 Task: Open Card Webinar Planning in Board Business Model Lean Startup Methodology Implementation to Workspace Contract Management and add a team member Softage.1@softage.net, a label Yellow, a checklist Project Procurement Management, an attachment from your google drive, a color Yellow and finally, add a card description 'Research new software options for the team' and a comment 'Given the potential impact of this task on our team workload, let us ensure that we have the necessary resources and support to execute it effectively.'. Add a start date 'Jan 09, 1900' with a due date 'Jan 16, 1900'
Action: Mouse moved to (130, 331)
Screenshot: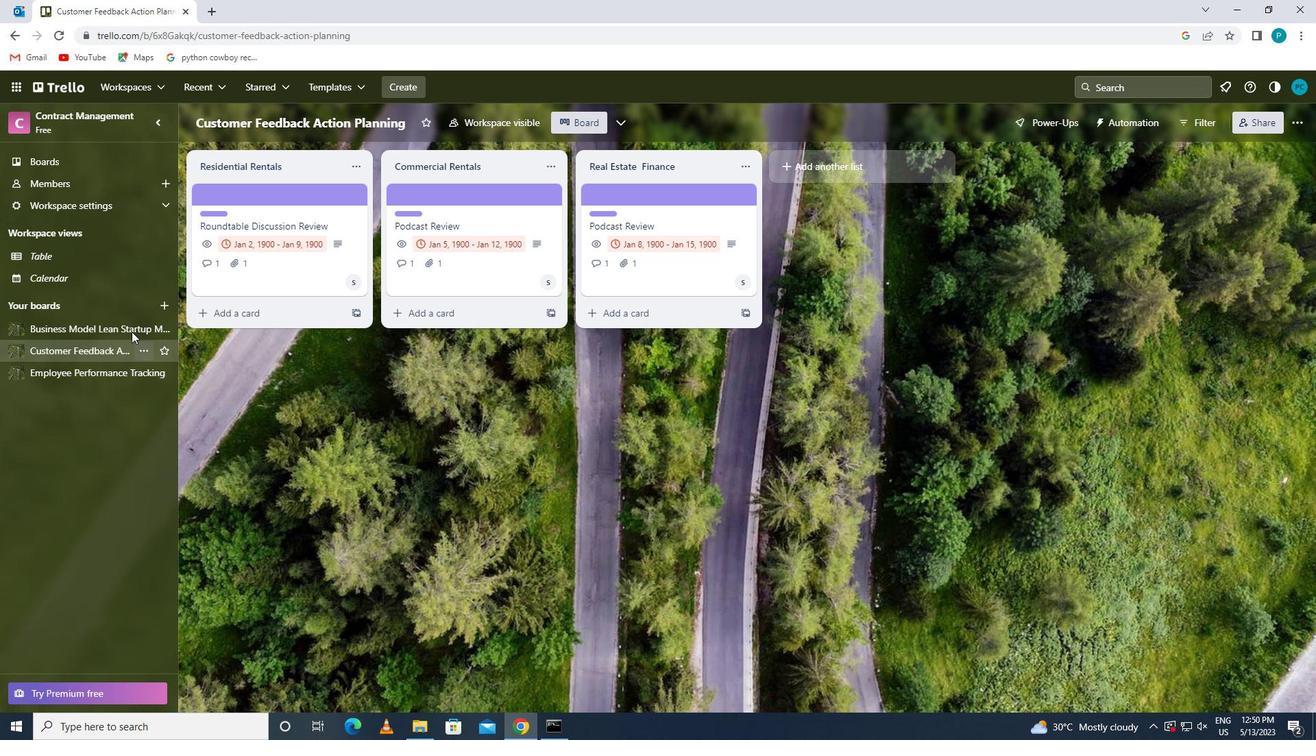 
Action: Mouse pressed left at (130, 331)
Screenshot: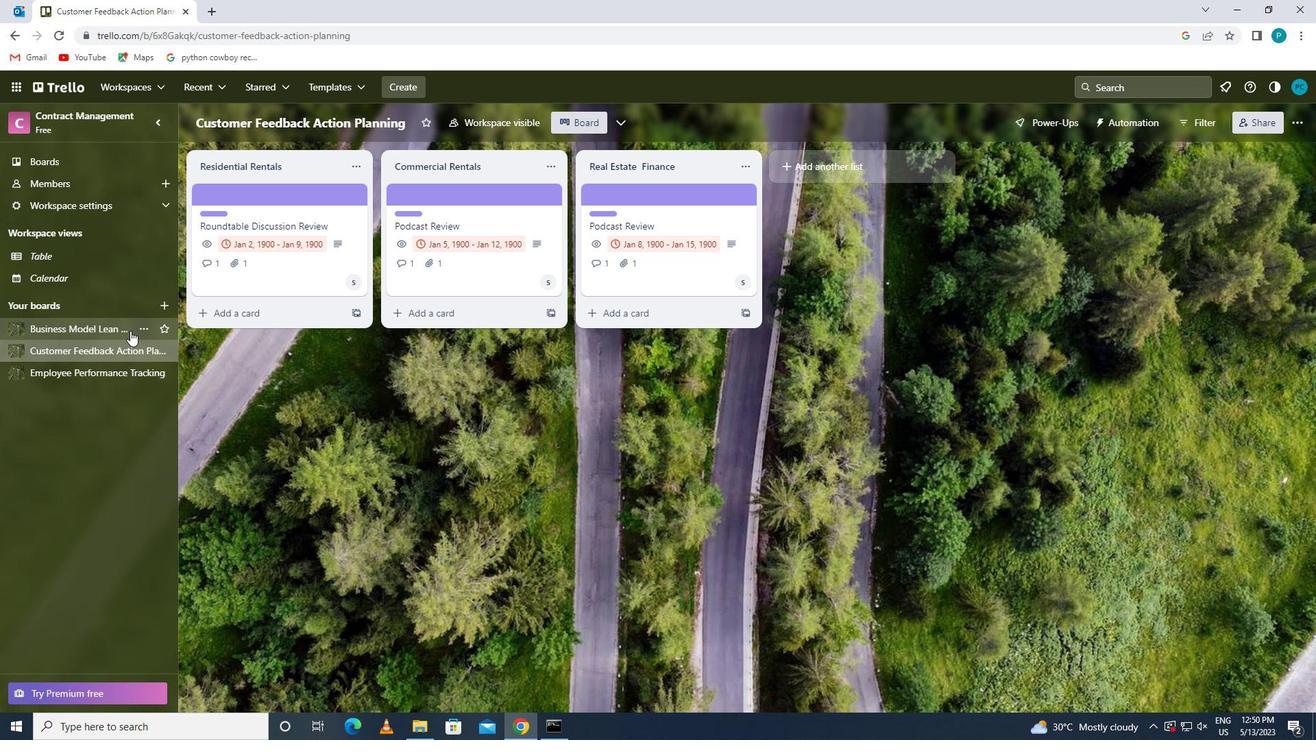 
Action: Mouse moved to (607, 202)
Screenshot: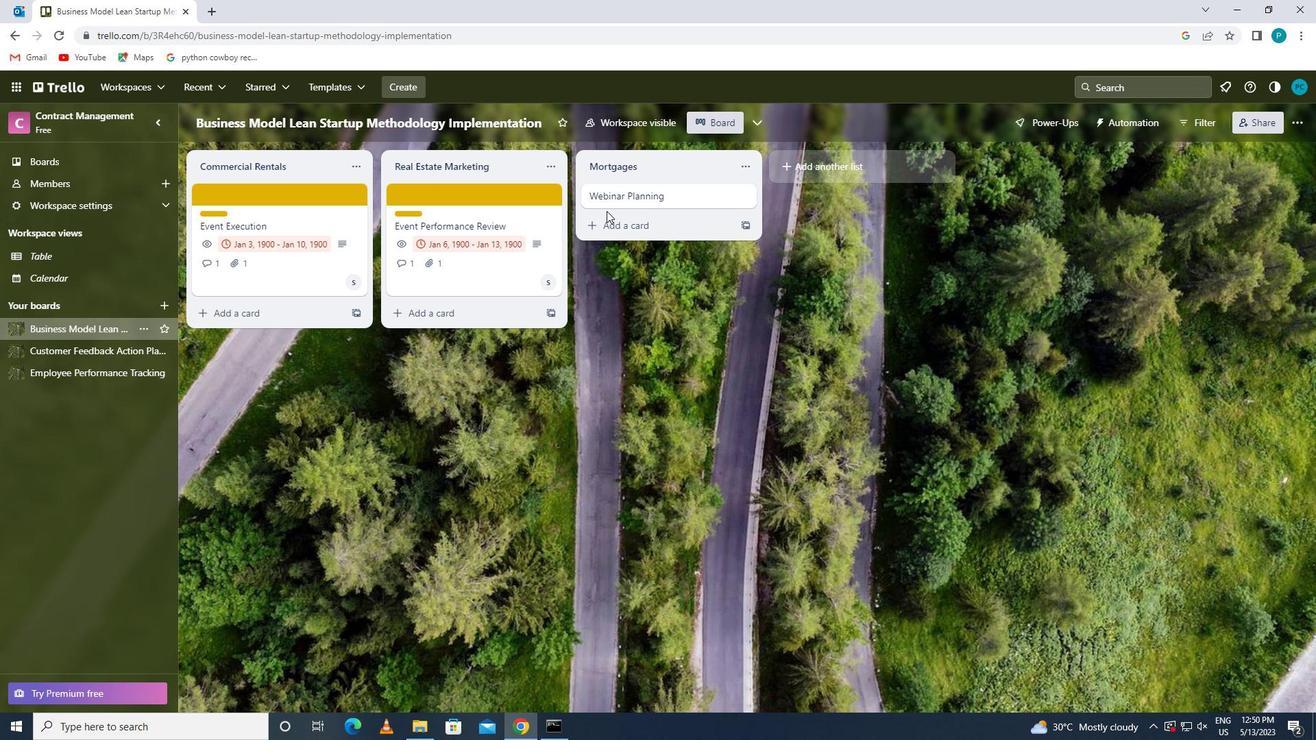 
Action: Mouse pressed left at (607, 202)
Screenshot: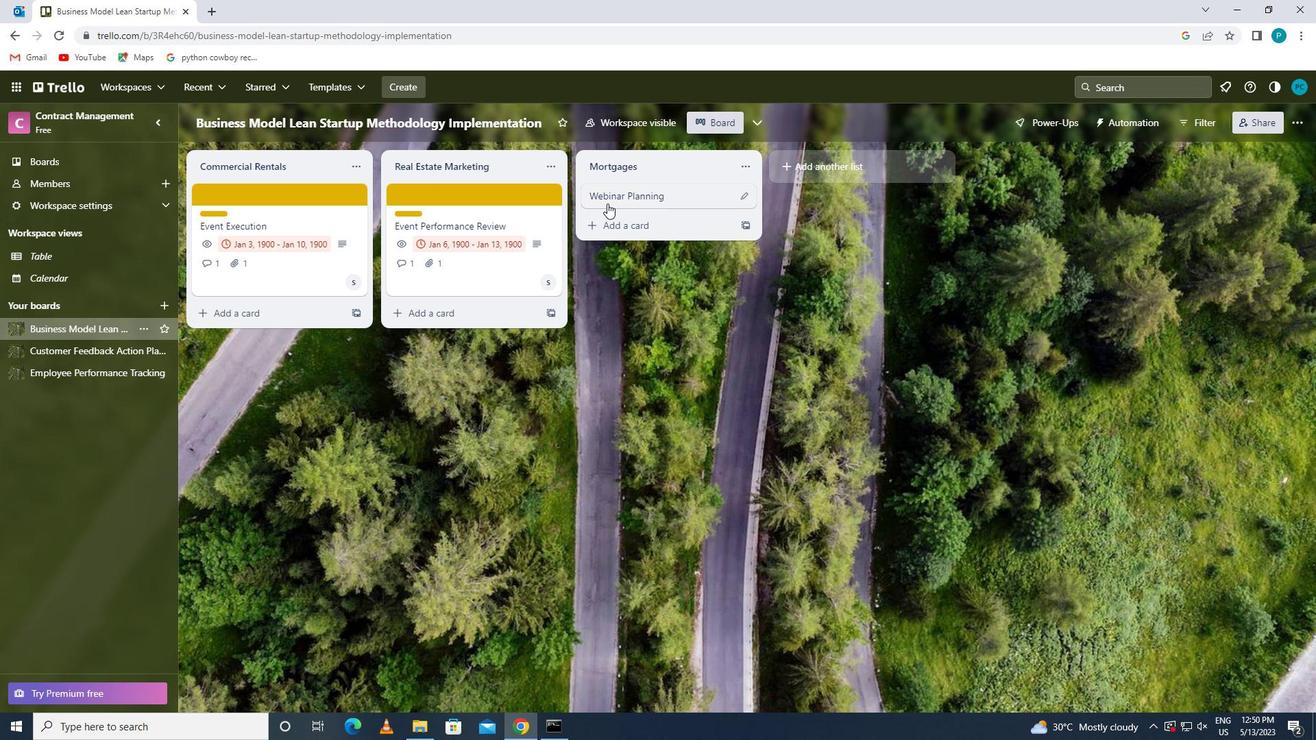 
Action: Mouse moved to (814, 234)
Screenshot: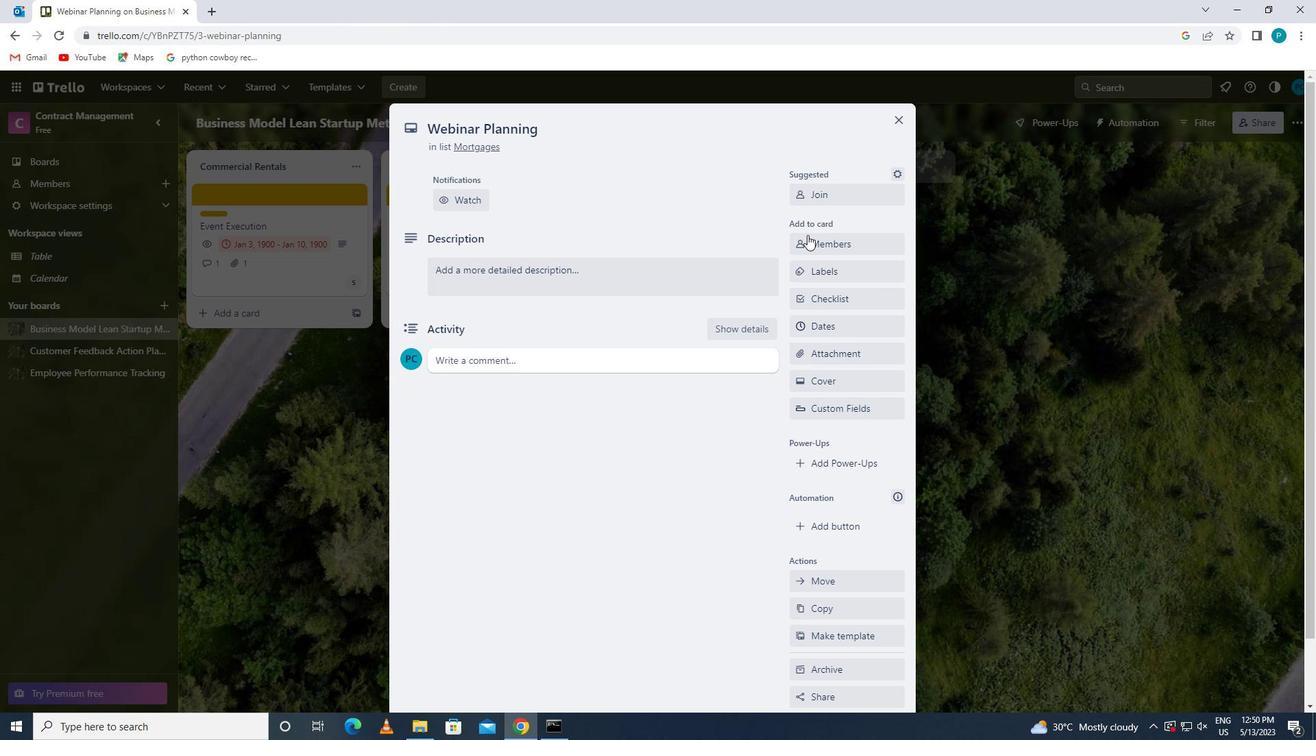 
Action: Mouse pressed left at (814, 234)
Screenshot: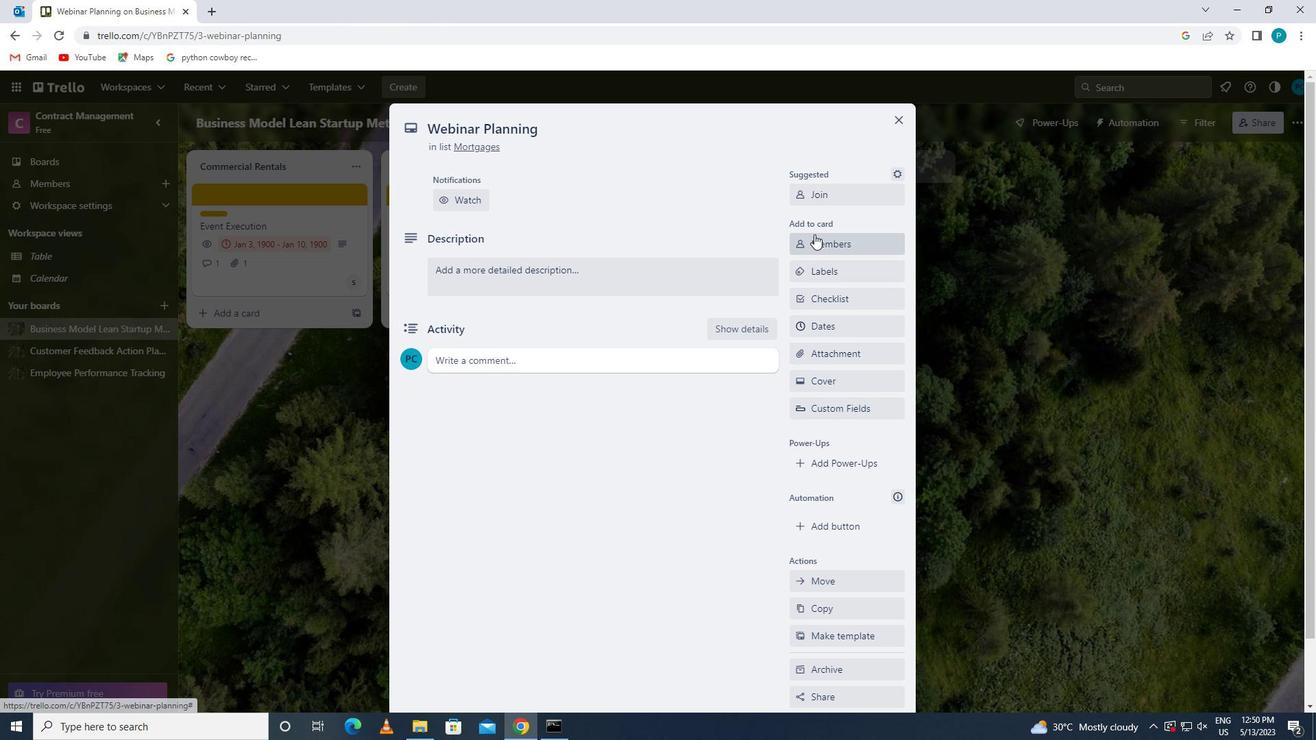 
Action: Key pressed <Key.caps_lock>s<Key.caps_lock>oftage
Screenshot: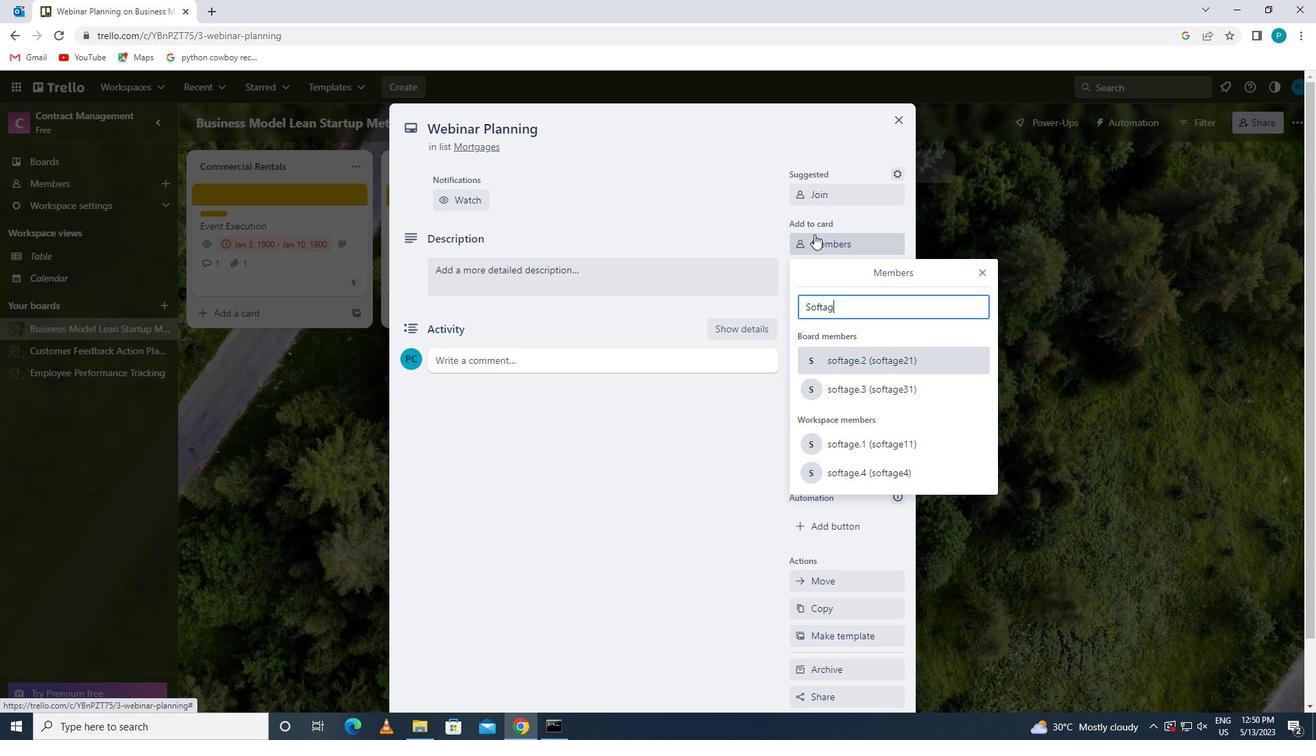 
Action: Mouse moved to (867, 436)
Screenshot: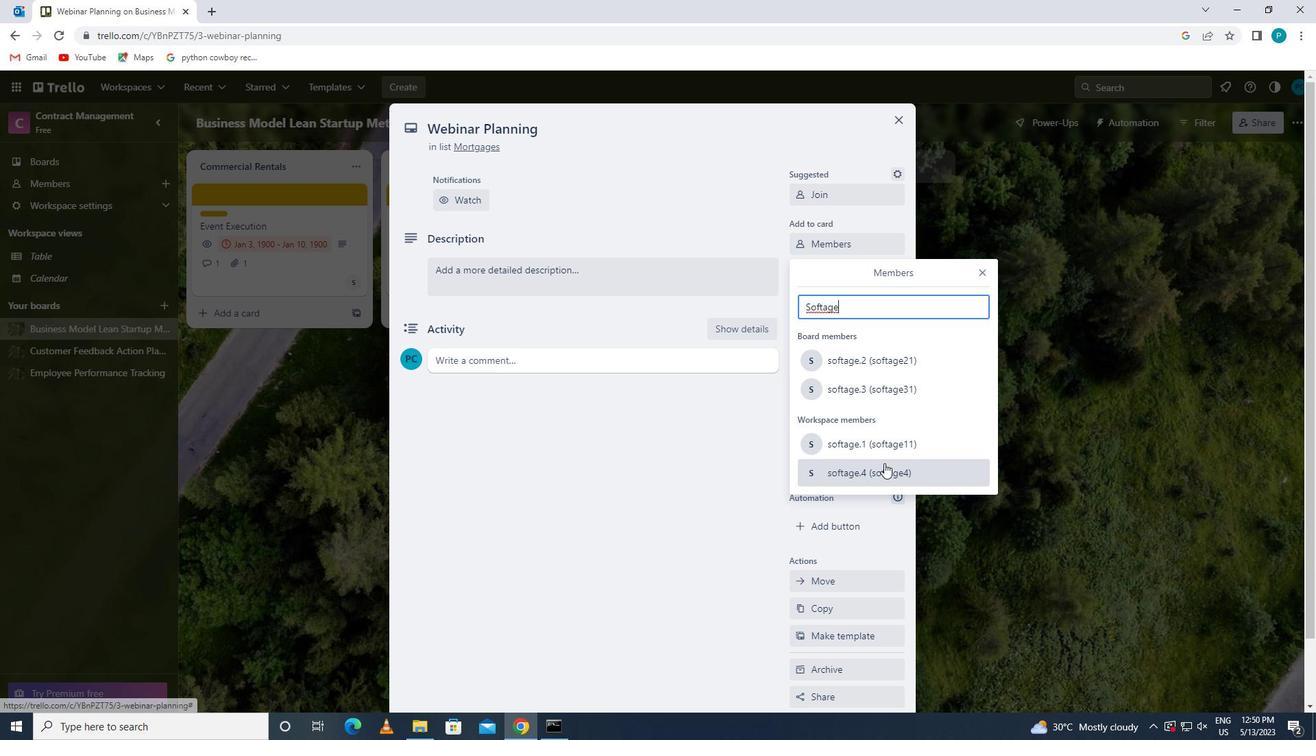 
Action: Mouse pressed left at (867, 436)
Screenshot: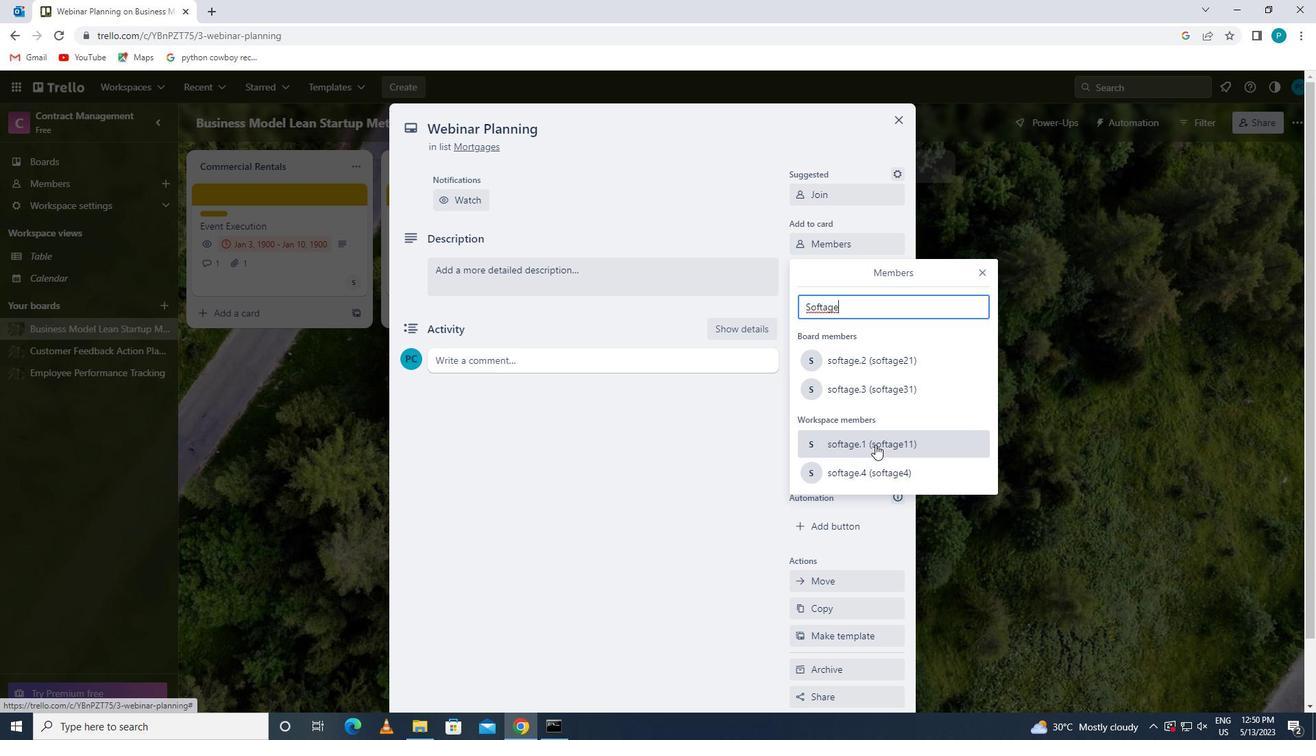 
Action: Mouse moved to (983, 270)
Screenshot: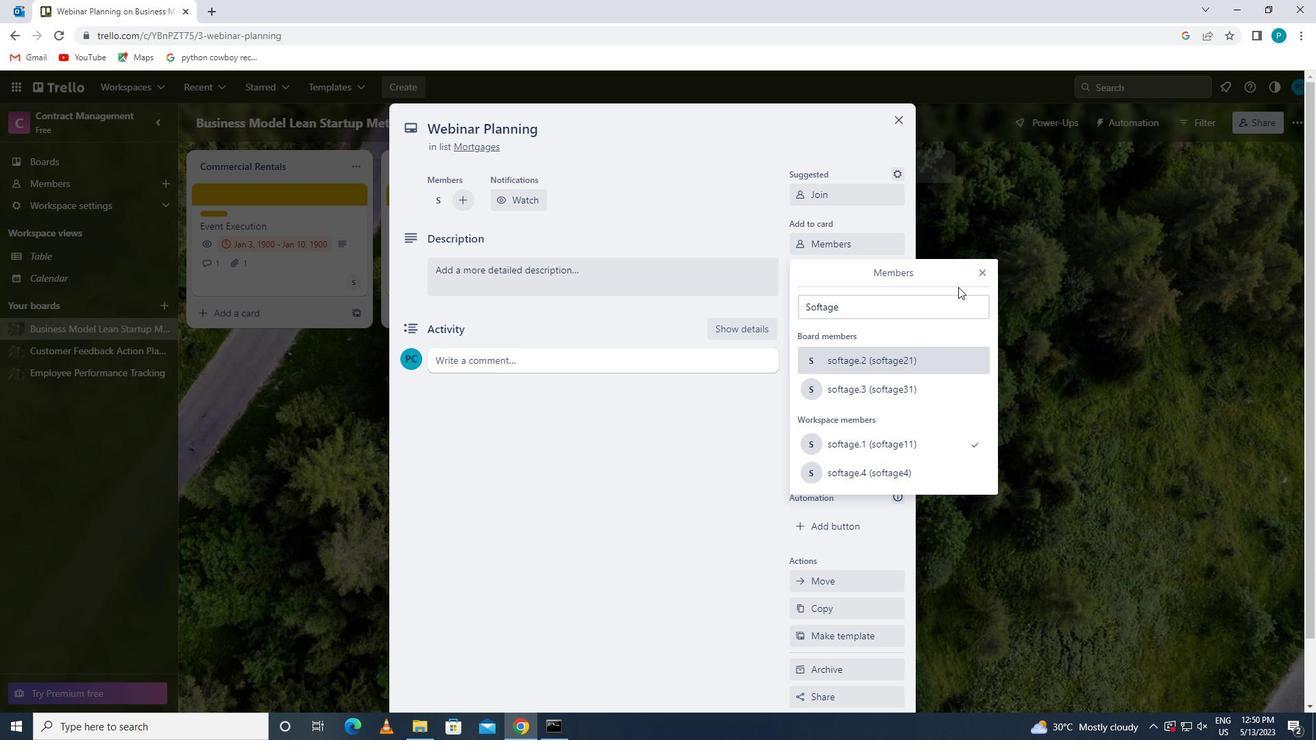 
Action: Mouse pressed left at (983, 270)
Screenshot: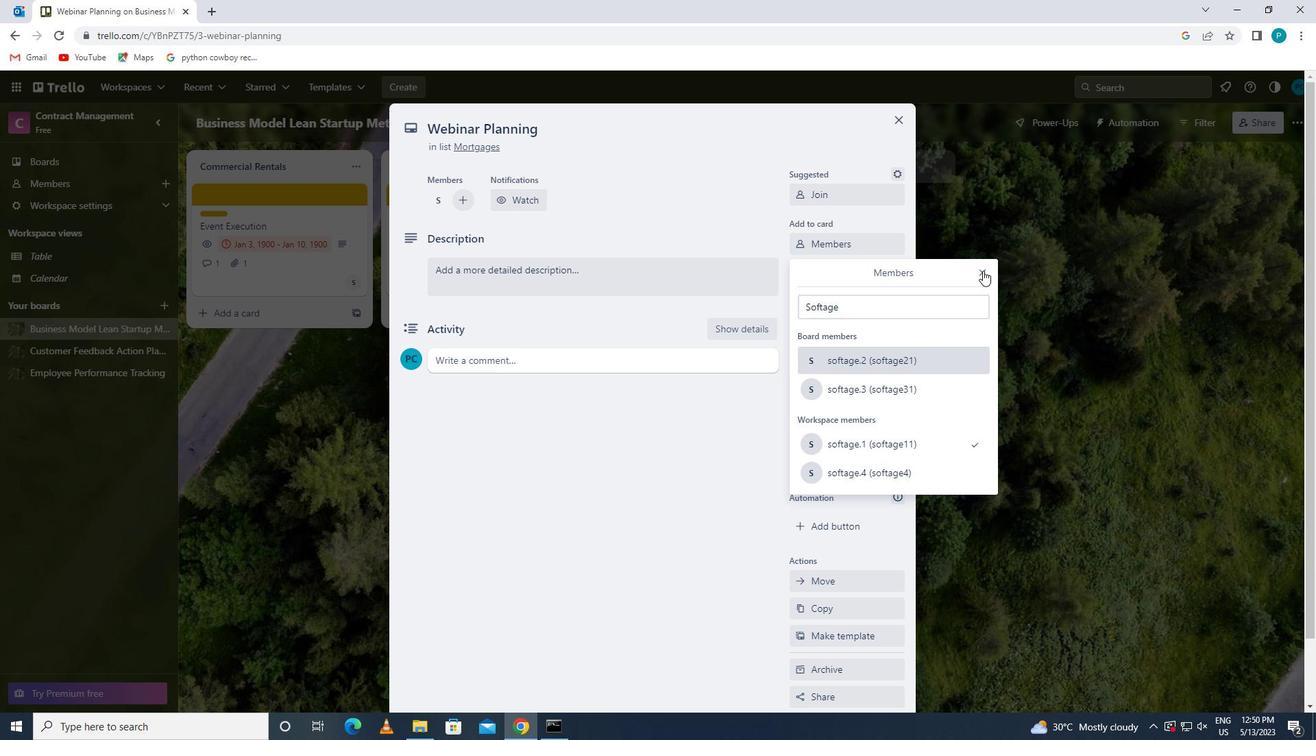 
Action: Mouse moved to (807, 273)
Screenshot: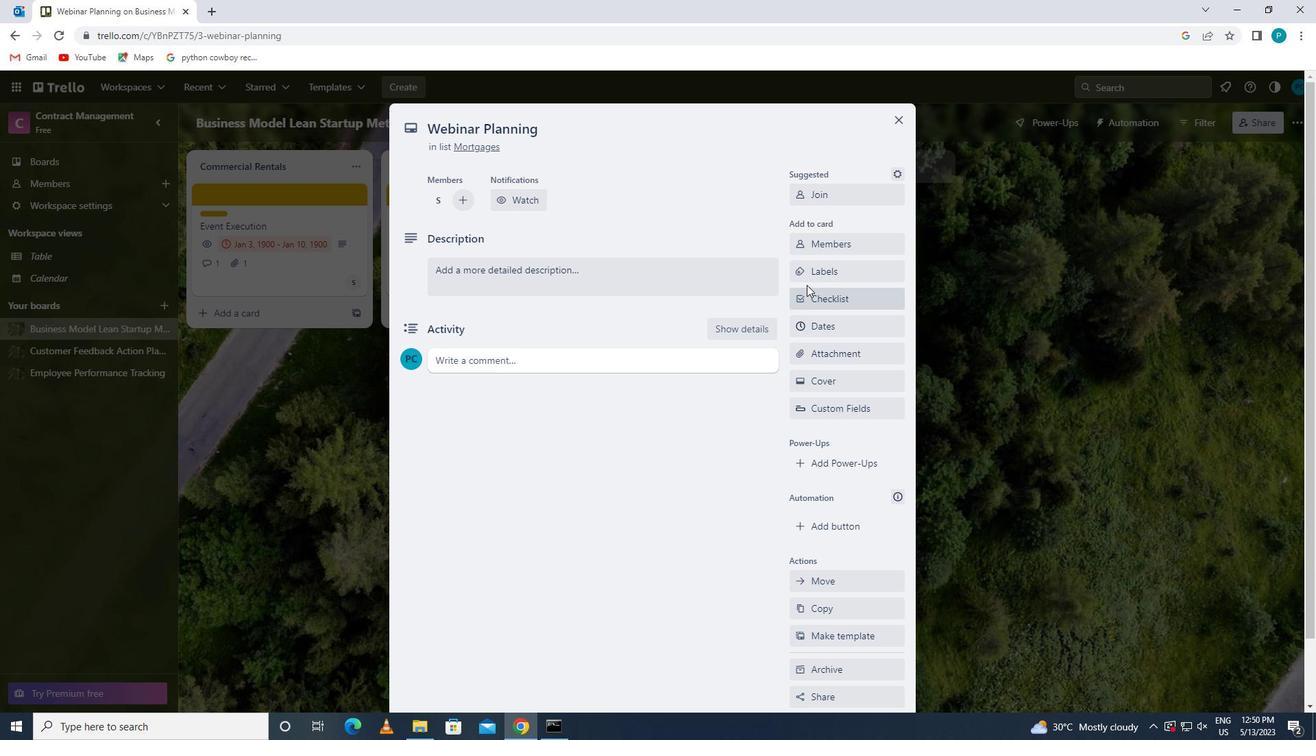 
Action: Mouse pressed left at (807, 273)
Screenshot: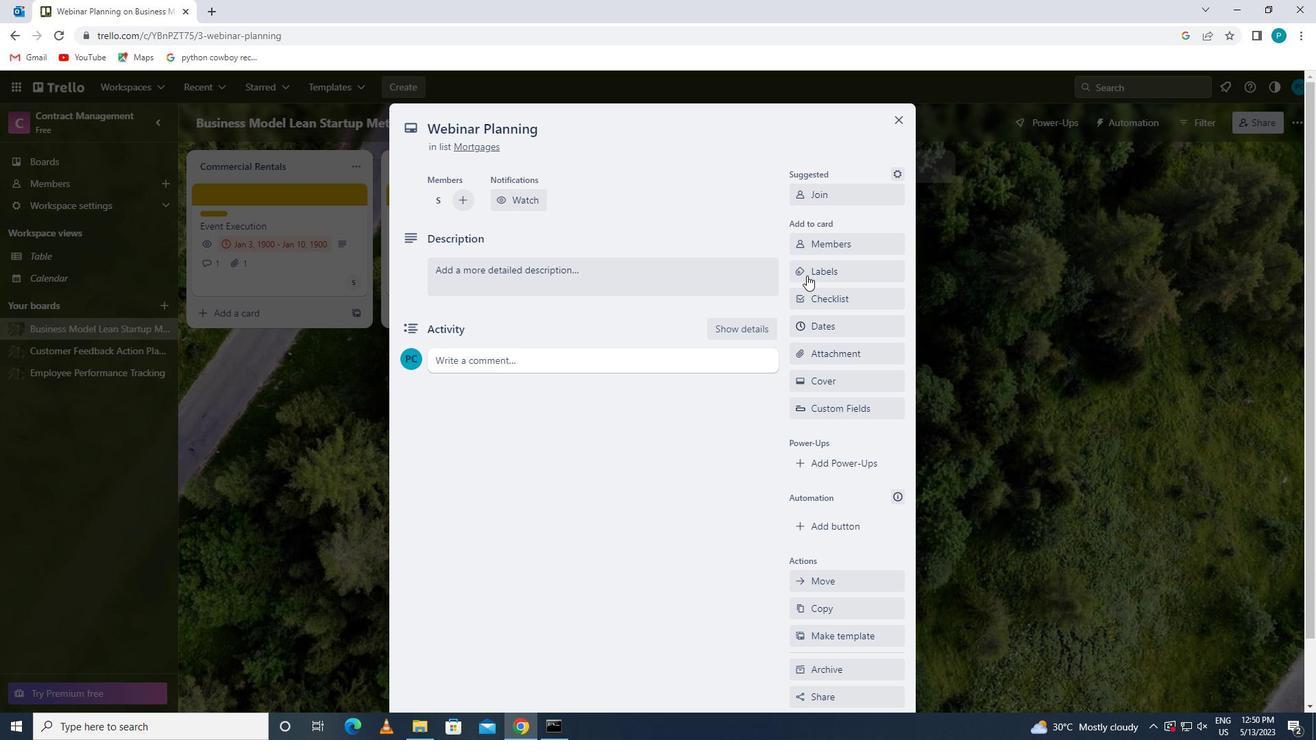 
Action: Mouse moved to (849, 537)
Screenshot: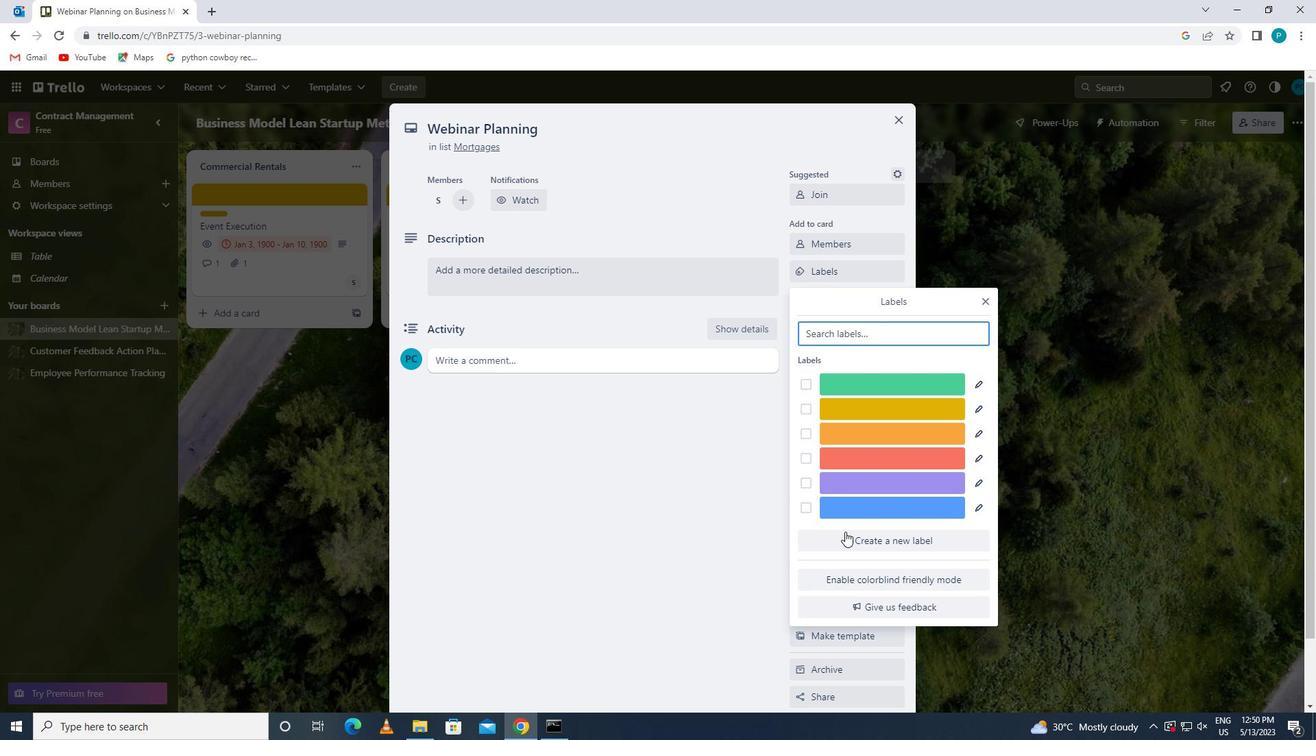 
Action: Mouse pressed left at (849, 537)
Screenshot: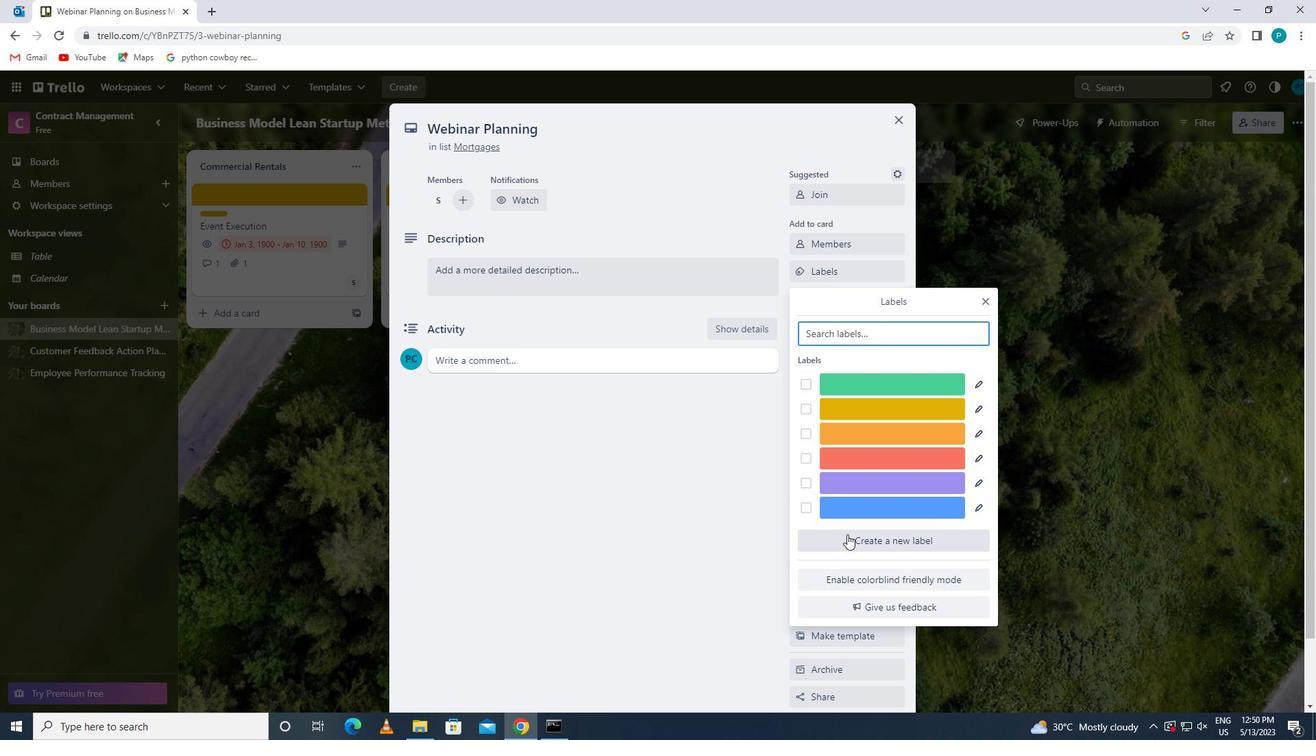 
Action: Mouse moved to (850, 500)
Screenshot: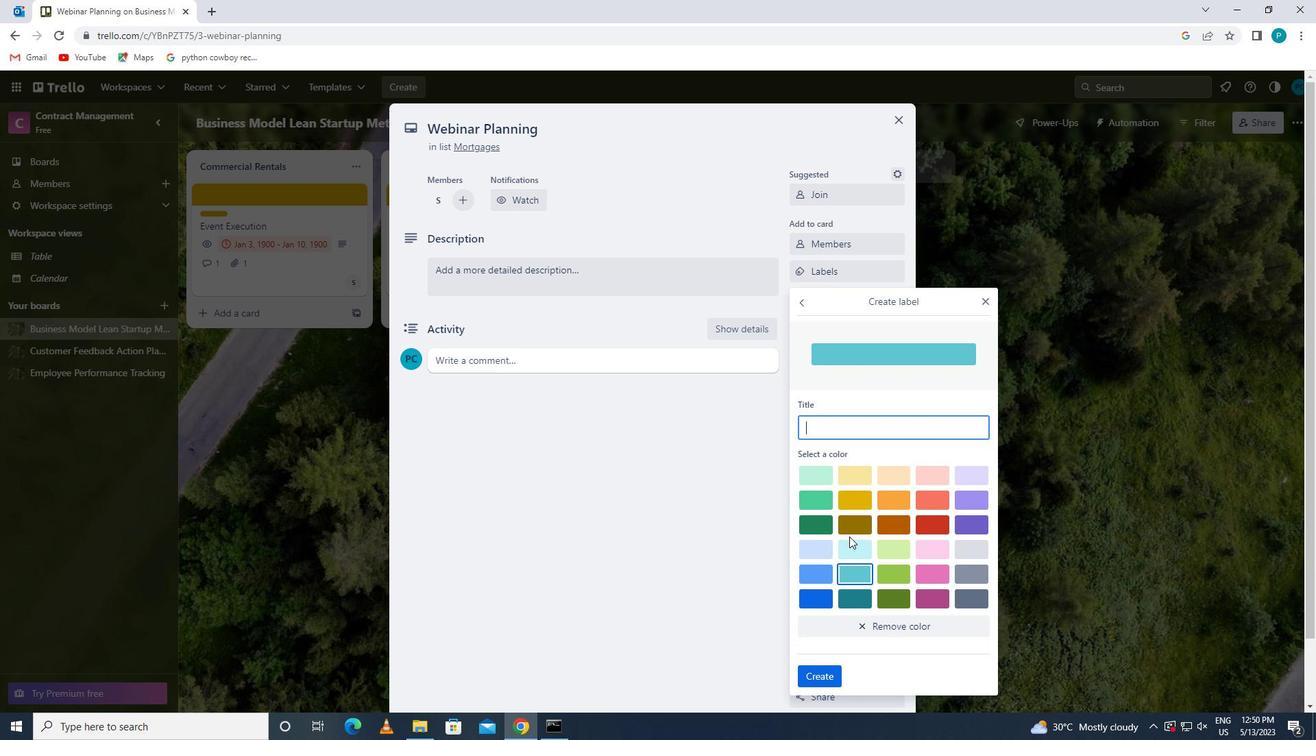 
Action: Mouse pressed left at (850, 500)
Screenshot: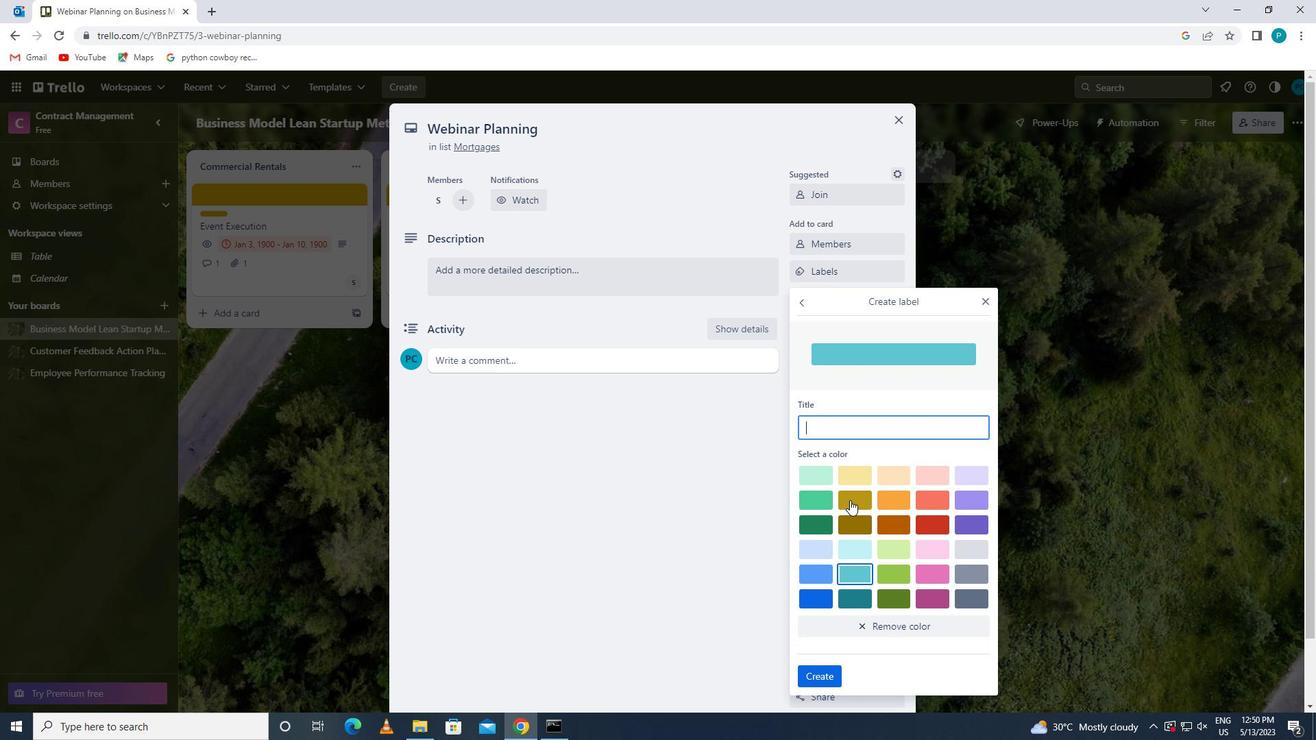 
Action: Mouse moved to (824, 681)
Screenshot: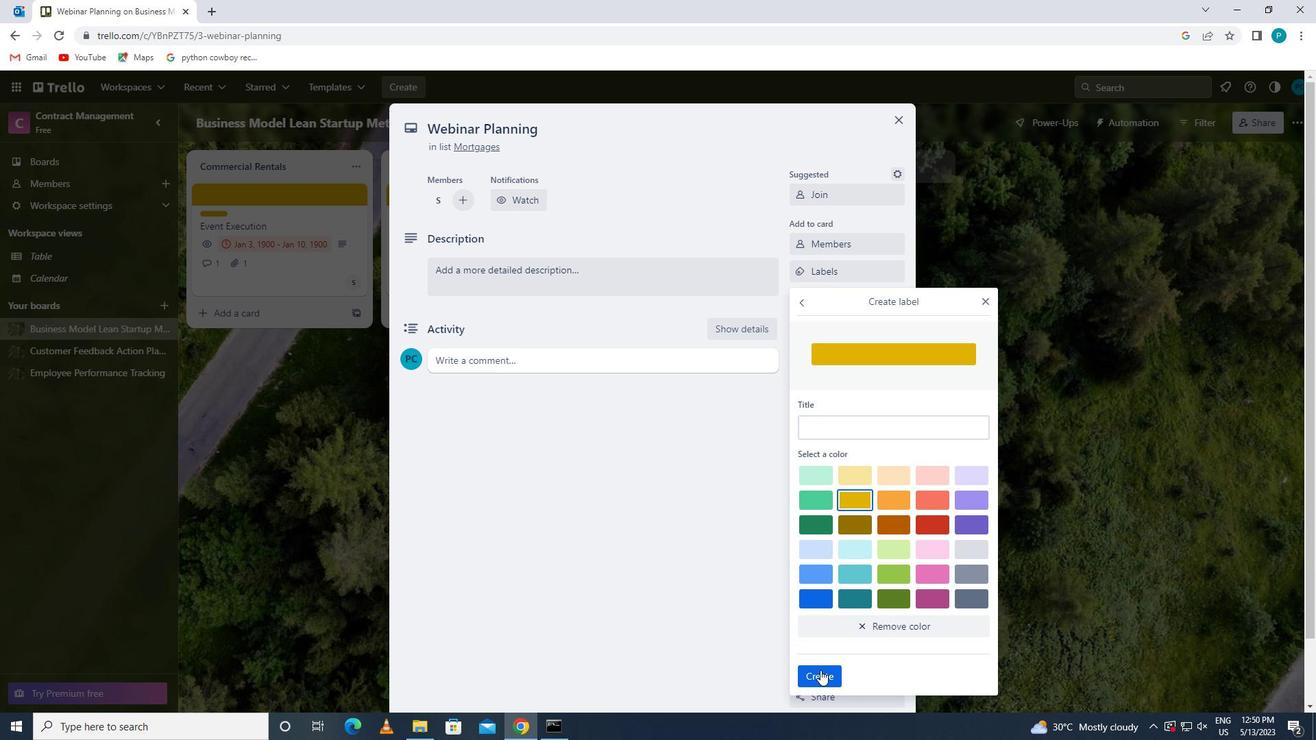 
Action: Mouse pressed left at (824, 681)
Screenshot: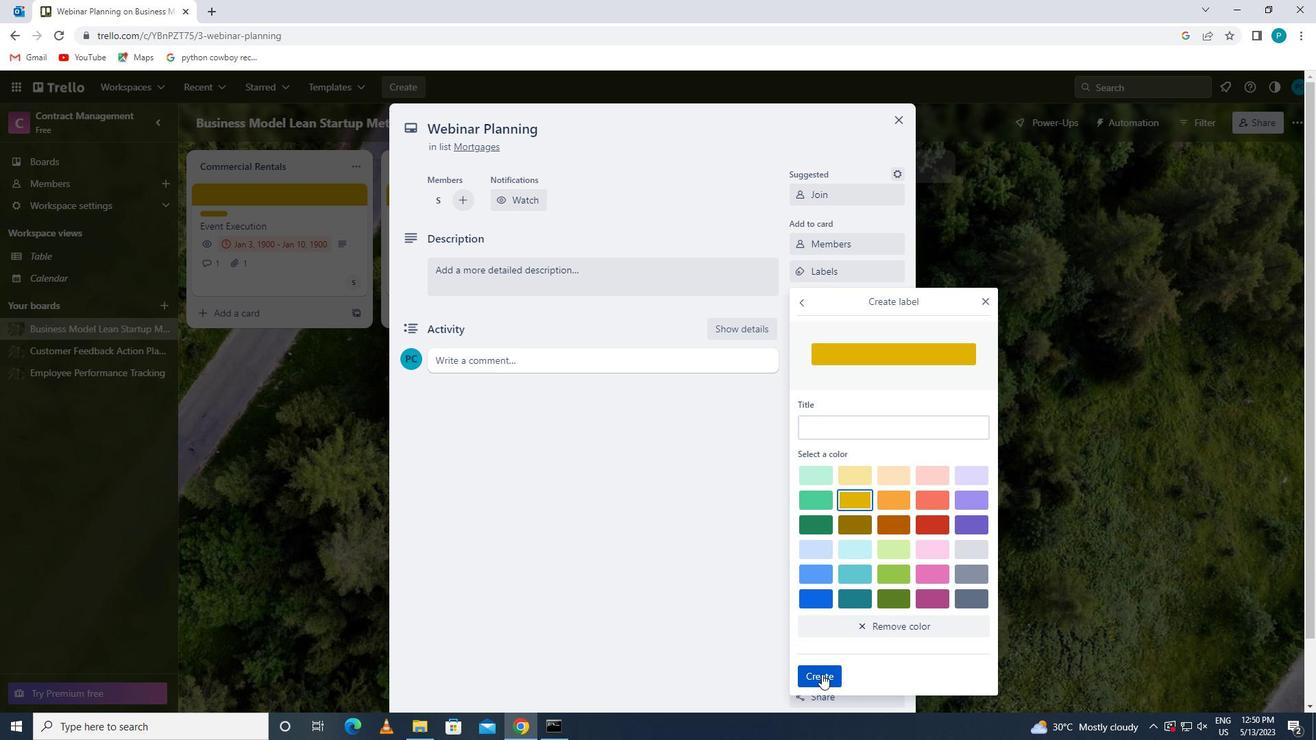 
Action: Mouse moved to (985, 303)
Screenshot: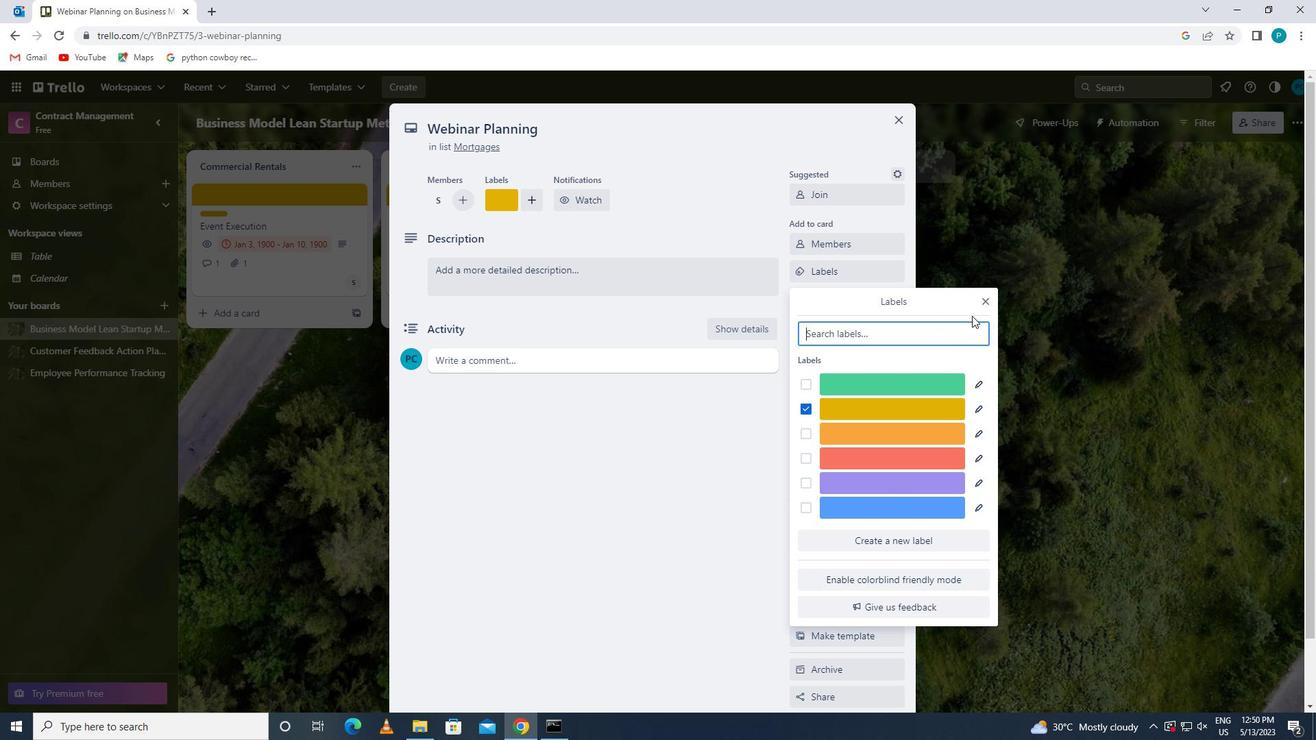 
Action: Mouse pressed left at (985, 303)
Screenshot: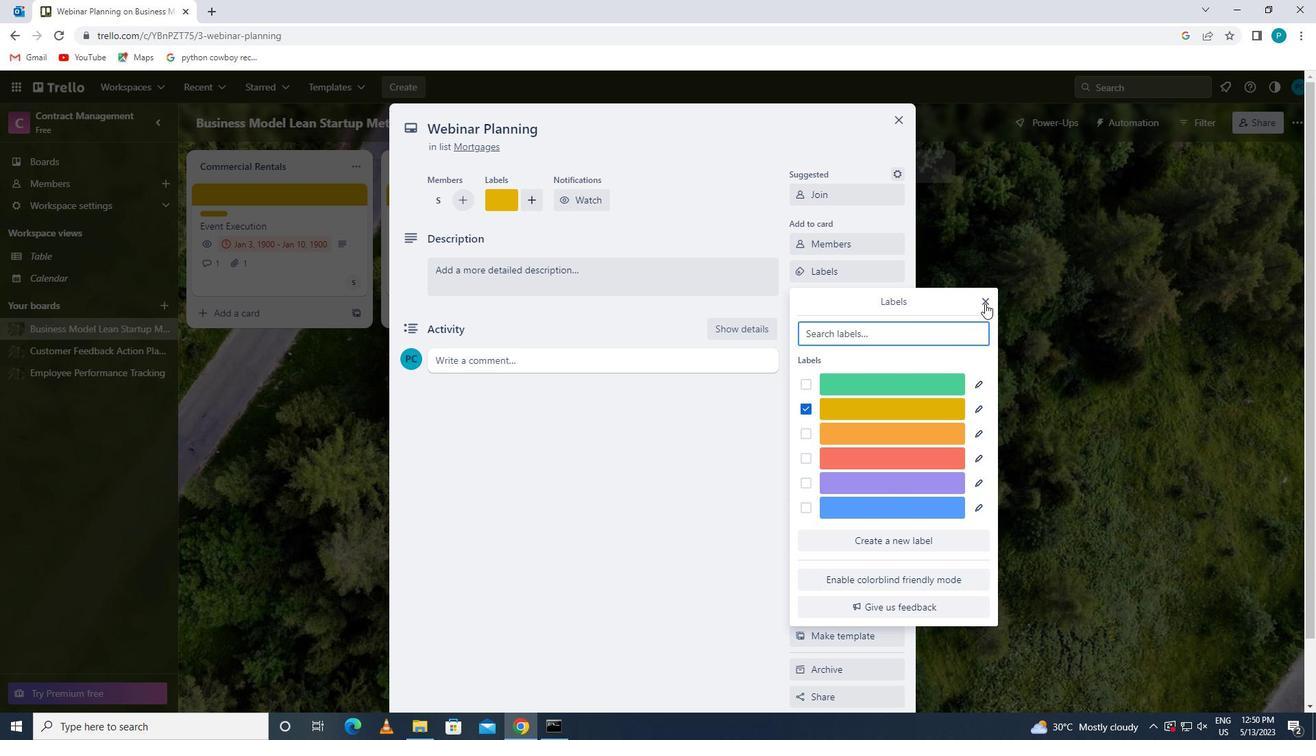 
Action: Mouse moved to (890, 294)
Screenshot: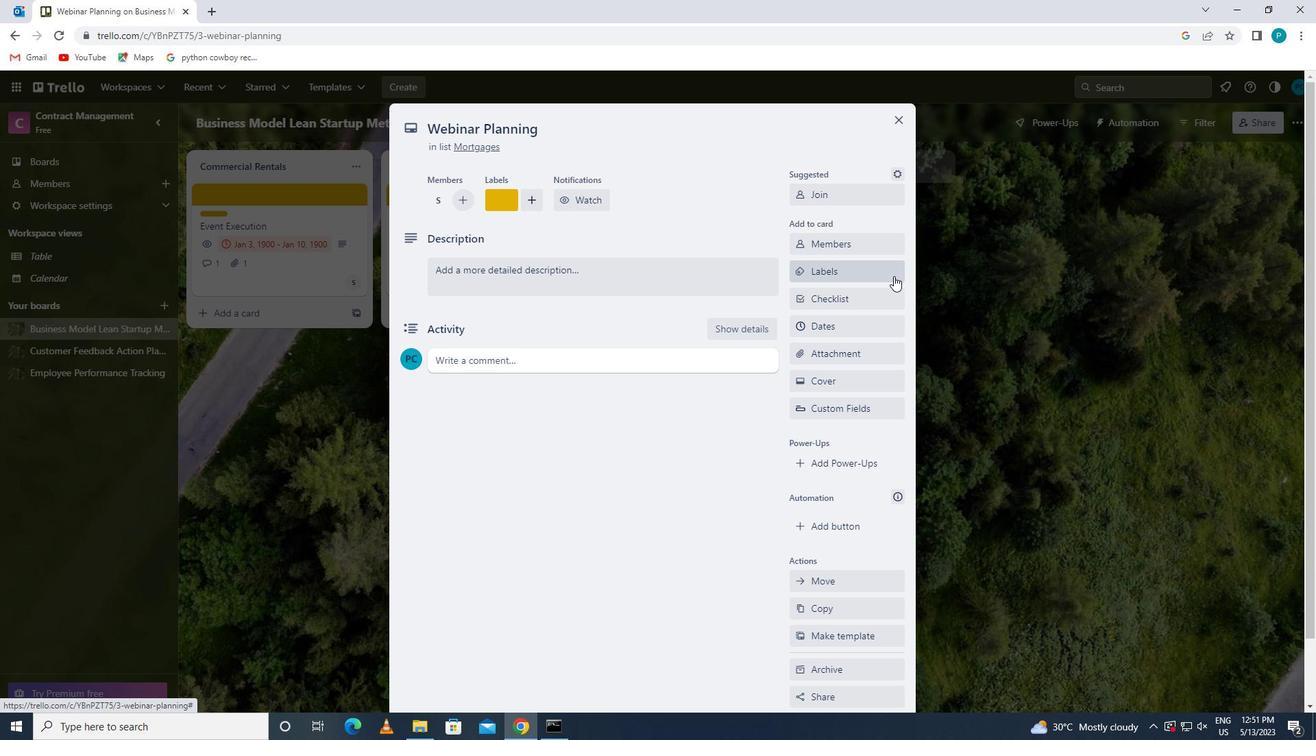 
Action: Mouse pressed left at (890, 294)
Screenshot: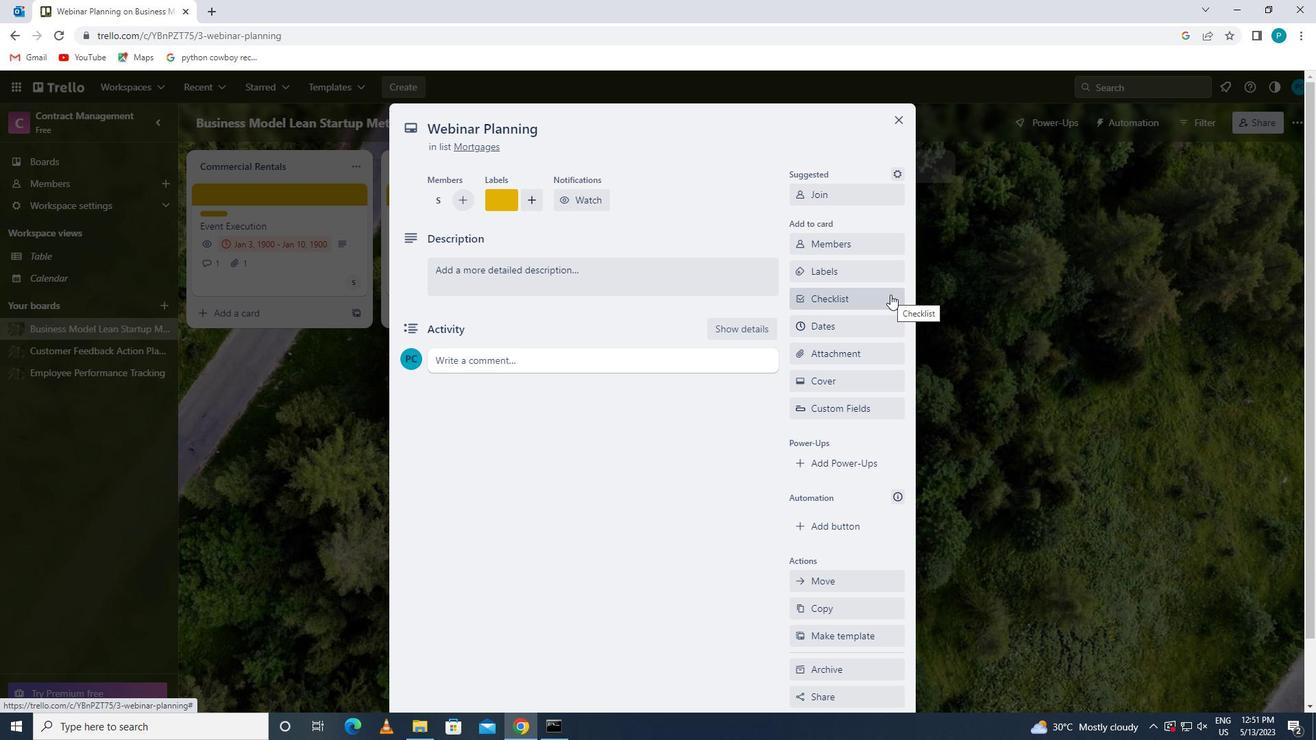 
Action: Mouse moved to (881, 385)
Screenshot: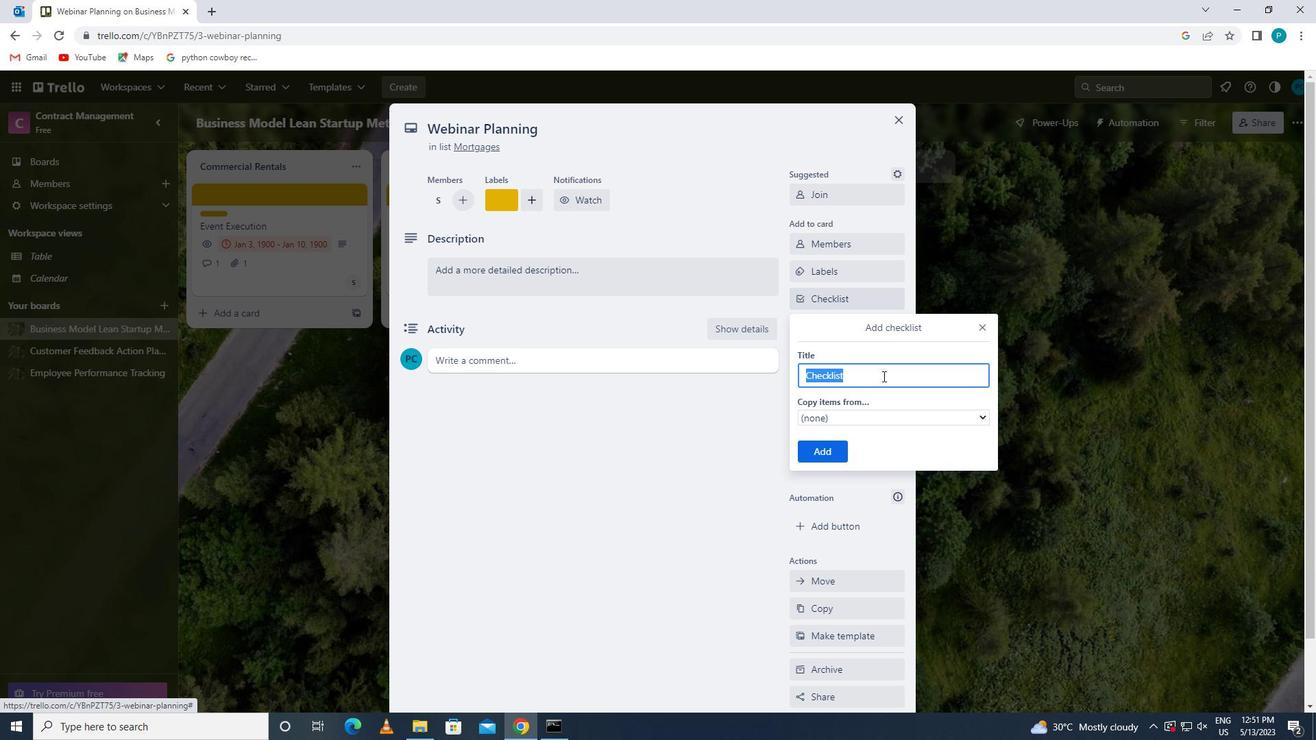 
Action: Key pressed pr
Screenshot: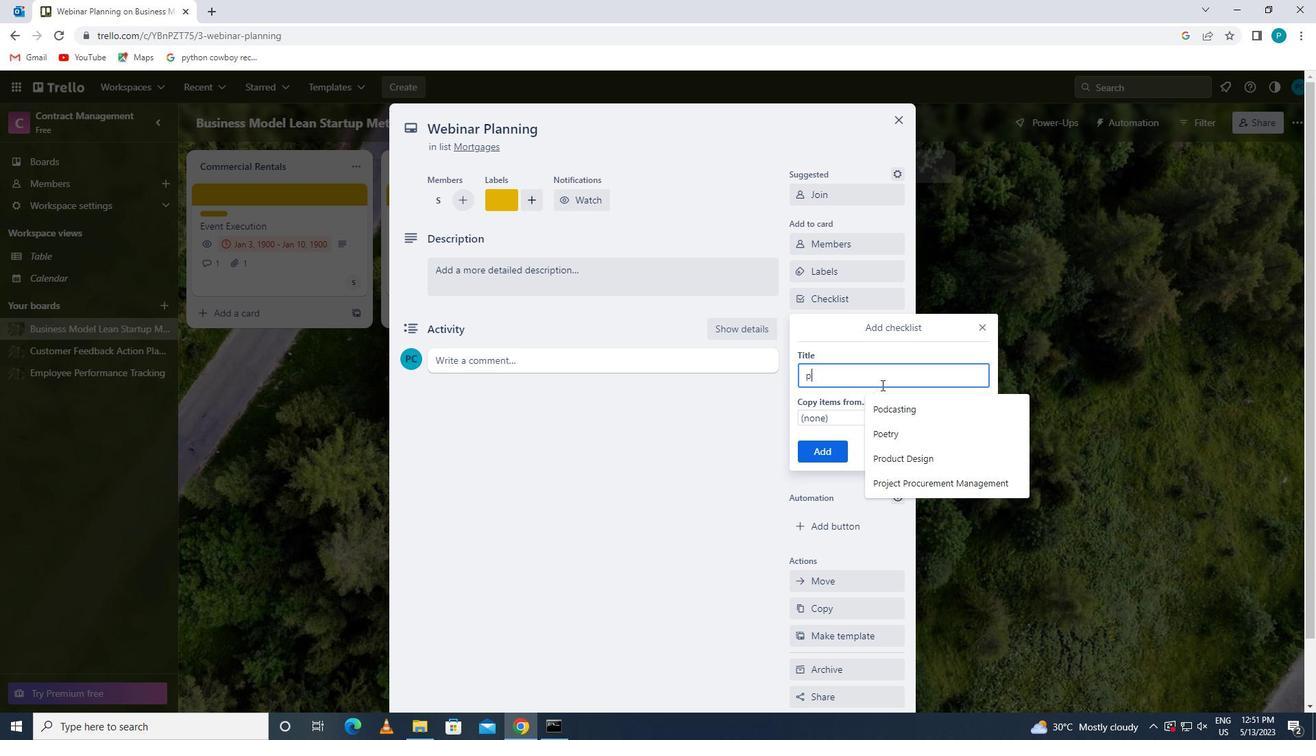 
Action: Mouse moved to (897, 427)
Screenshot: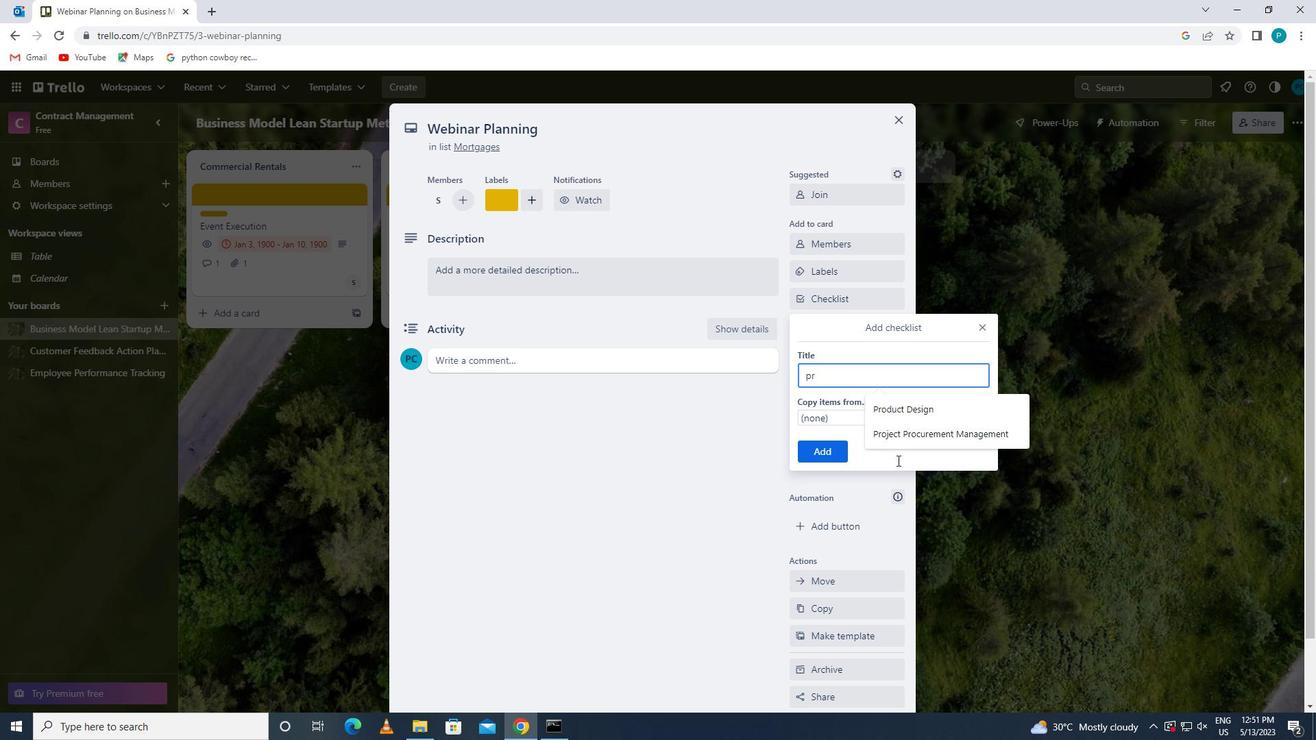 
Action: Mouse pressed left at (897, 427)
Screenshot: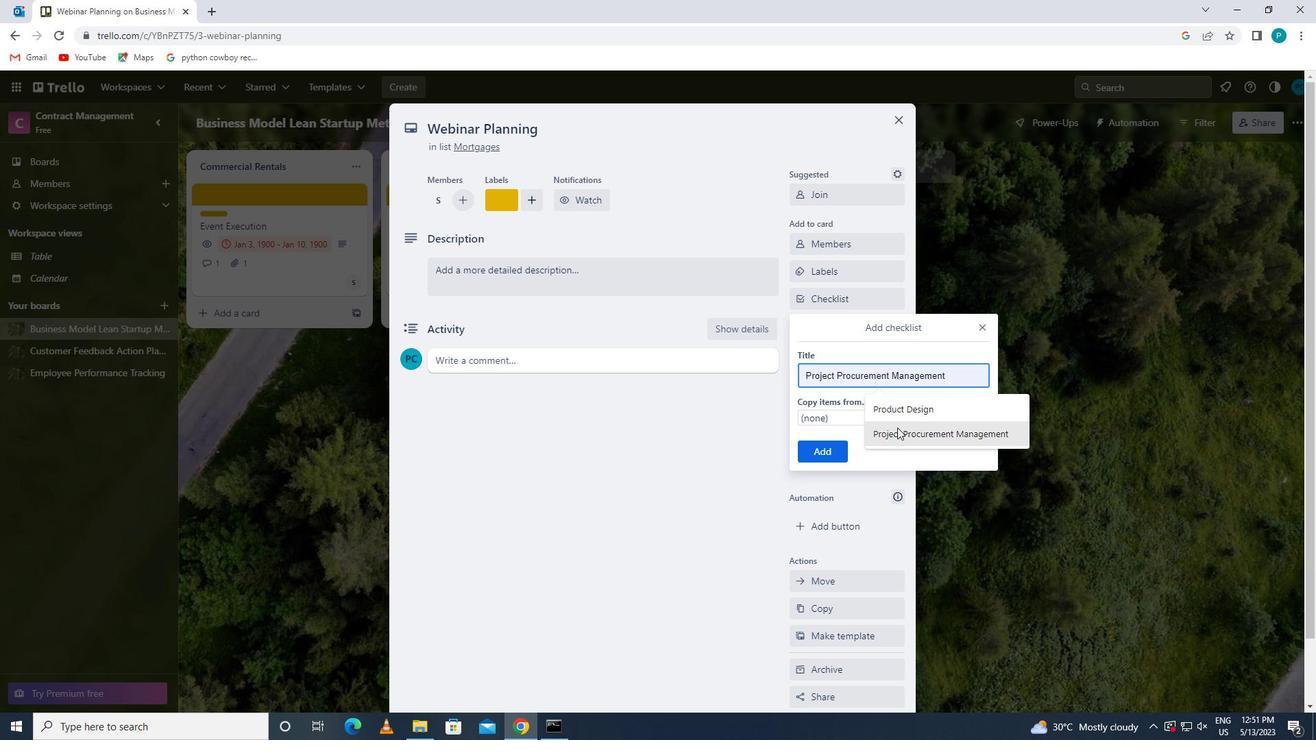 
Action: Mouse moved to (837, 451)
Screenshot: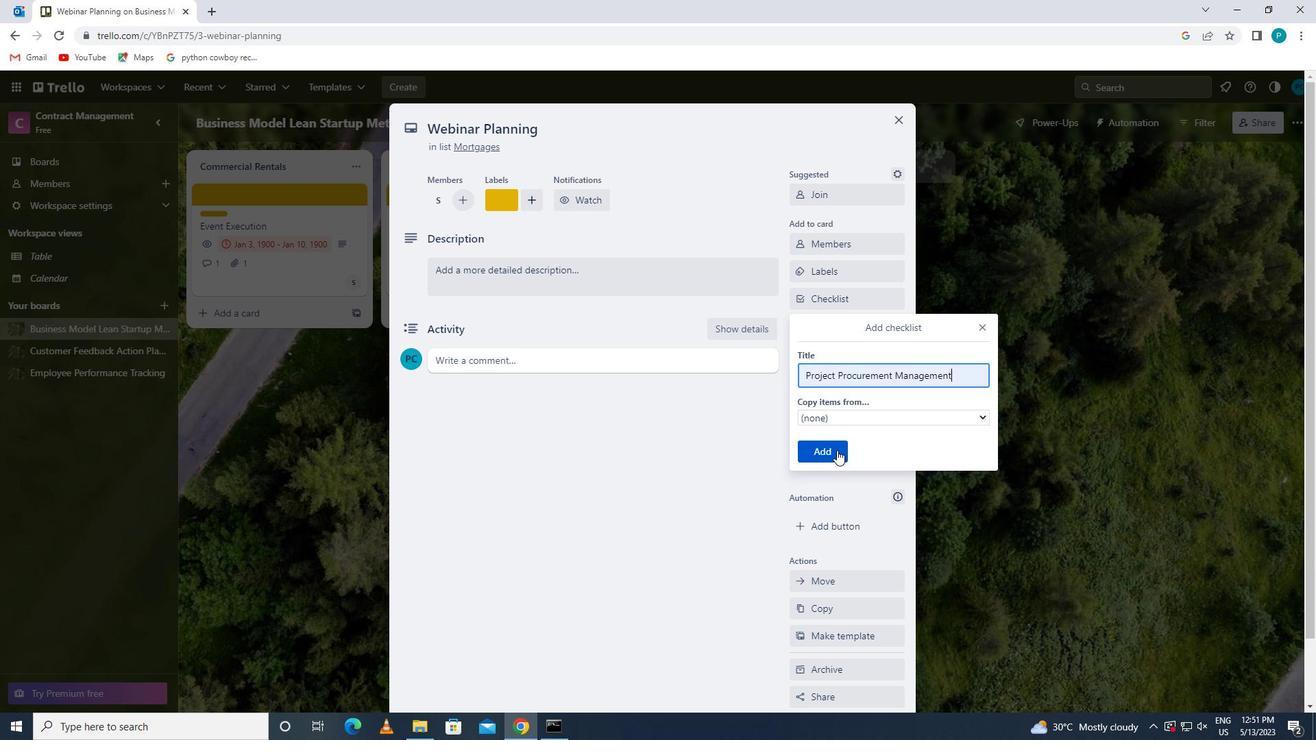 
Action: Mouse pressed left at (837, 451)
Screenshot: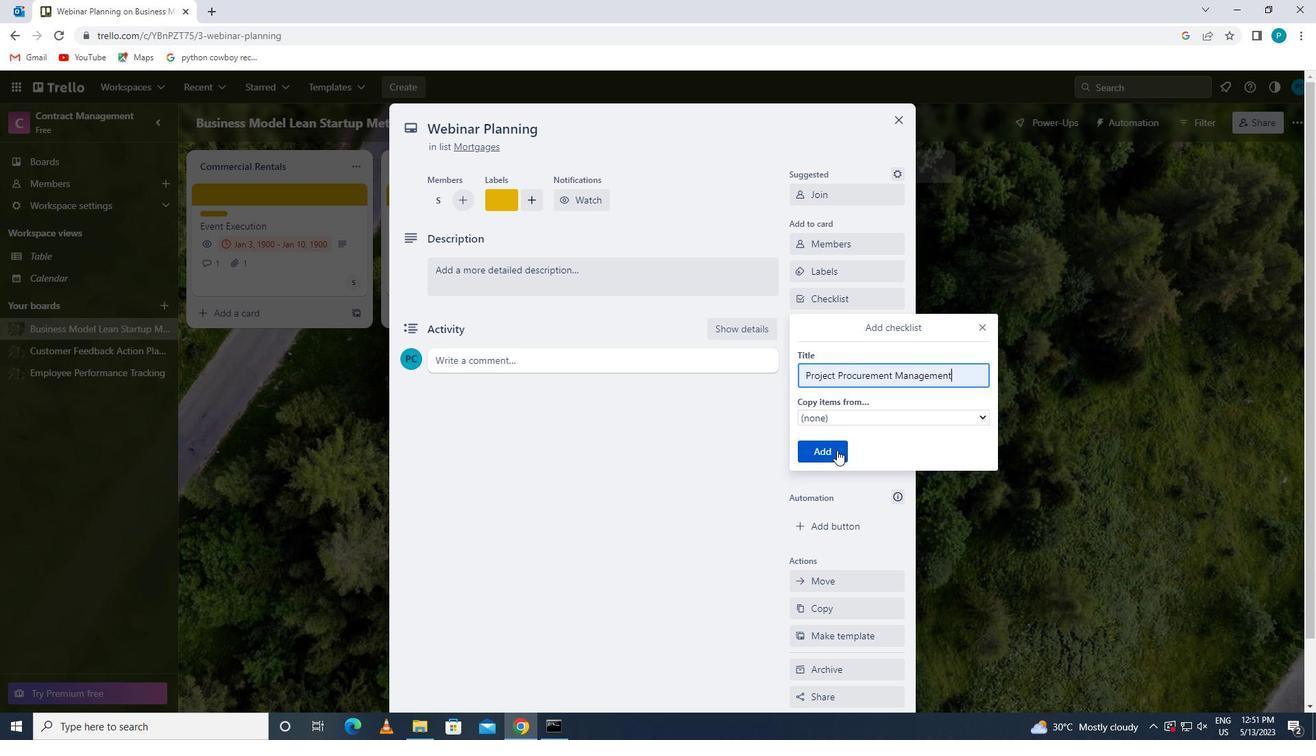 
Action: Mouse moved to (853, 353)
Screenshot: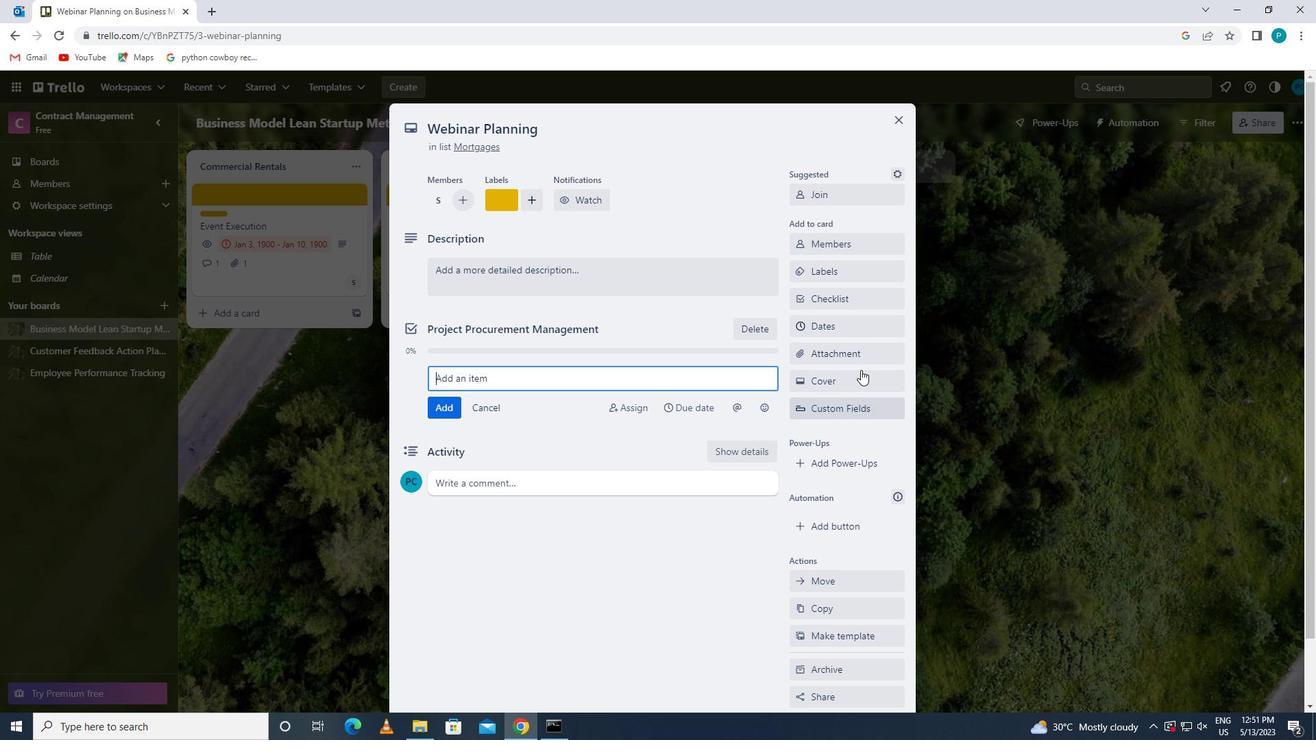 
Action: Mouse pressed left at (853, 353)
Screenshot: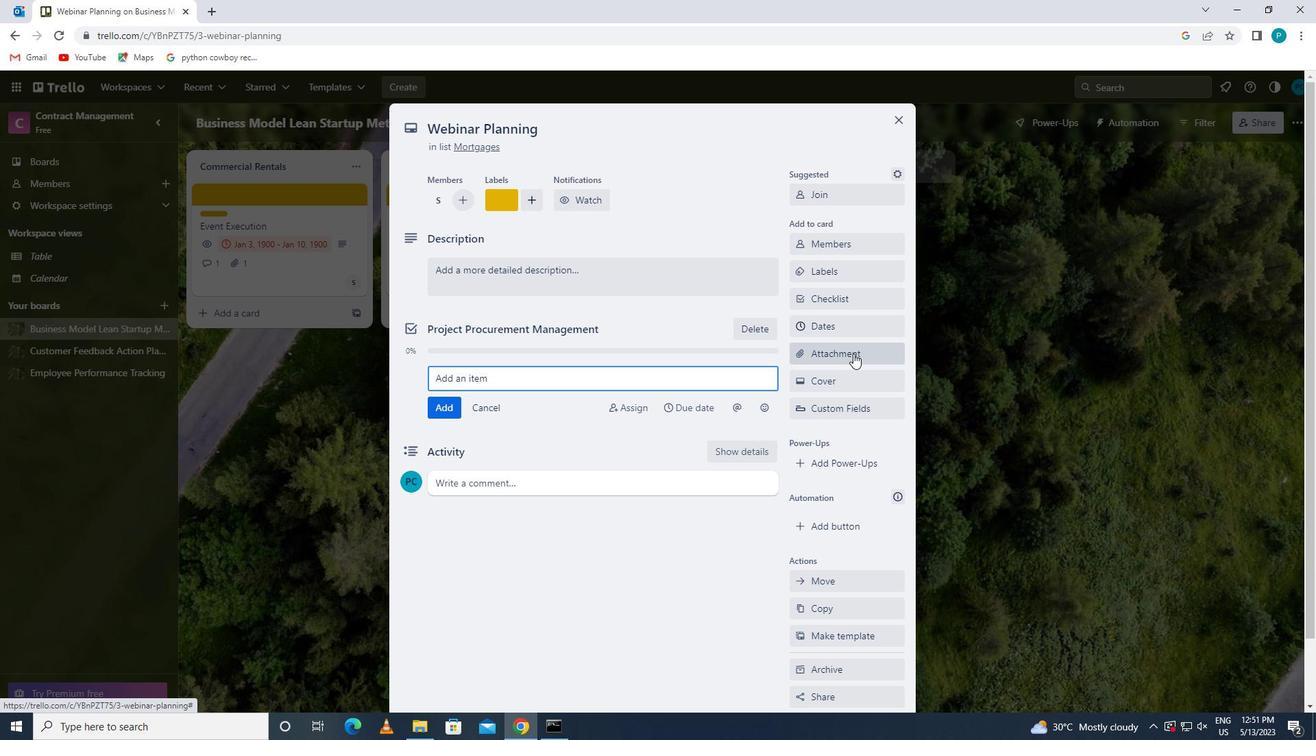 
Action: Mouse moved to (840, 467)
Screenshot: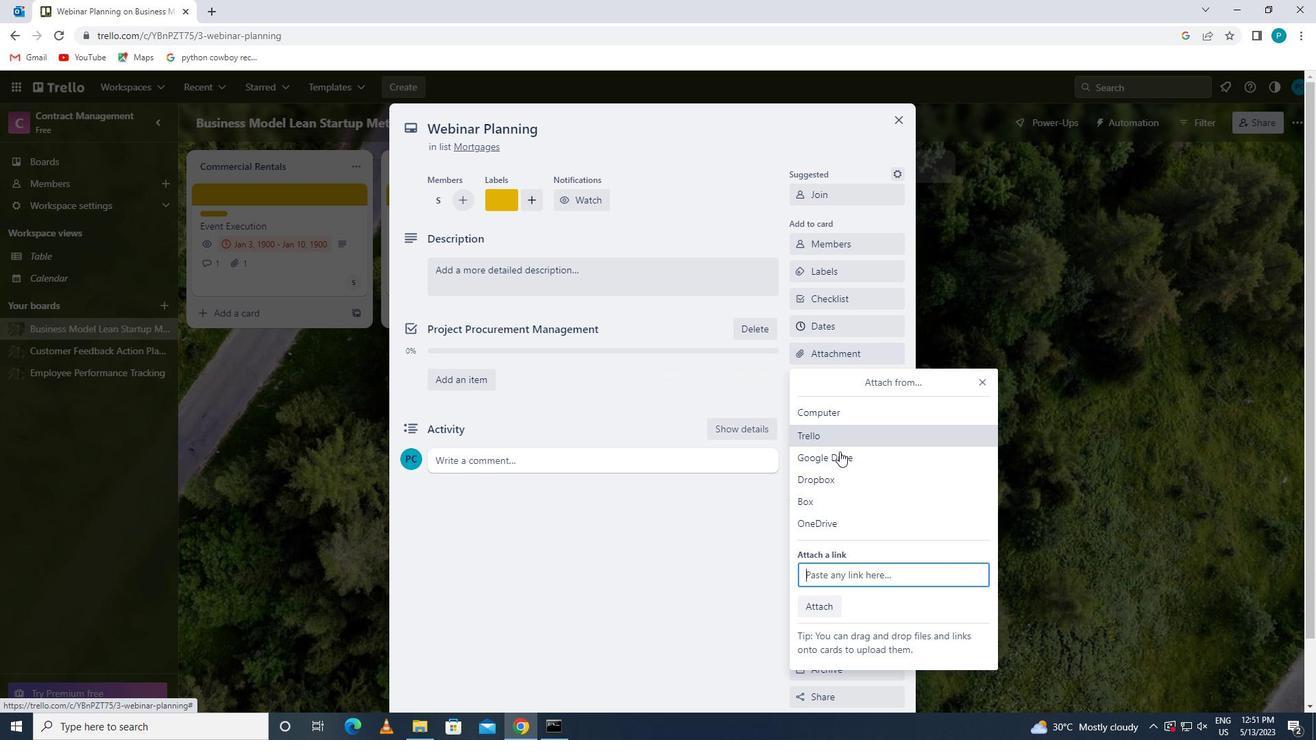 
Action: Mouse pressed left at (840, 467)
Screenshot: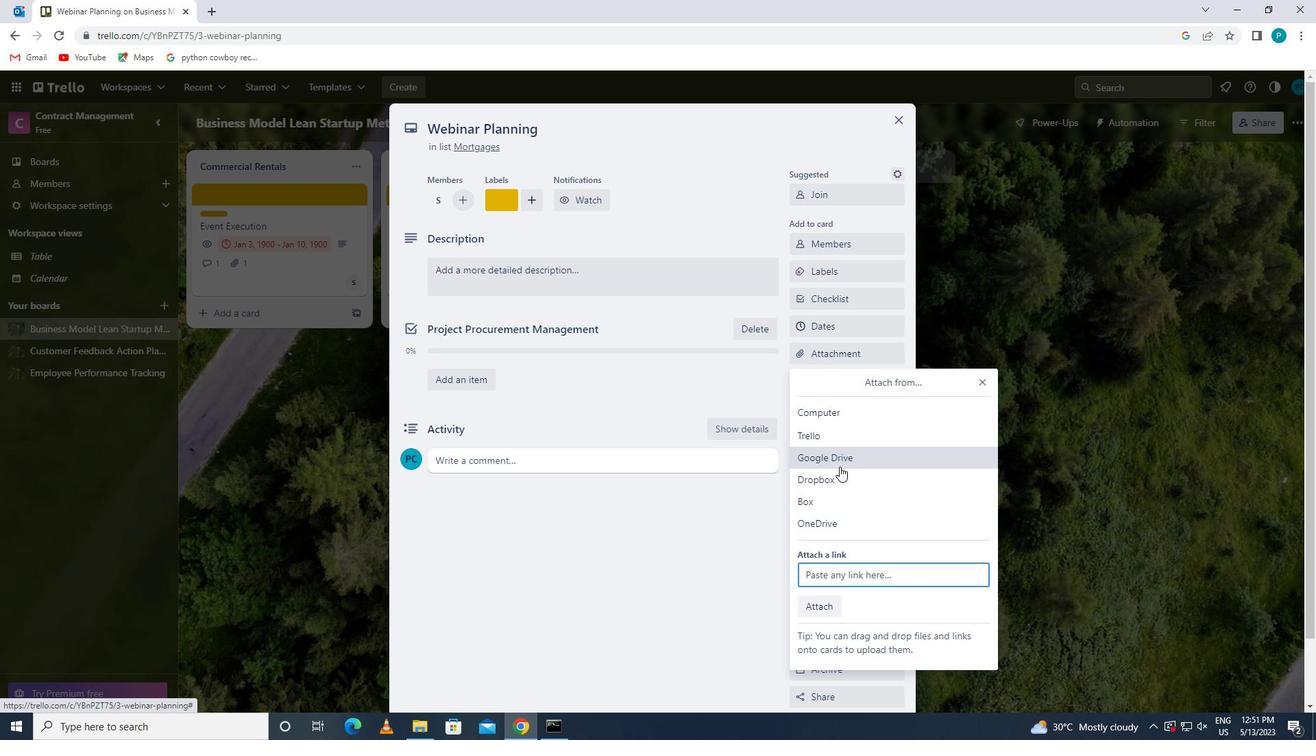 
Action: Mouse moved to (397, 383)
Screenshot: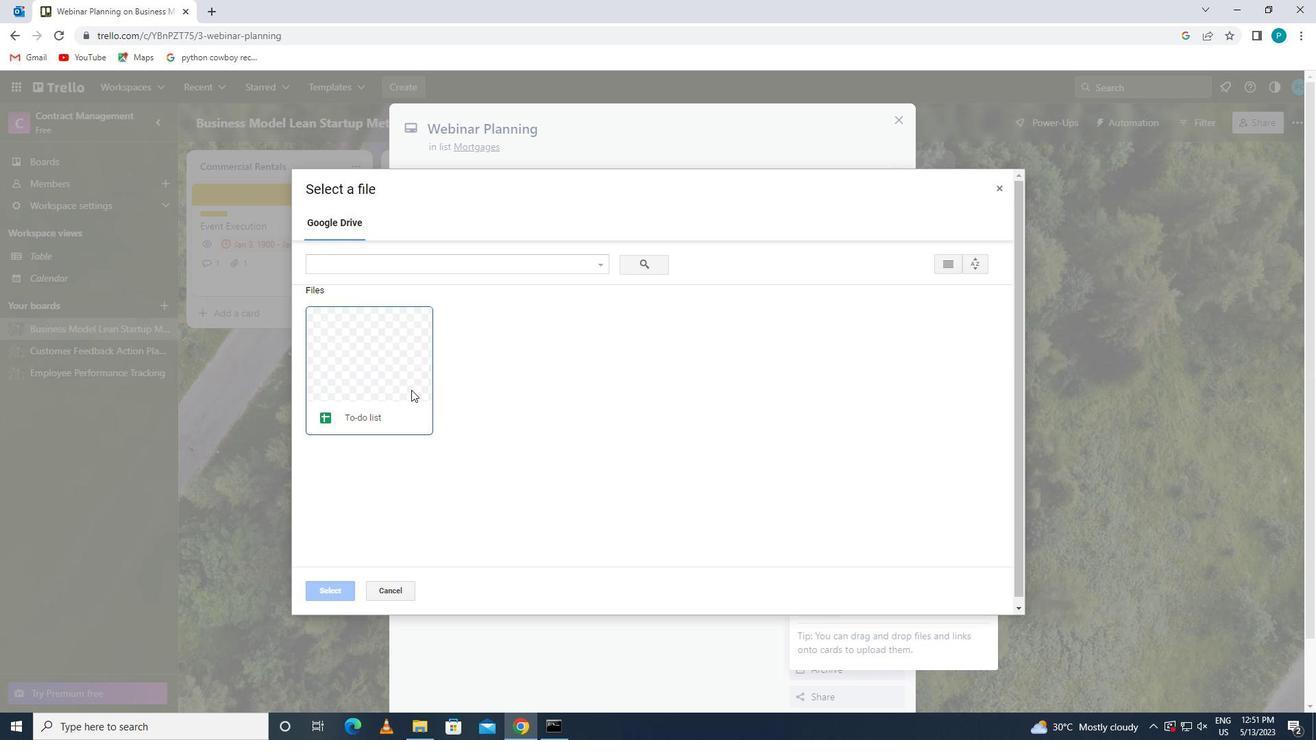 
Action: Mouse pressed left at (397, 383)
Screenshot: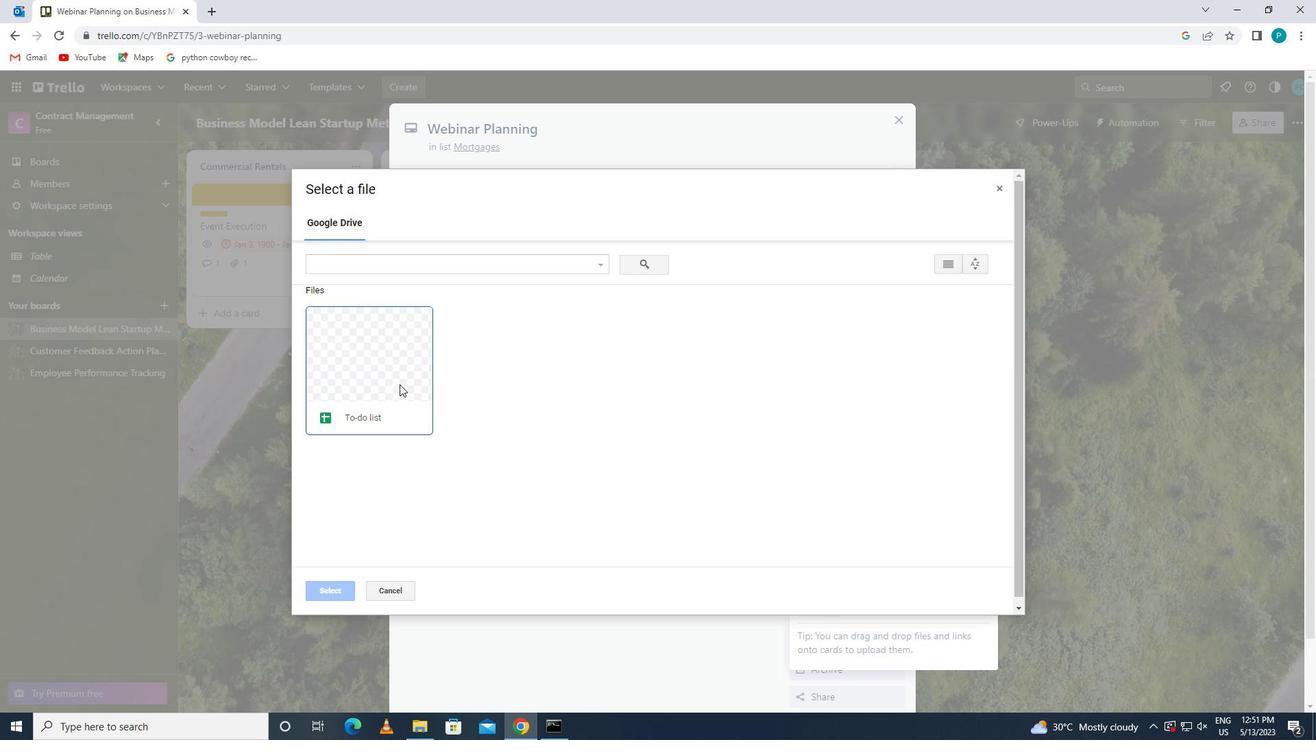 
Action: Mouse moved to (340, 590)
Screenshot: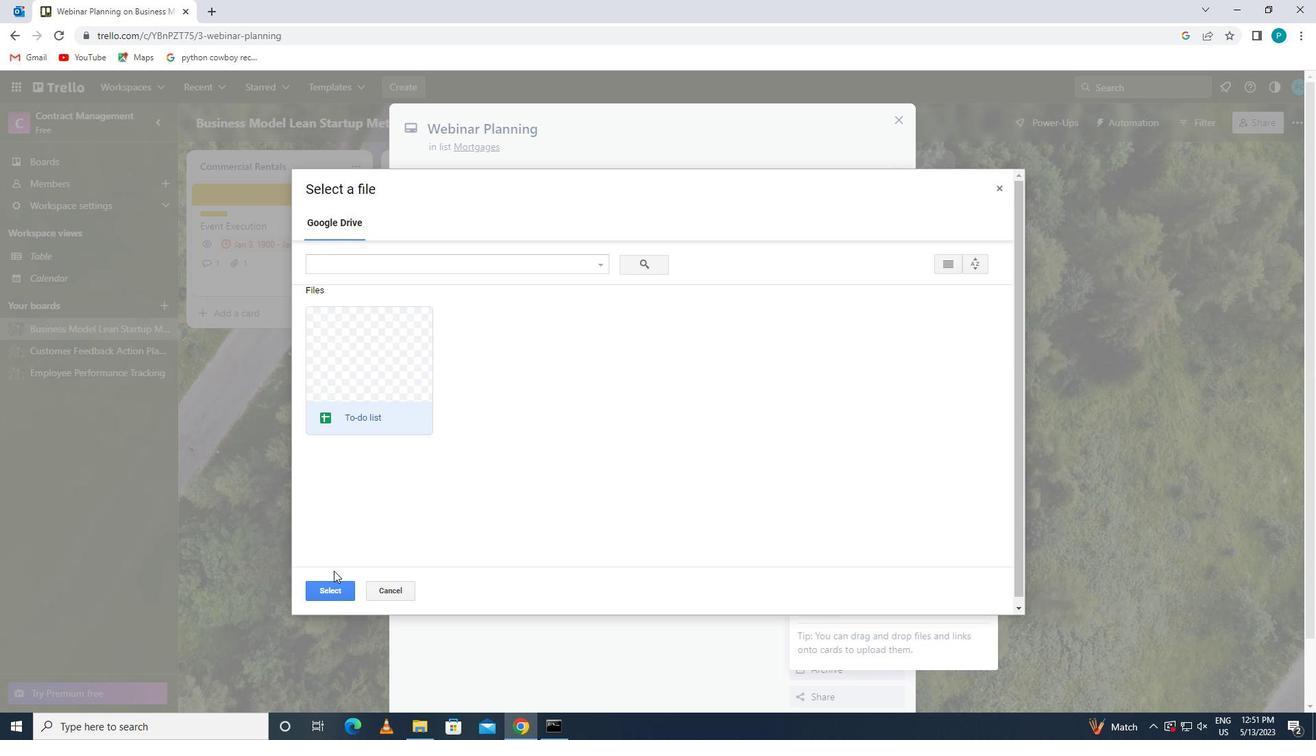 
Action: Mouse pressed left at (340, 590)
Screenshot: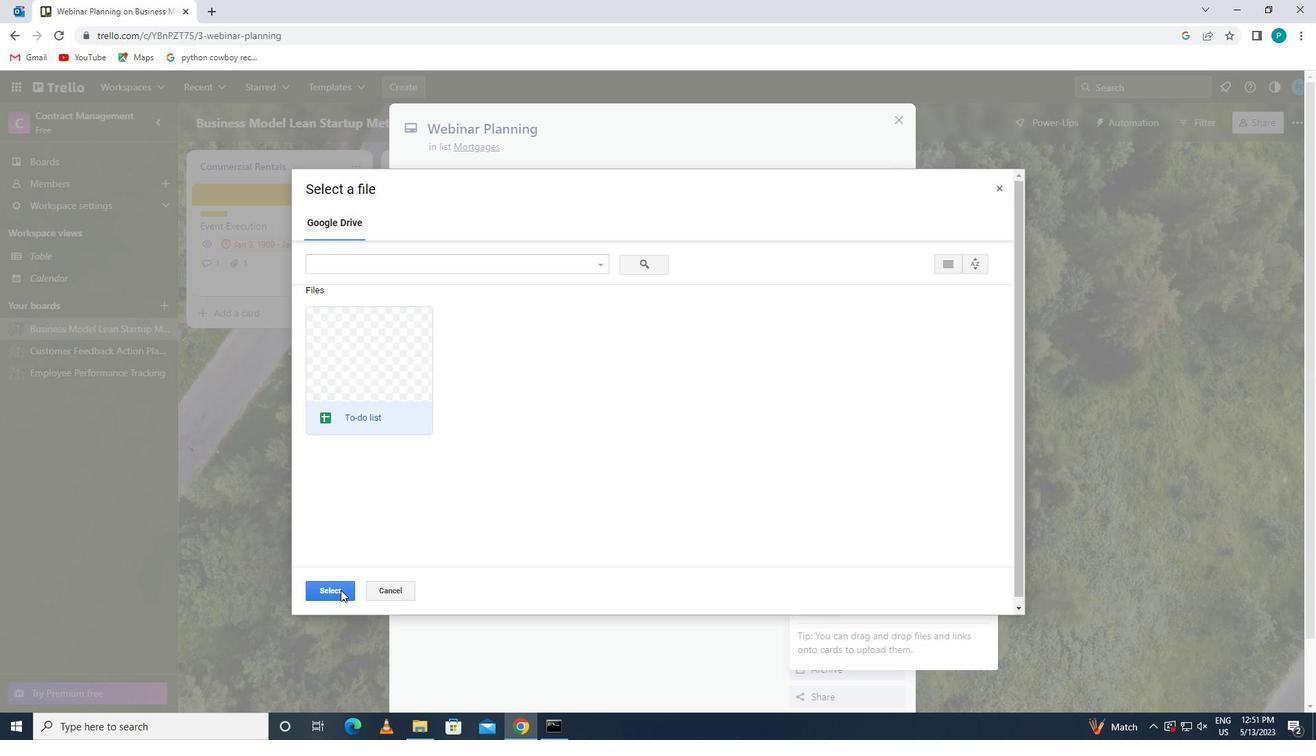 
Action: Mouse moved to (849, 384)
Screenshot: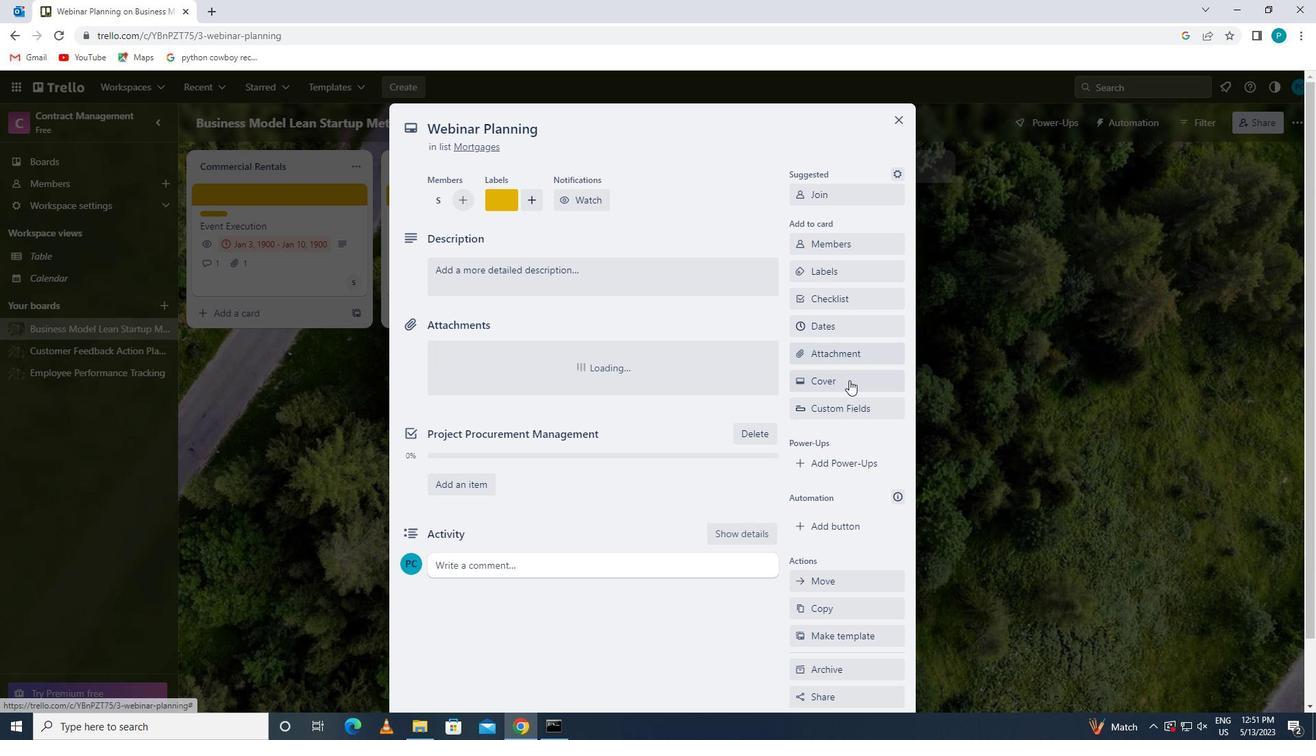 
Action: Mouse pressed left at (849, 384)
Screenshot: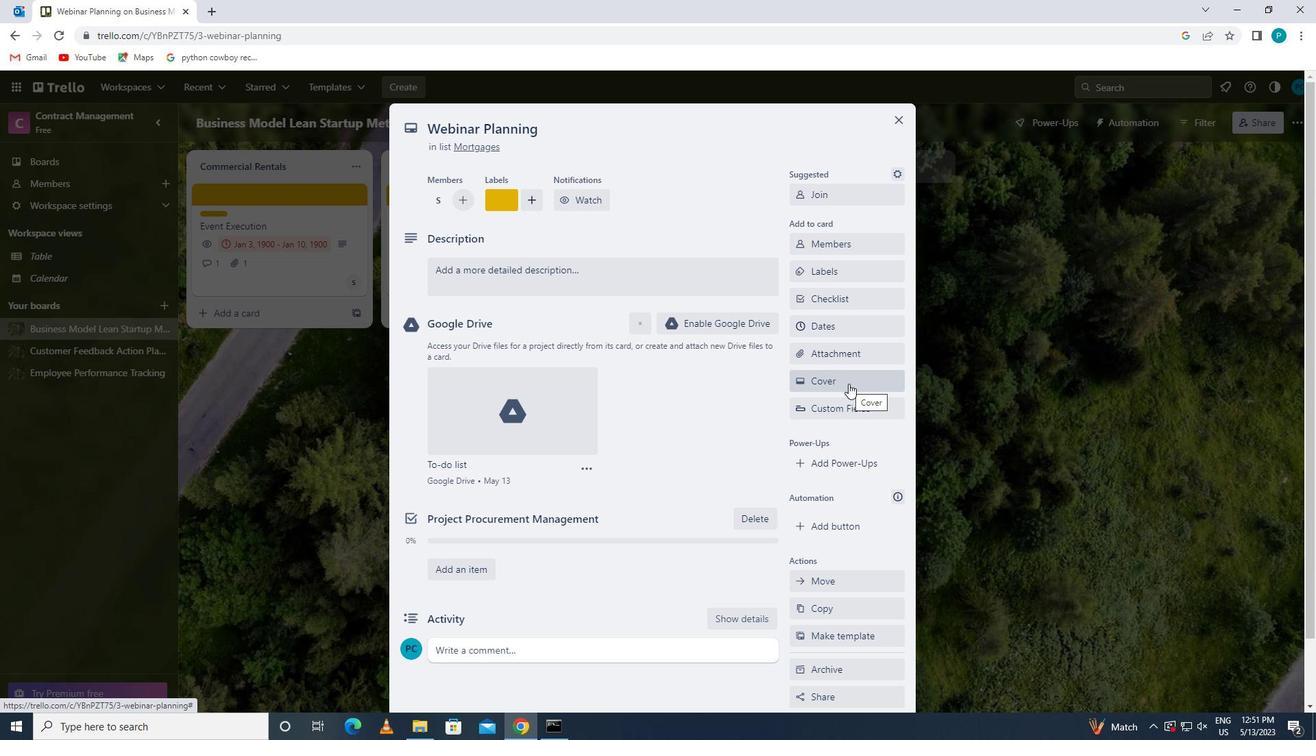 
Action: Mouse moved to (852, 443)
Screenshot: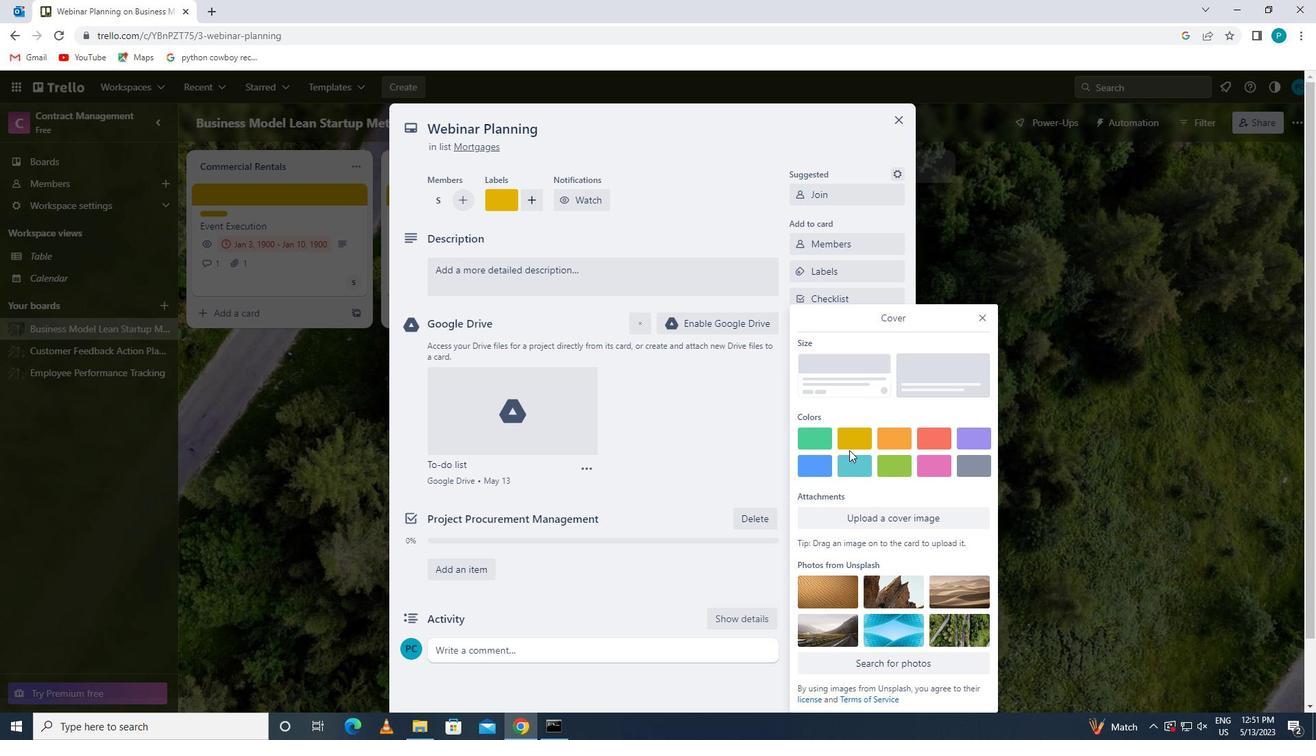 
Action: Mouse pressed left at (852, 443)
Screenshot: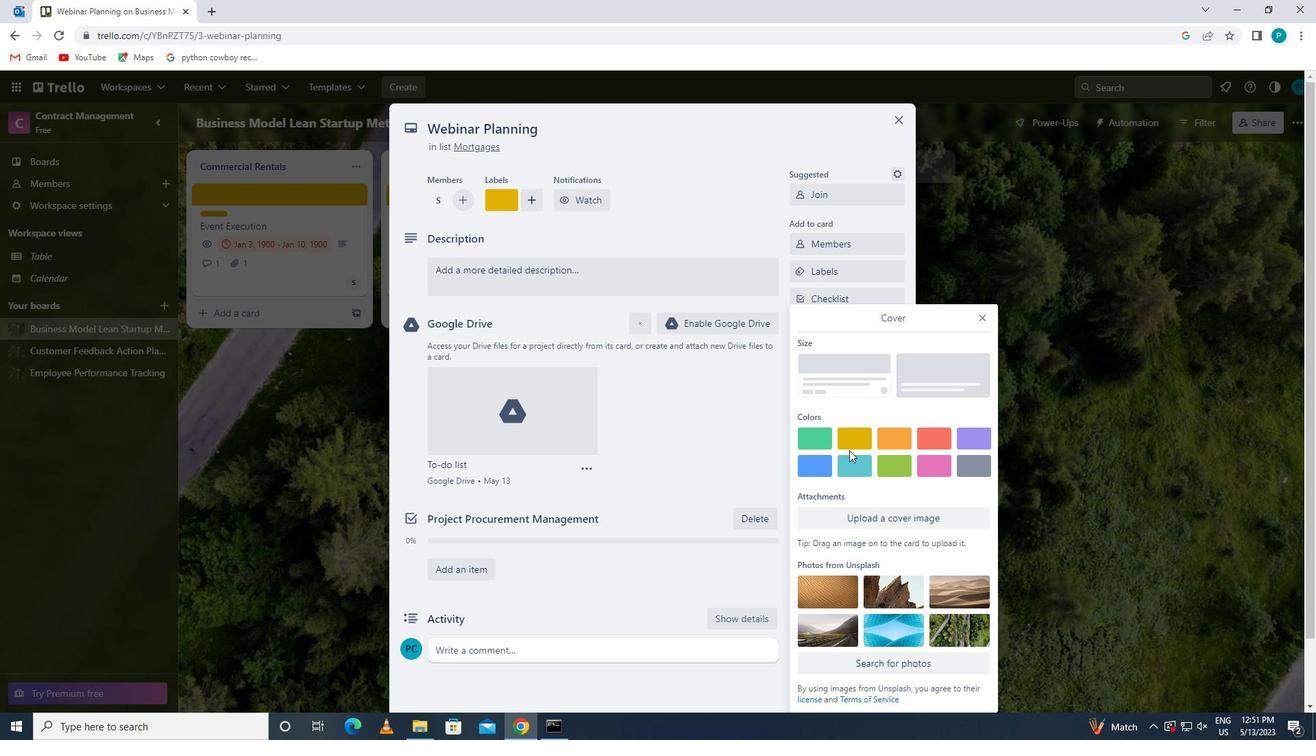 
Action: Mouse moved to (982, 288)
Screenshot: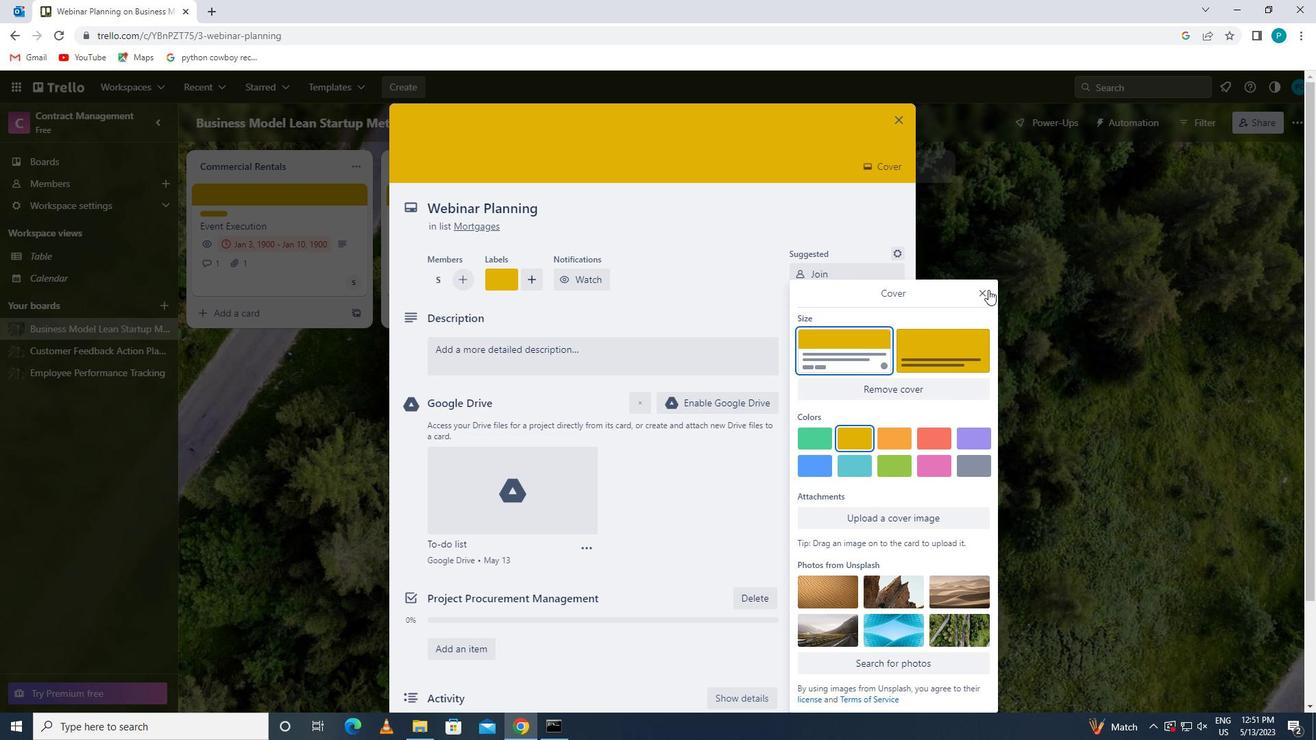 
Action: Mouse pressed left at (982, 288)
Screenshot: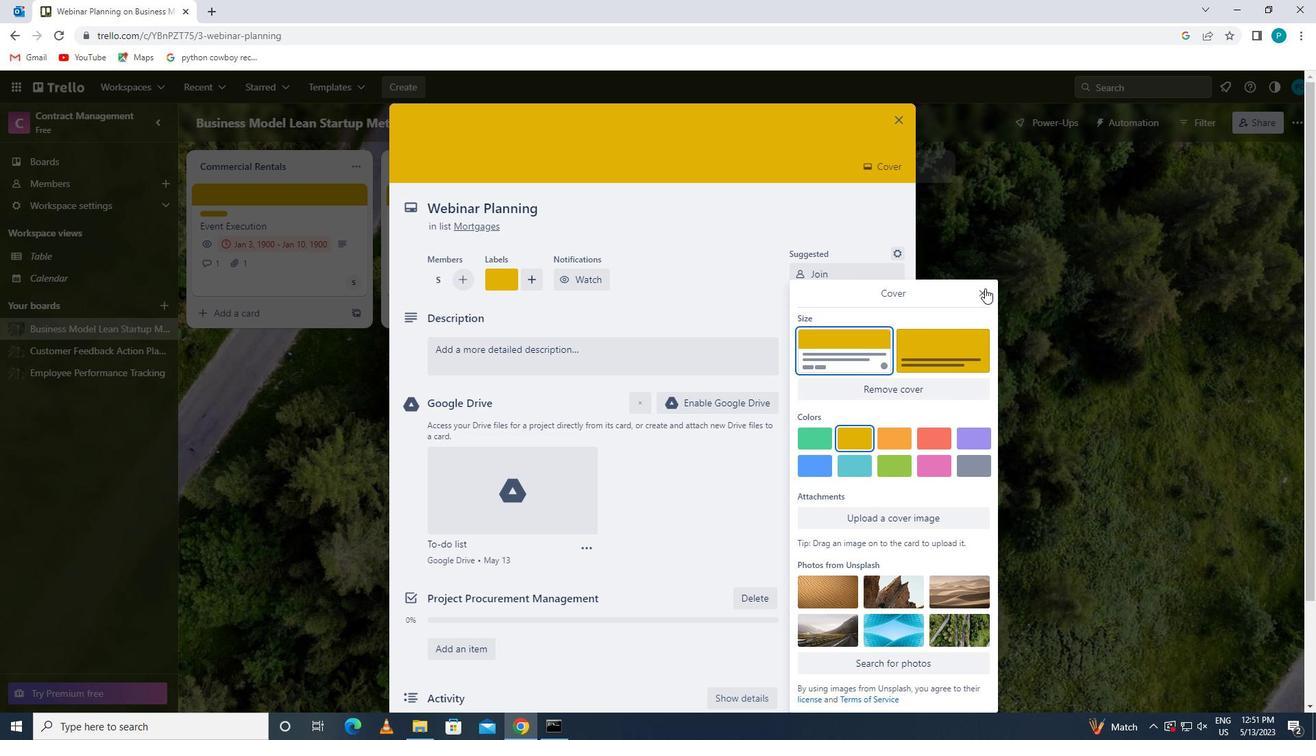 
Action: Mouse moved to (635, 353)
Screenshot: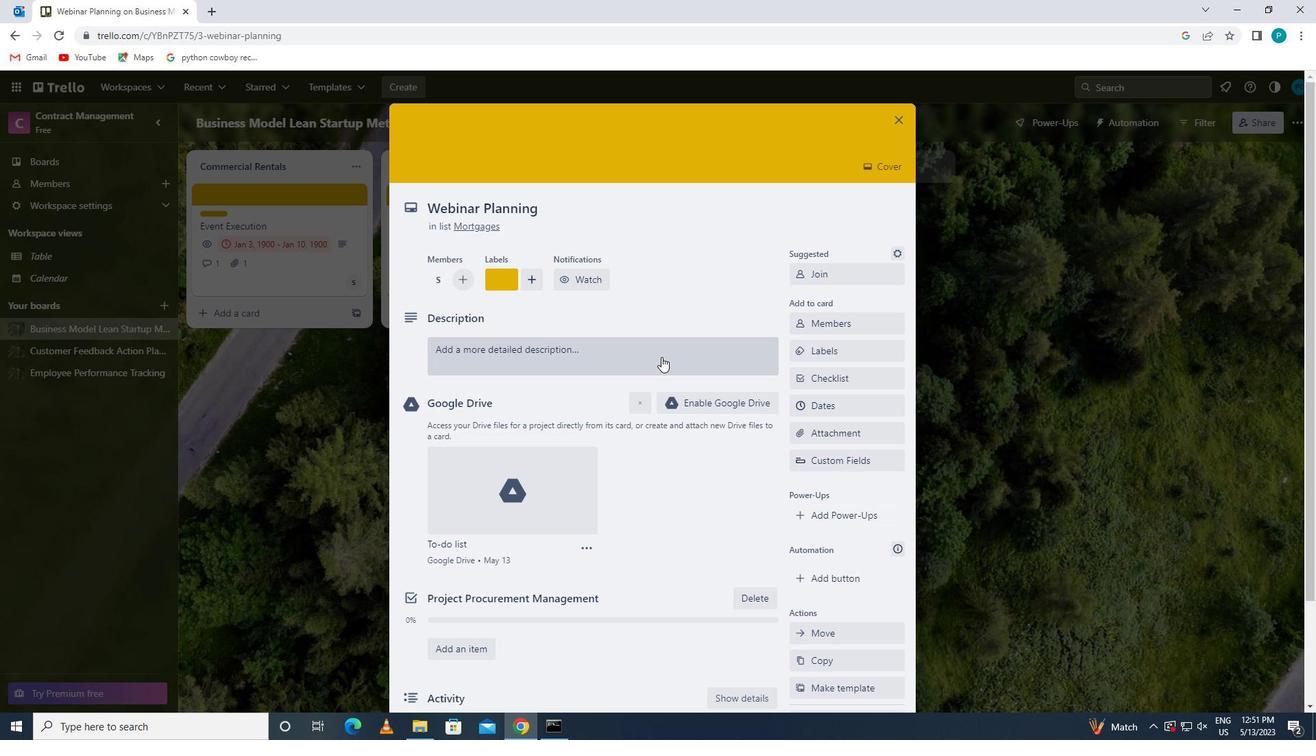 
Action: Mouse pressed left at (635, 353)
Screenshot: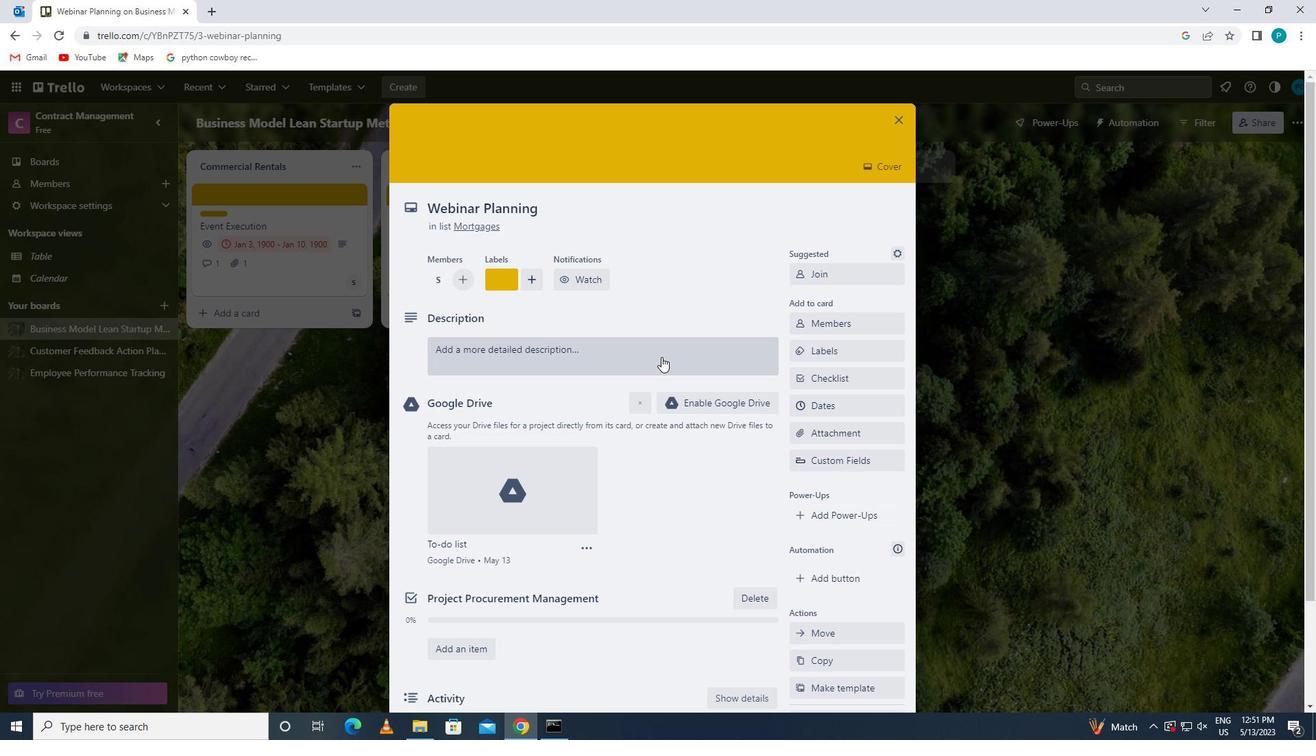 
Action: Key pressed <Key.caps_lock>r<Key.caps_lock>esearch<Key.space>new<Key.space>sp<Key.backspace>oftware<Key.space>options<Key.space>for<Key.space>the<Key.space>team<Key.space>
Screenshot: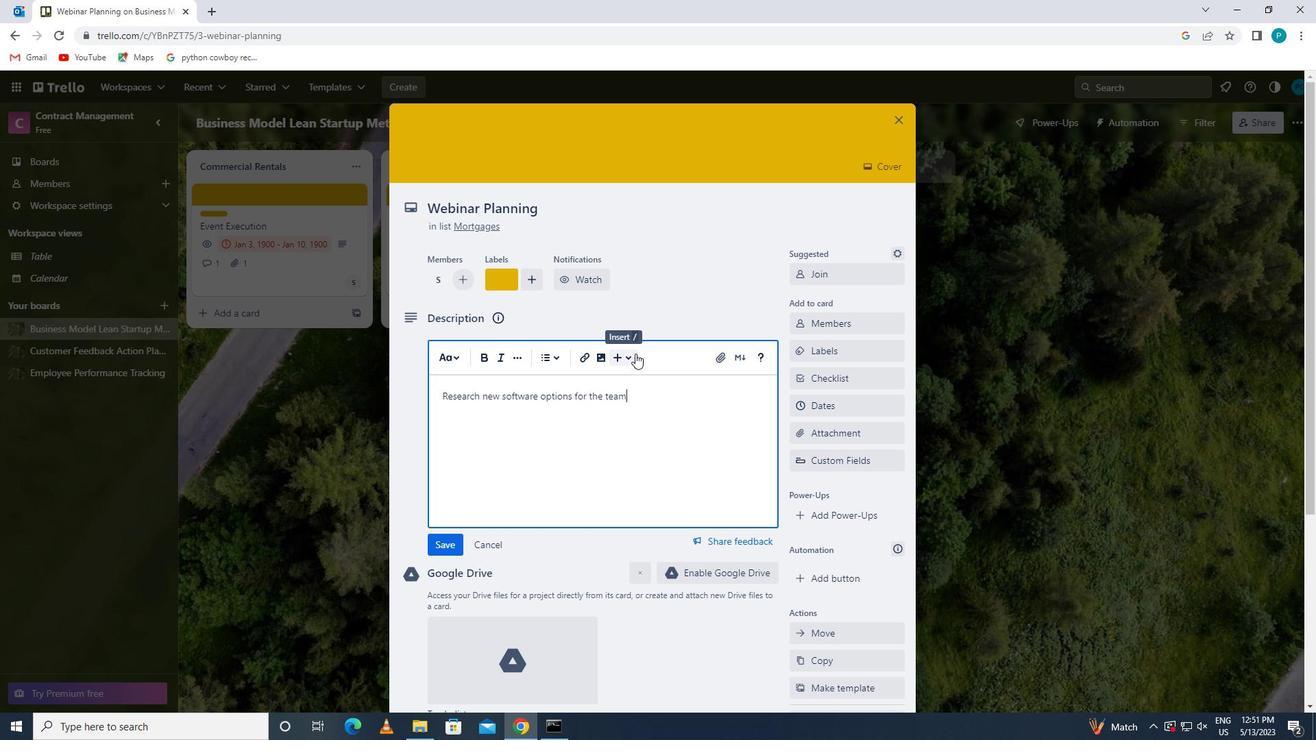 
Action: Mouse moved to (456, 538)
Screenshot: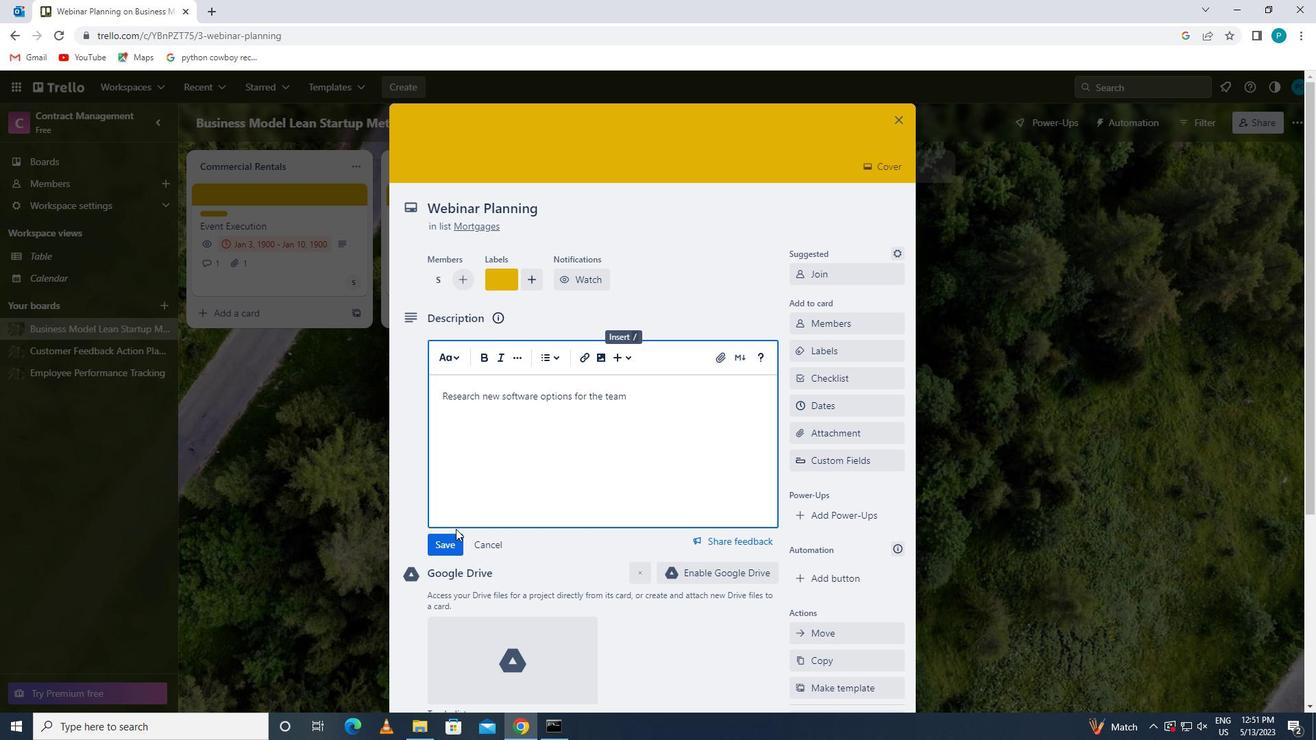 
Action: Mouse pressed left at (456, 538)
Screenshot: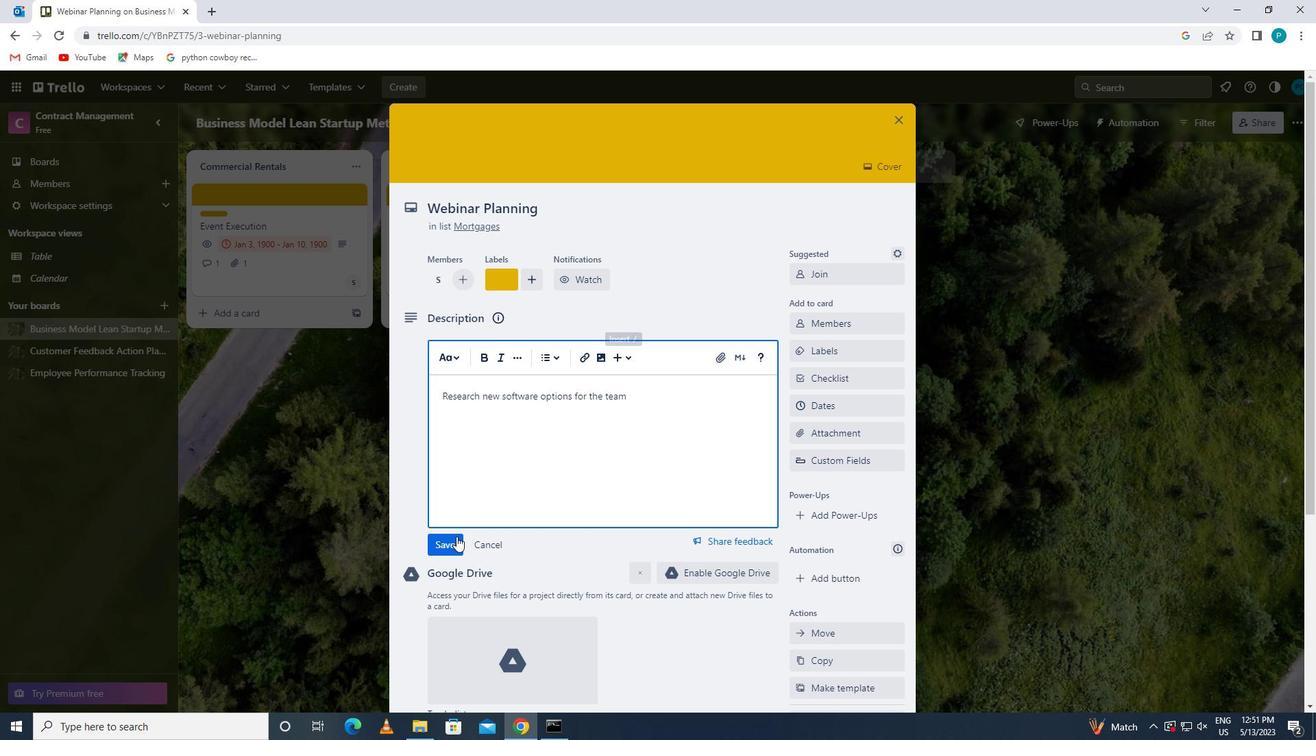 
Action: Mouse scrolled (456, 537) with delta (0, 0)
Screenshot: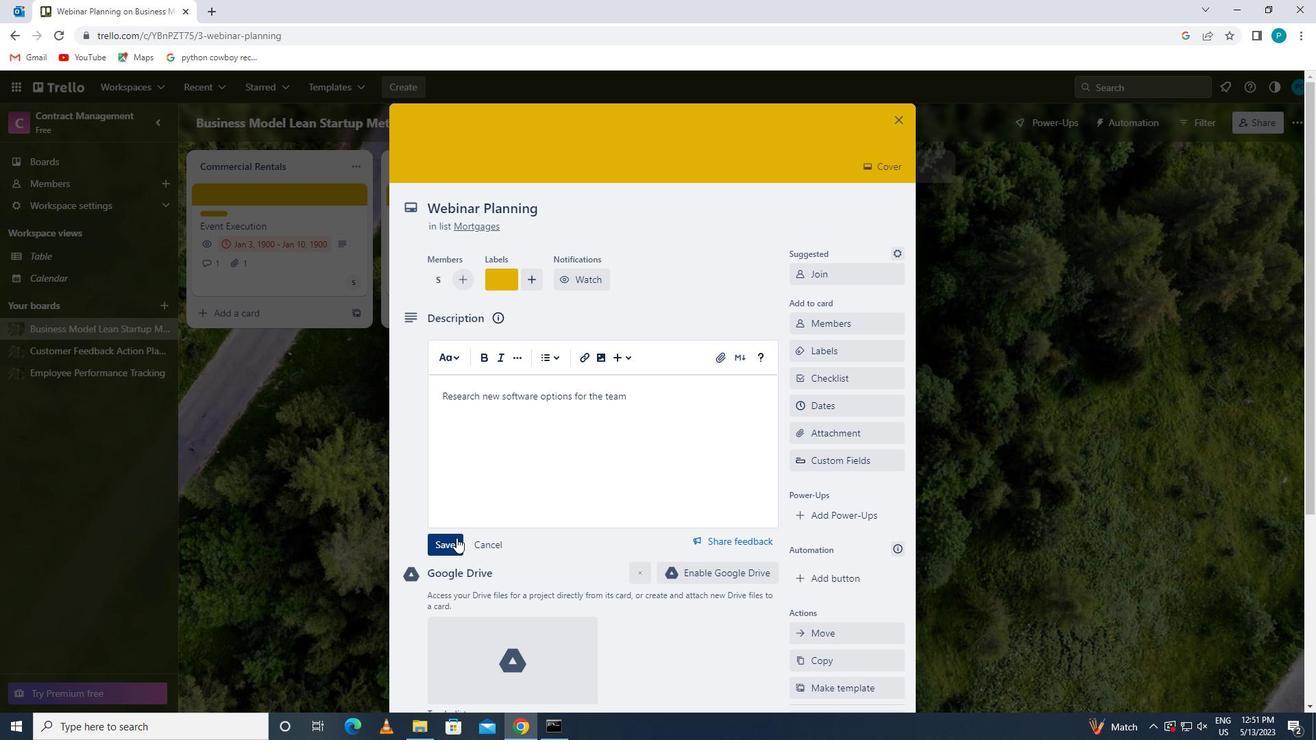 
Action: Mouse moved to (456, 539)
Screenshot: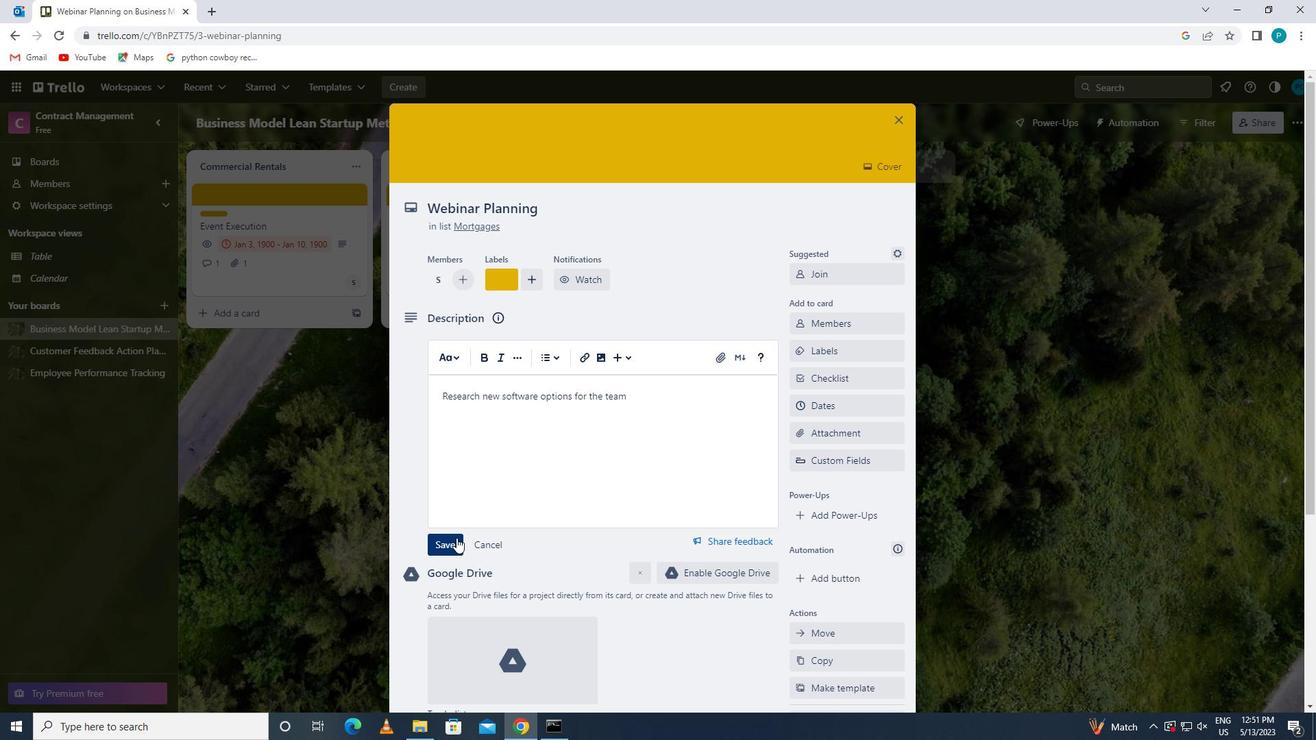 
Action: Mouse scrolled (456, 538) with delta (0, 0)
Screenshot: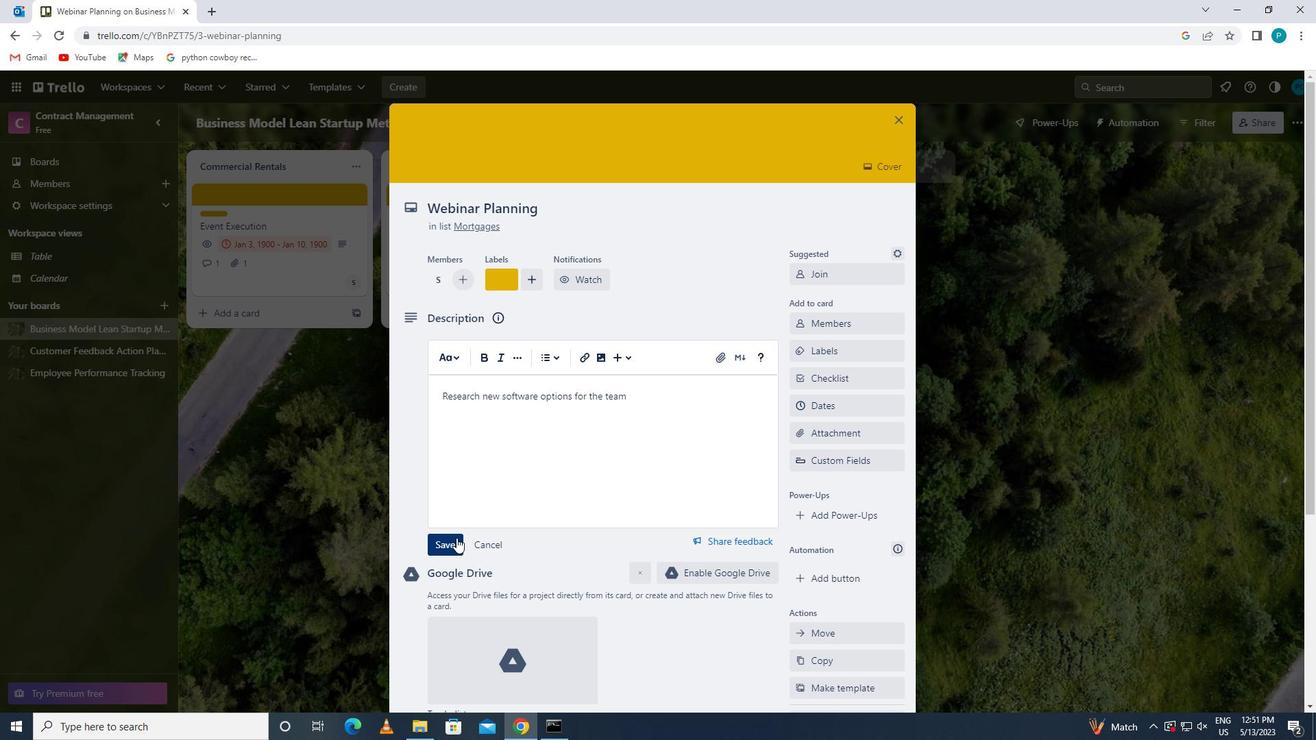 
Action: Mouse scrolled (456, 538) with delta (0, 0)
Screenshot: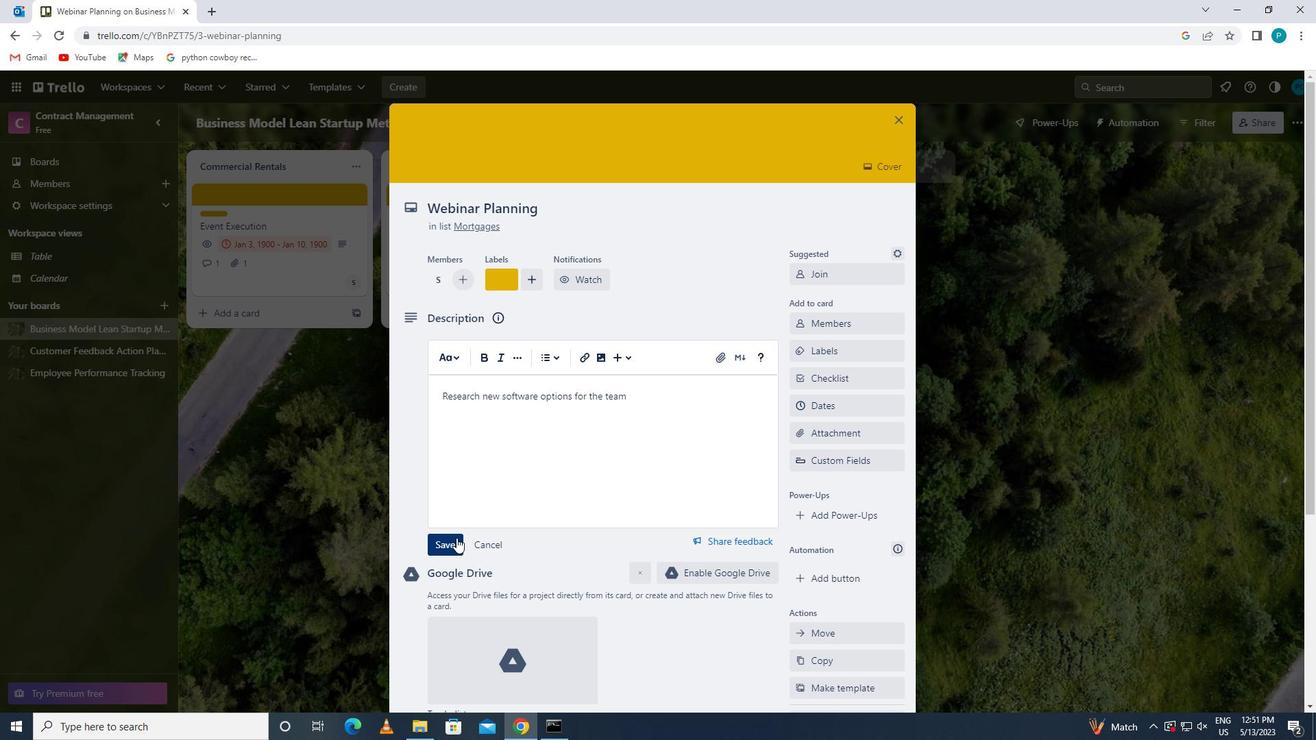 
Action: Mouse moved to (456, 539)
Screenshot: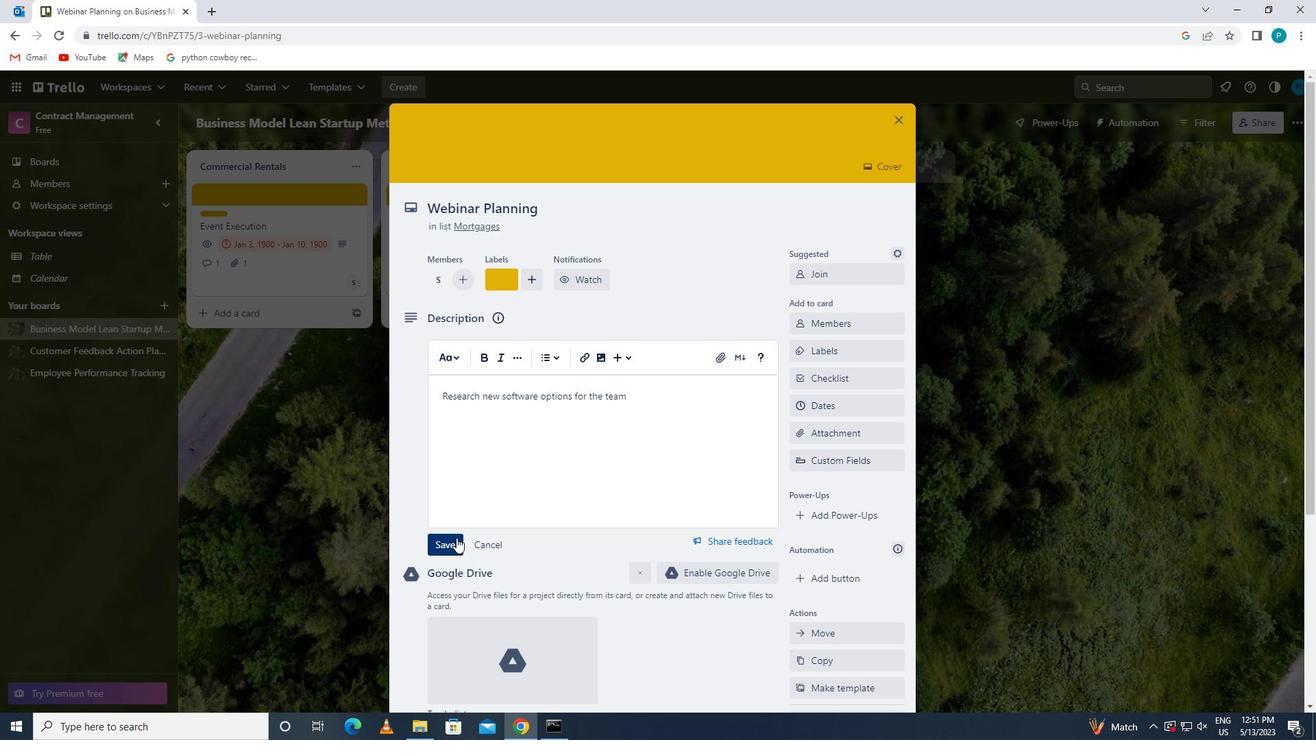 
Action: Mouse scrolled (456, 538) with delta (0, 0)
Screenshot: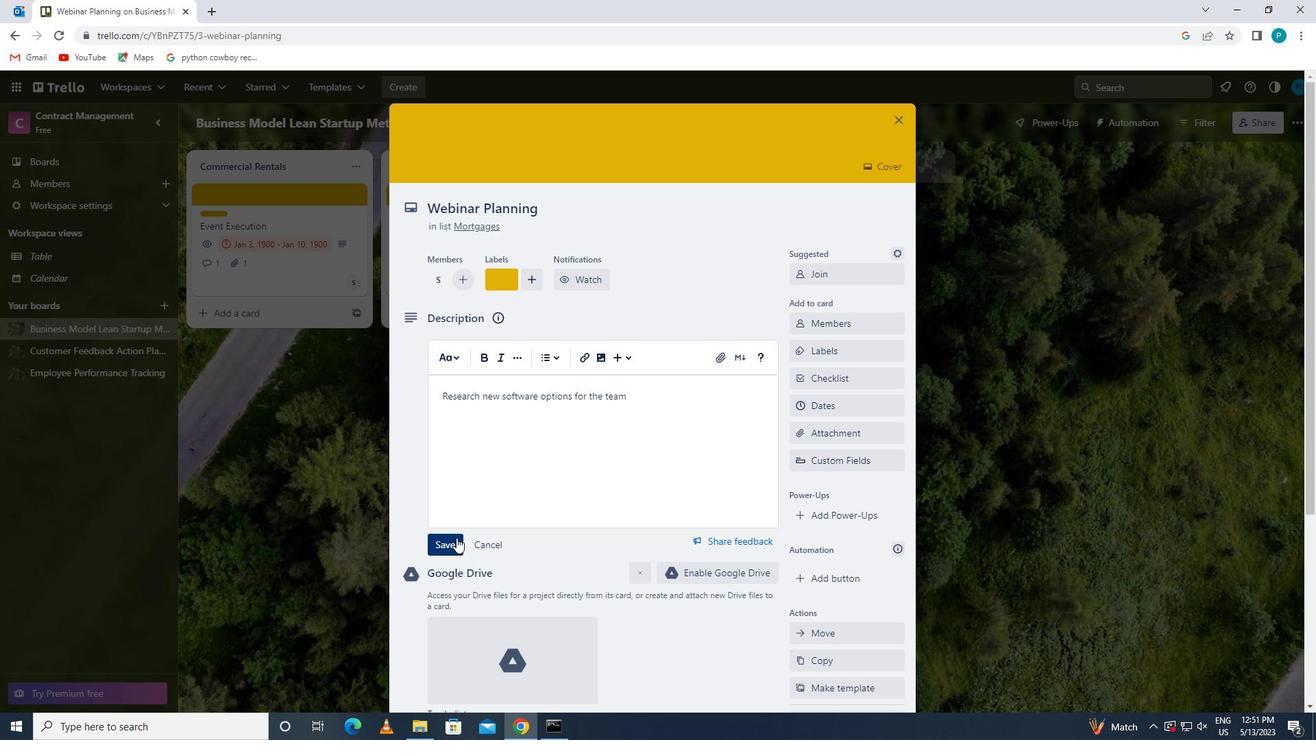 
Action: Mouse moved to (467, 589)
Screenshot: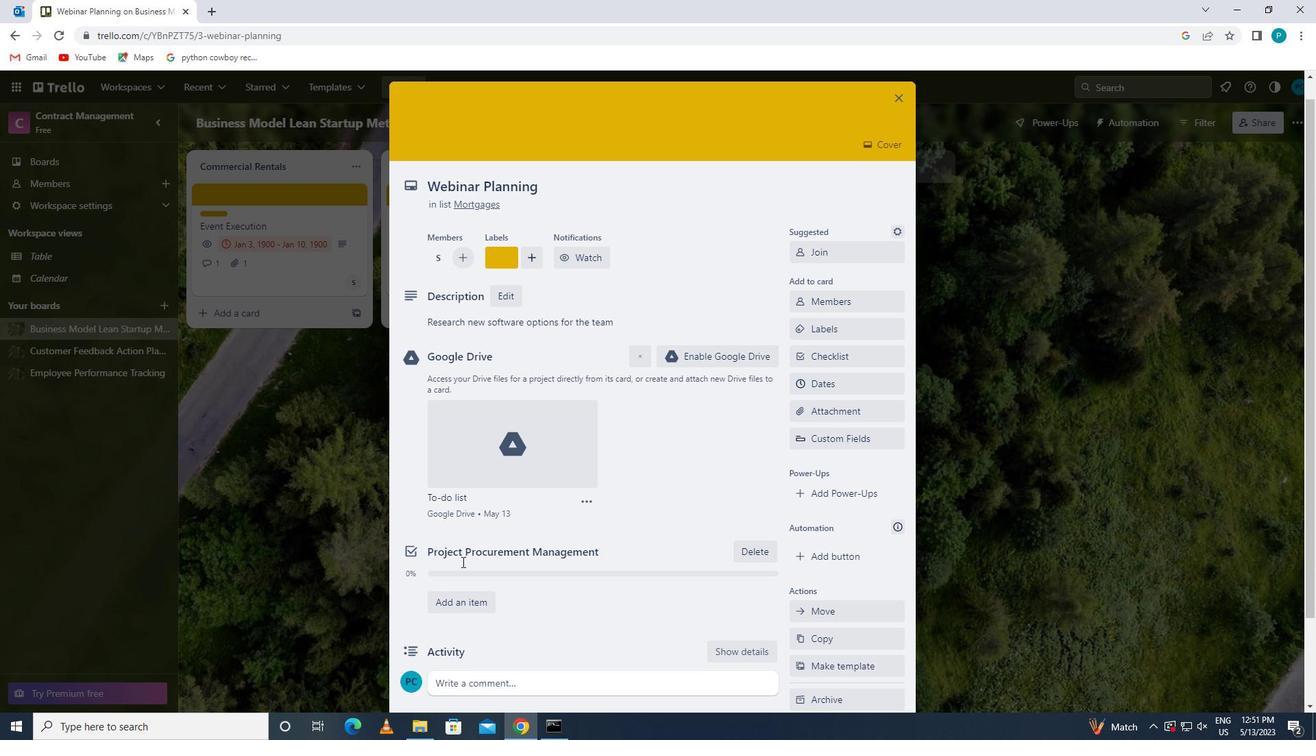 
Action: Mouse pressed left at (467, 589)
Screenshot: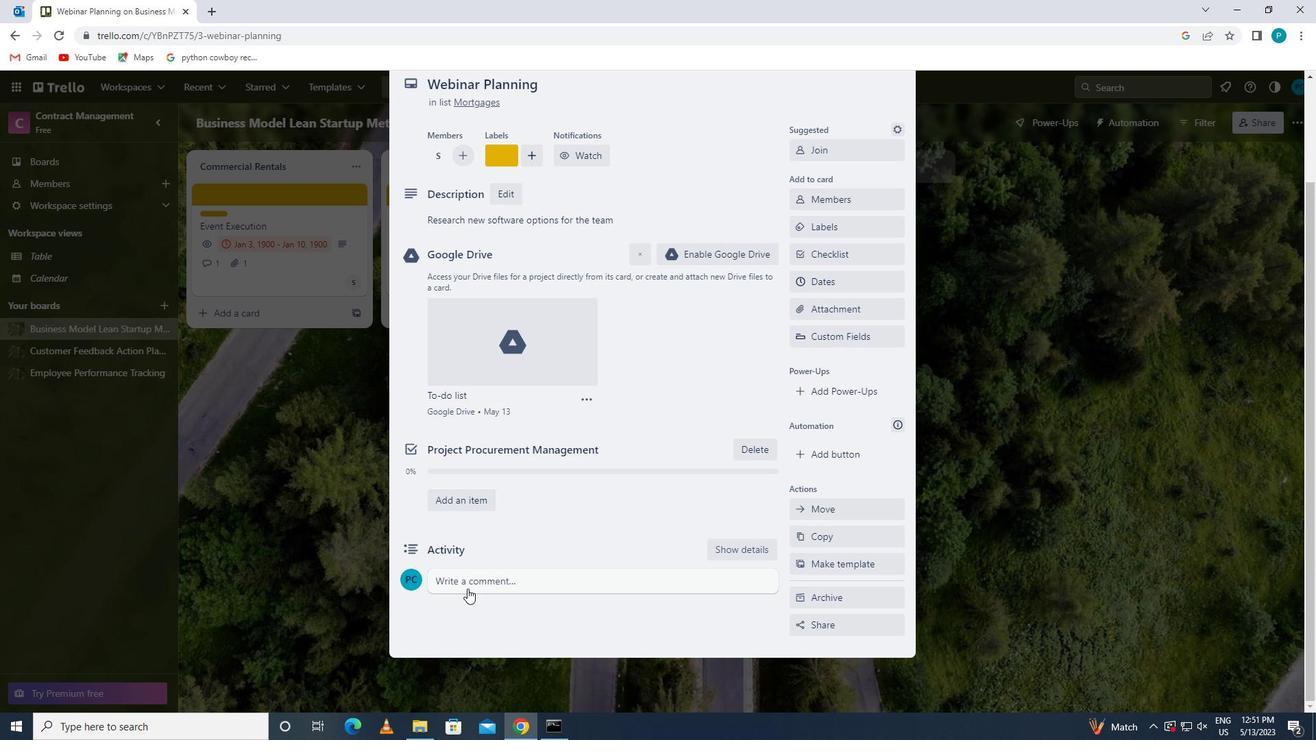 
Action: Key pressed <Key.caps_lock>g<Key.caps_lock>iven<Key.space>the<Key.space>potential<Key.space>impact<Key.space>of<Key.space>this<Key.space>task<Key.space>on<Key.space>our<Key.space>team<Key.space>workload<Key.space>,<Key.space>let<Key.space>us<Key.space>ensure<Key.space>that<Key.space>we<Key.space>have<Key.space>the<Key.space>nes<Key.backspace>cessary<Key.space>resources<Key.space>and<Key.space>support<Key.space>to<Key.space>execute<Key.space>it<Key.space>effectively
Screenshot: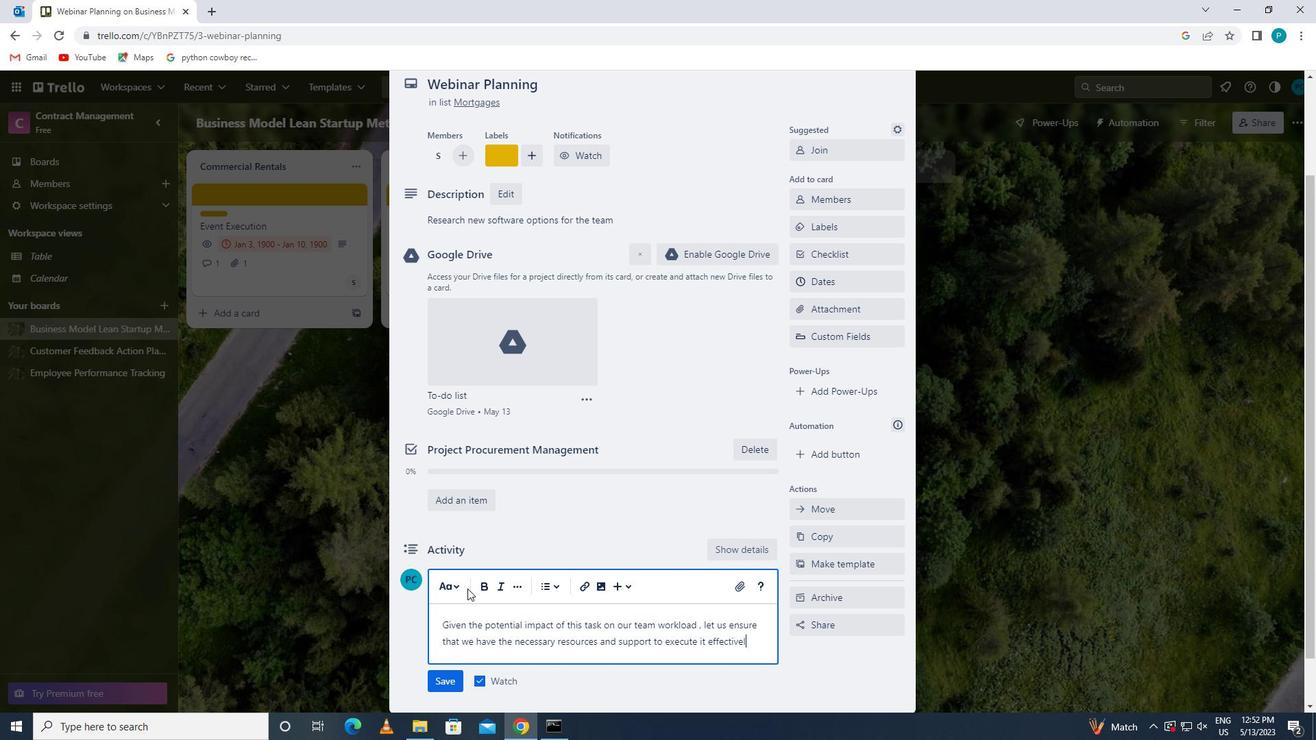
Action: Mouse moved to (457, 685)
Screenshot: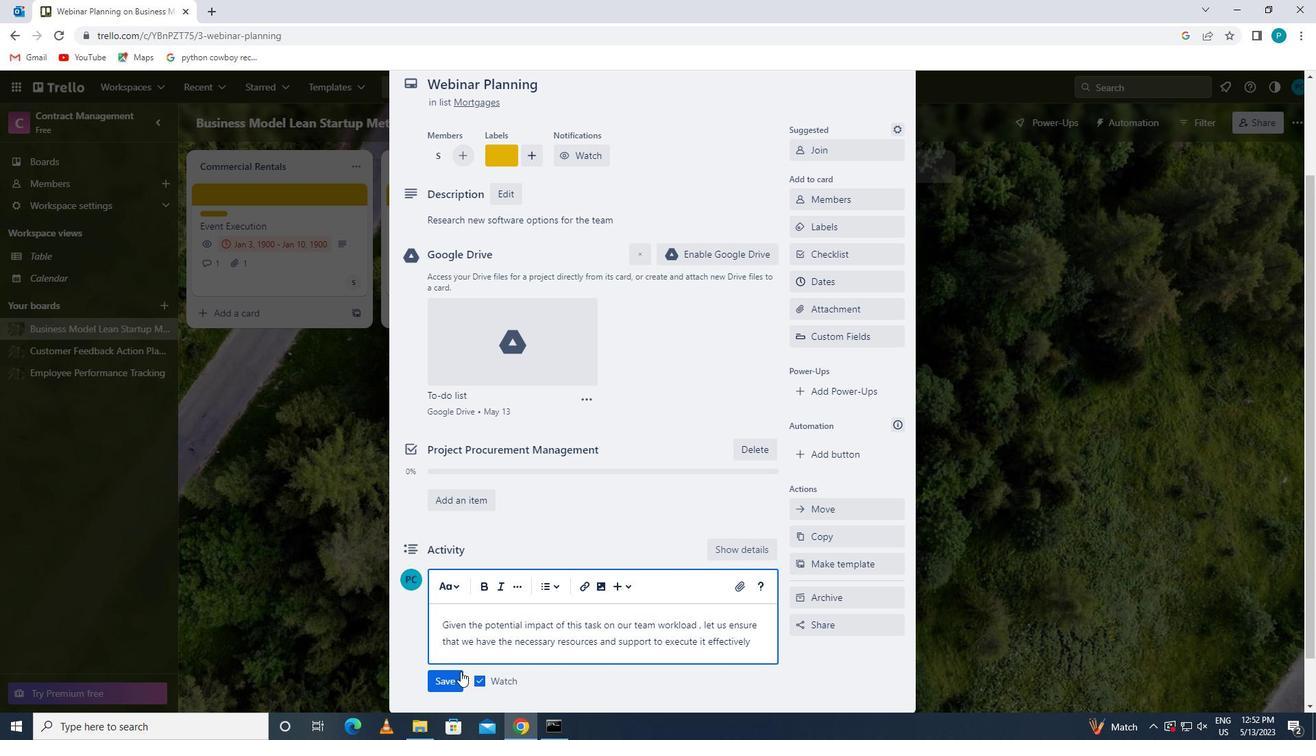 
Action: Mouse pressed left at (457, 685)
Screenshot: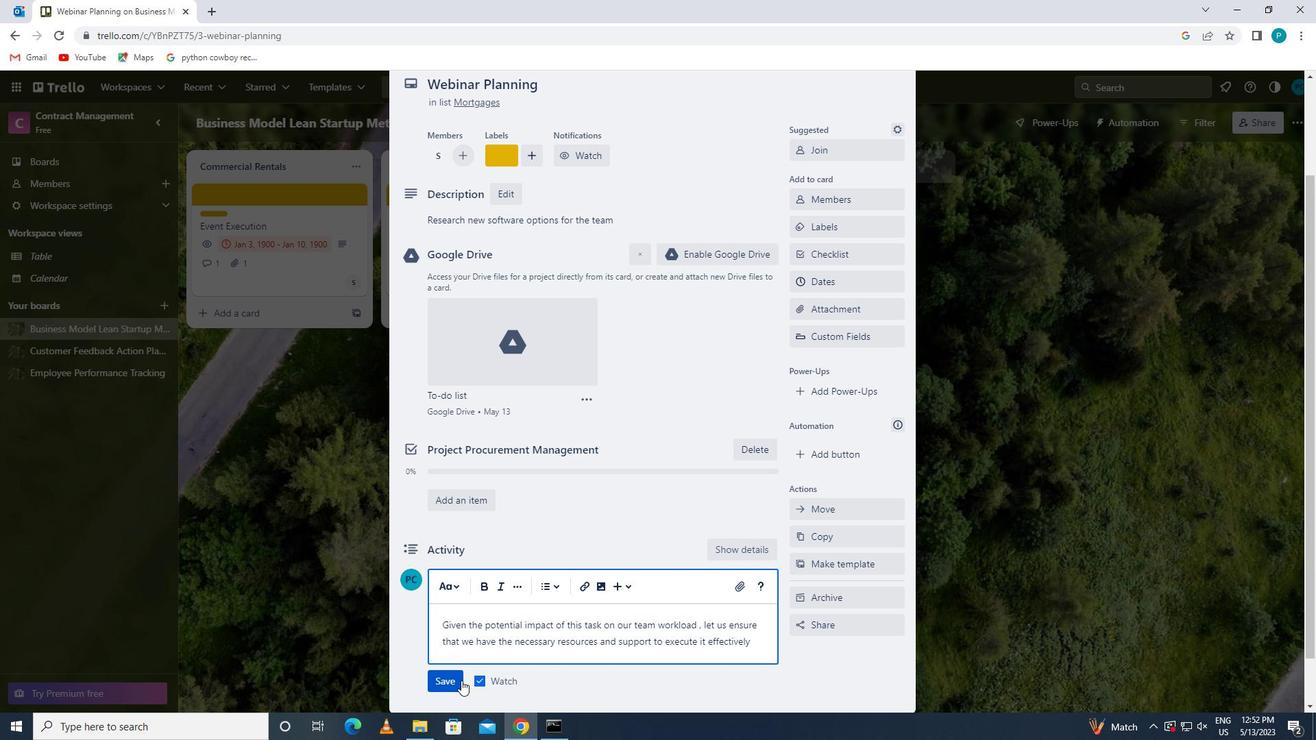 
Action: Mouse moved to (828, 284)
Screenshot: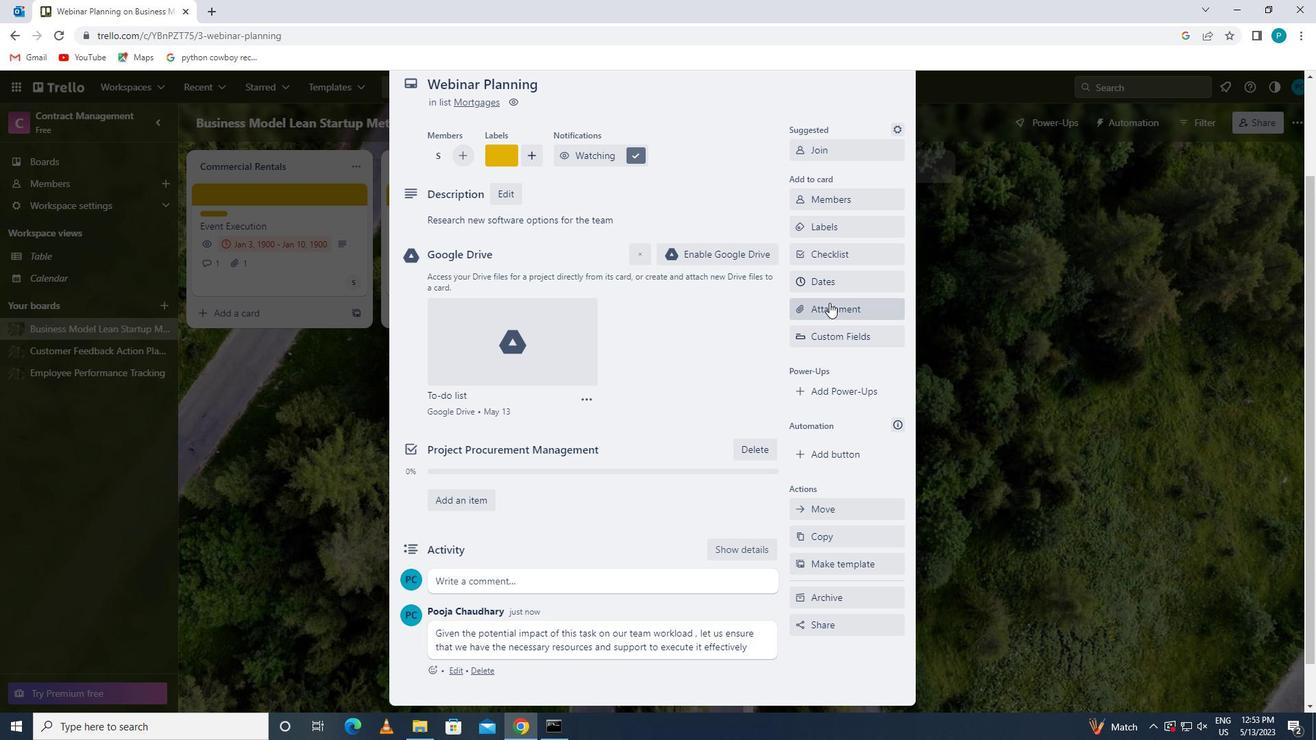 
Action: Mouse pressed left at (828, 284)
Screenshot: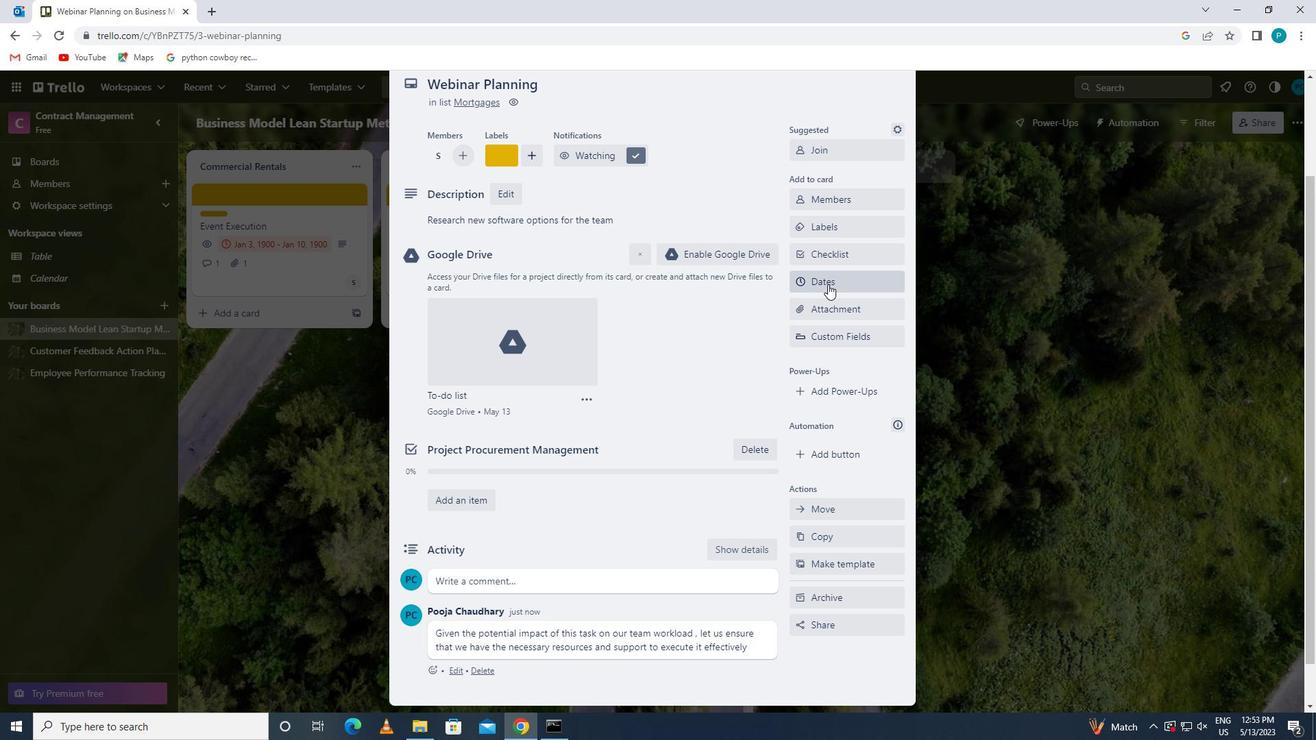 
Action: Mouse moved to (809, 371)
Screenshot: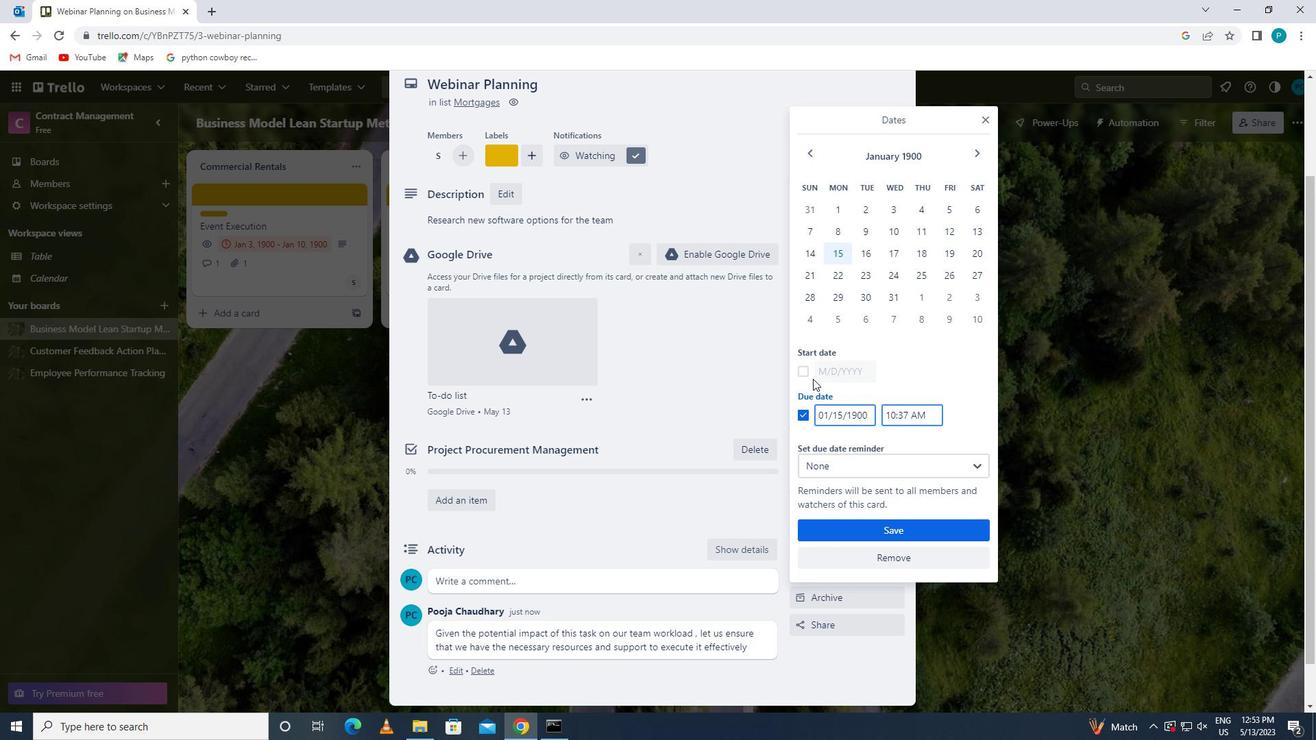 
Action: Mouse pressed left at (809, 371)
Screenshot: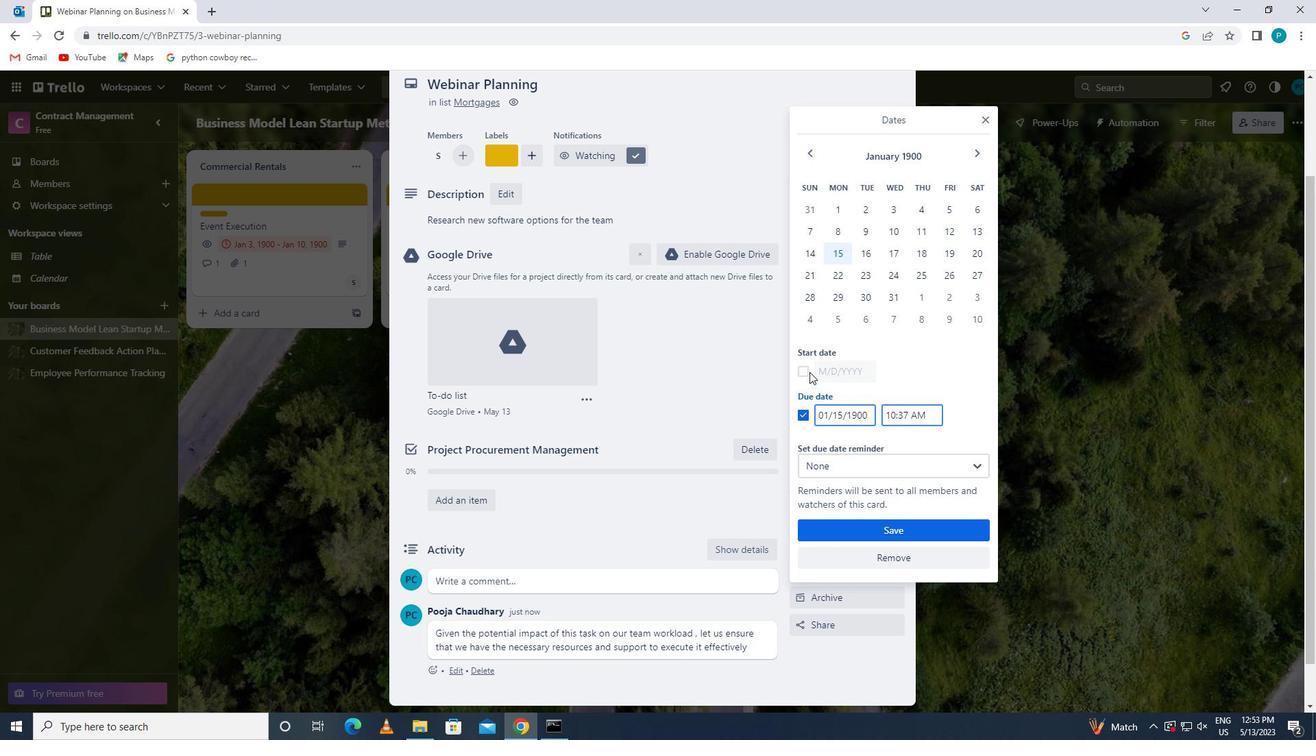 
Action: Mouse moved to (842, 370)
Screenshot: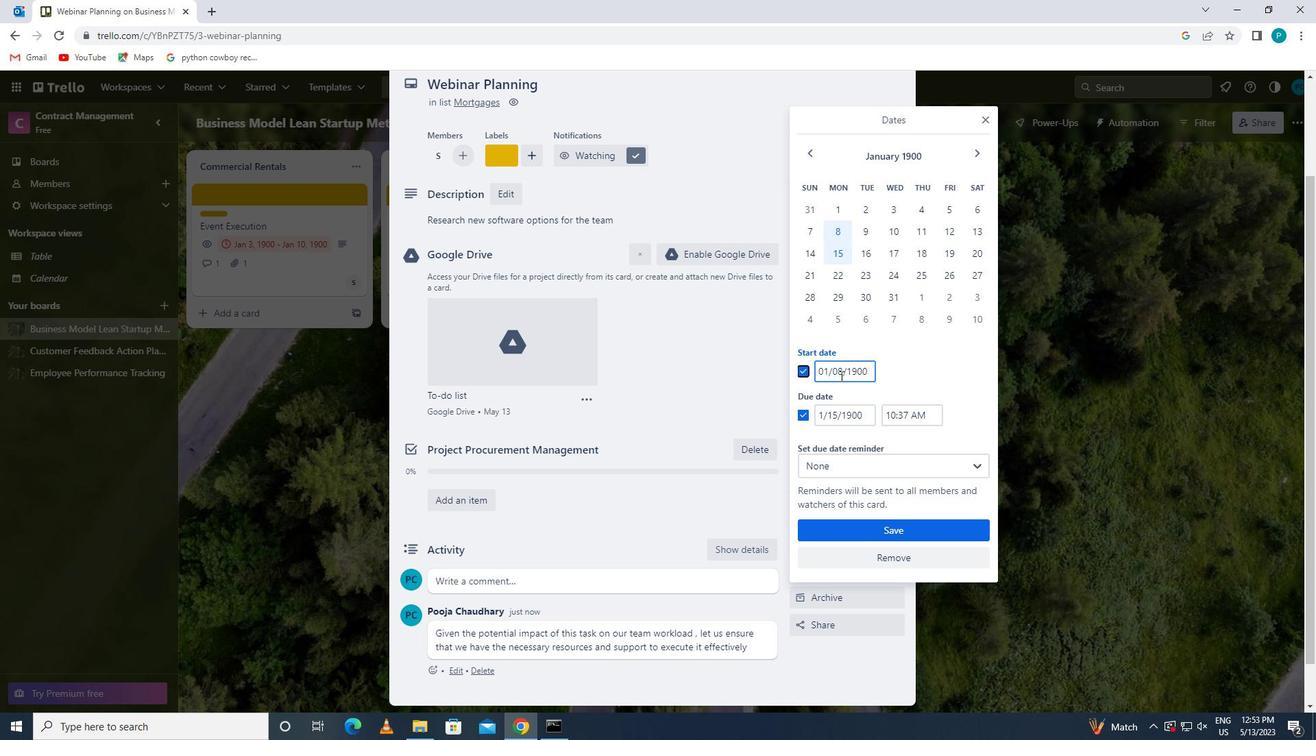 
Action: Mouse pressed left at (842, 370)
Screenshot: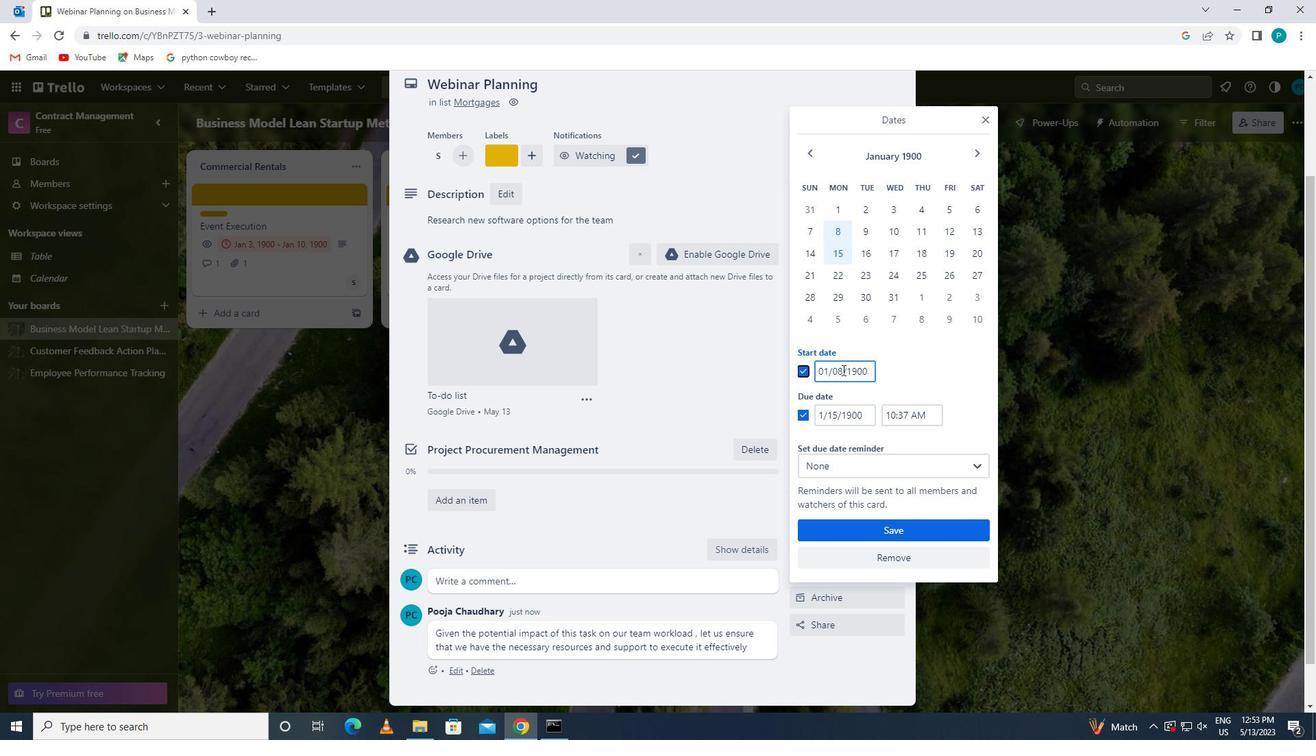 
Action: Mouse moved to (827, 371)
Screenshot: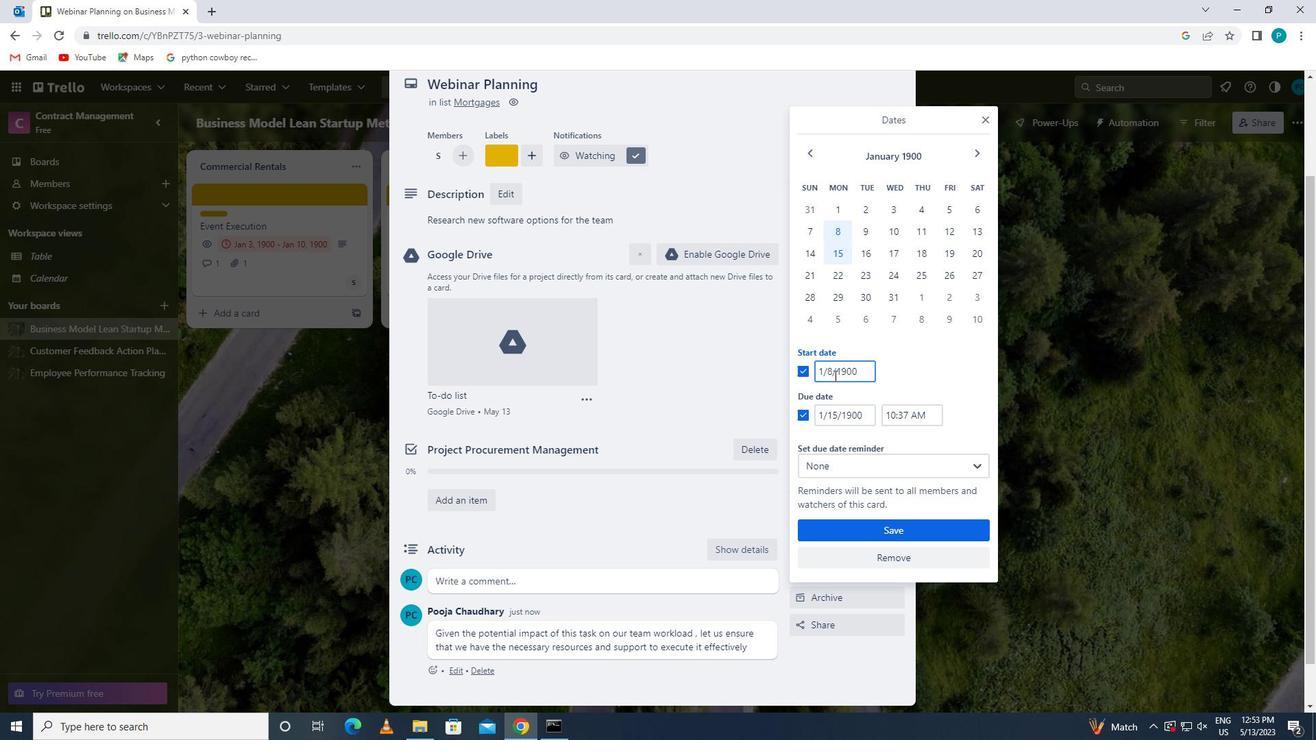 
Action: Mouse pressed left at (827, 371)
Screenshot: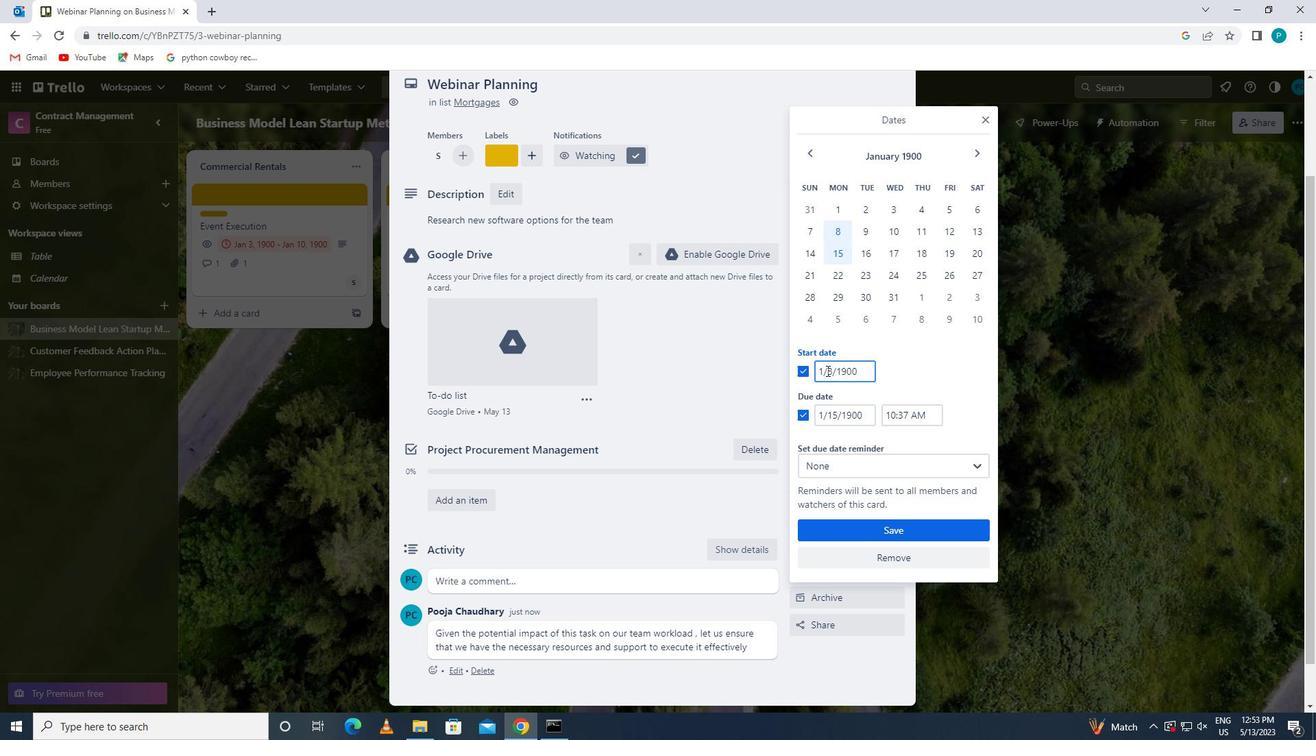 
Action: Mouse moved to (832, 373)
Screenshot: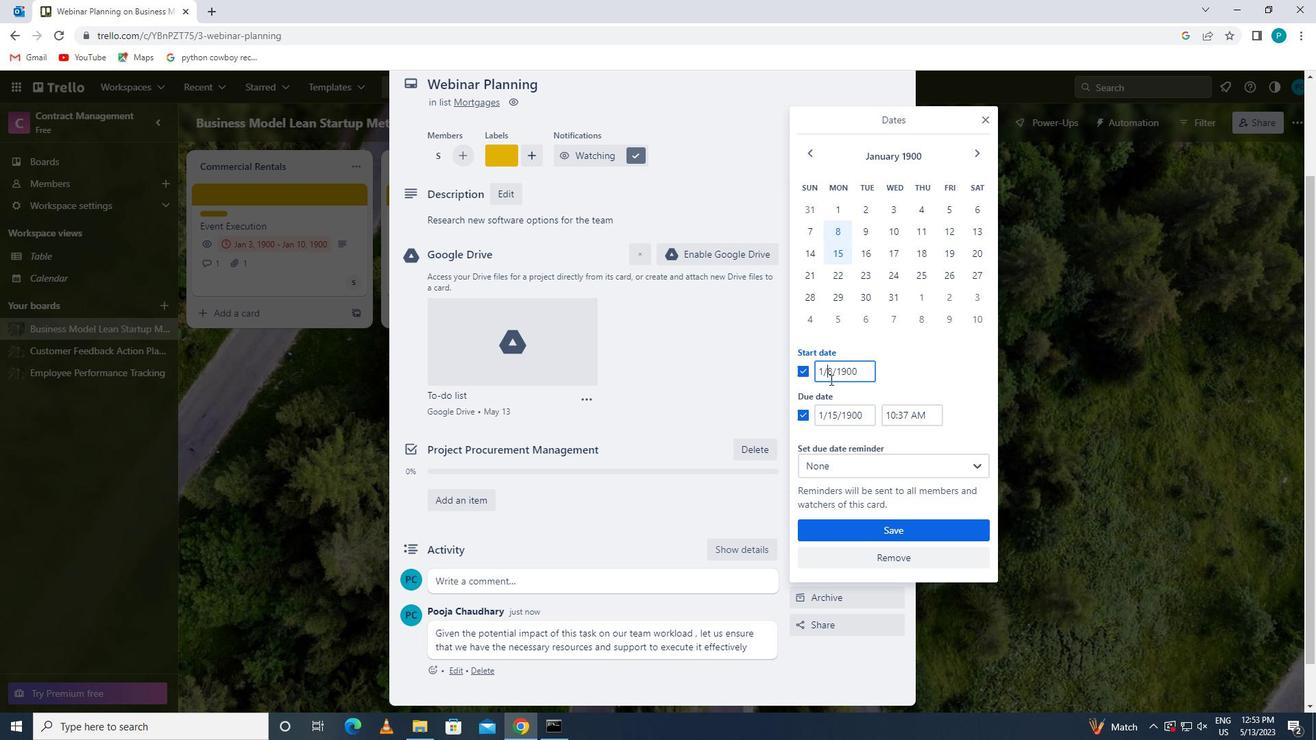 
Action: Mouse pressed left at (832, 373)
Screenshot: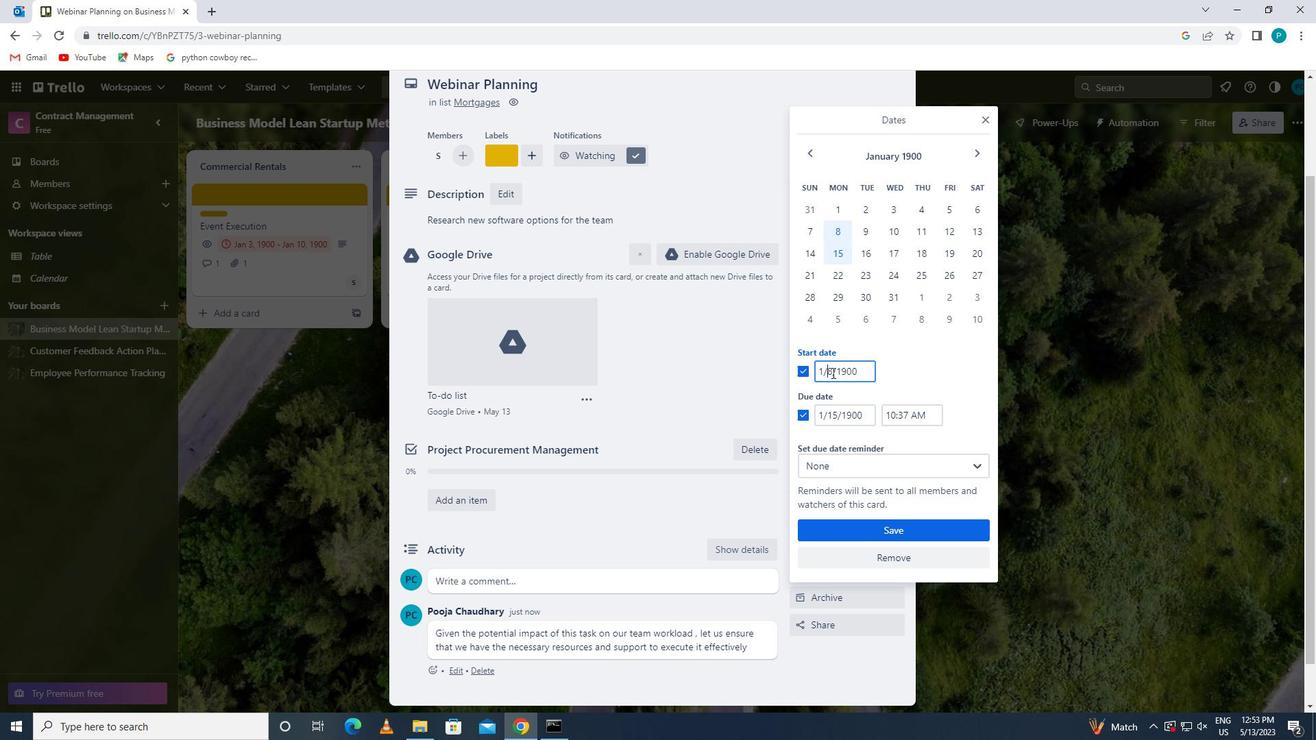 
Action: Key pressed <Key.backspace>9
Screenshot: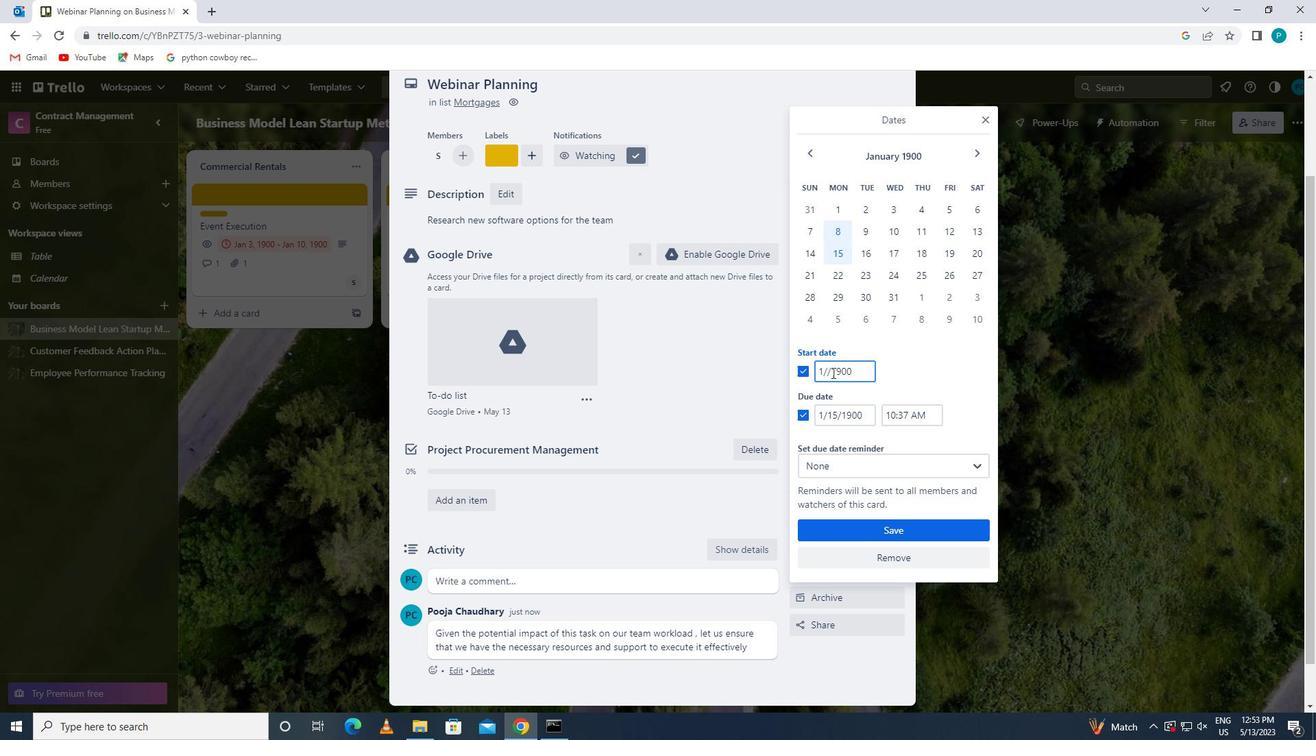 
Action: Mouse moved to (838, 418)
Screenshot: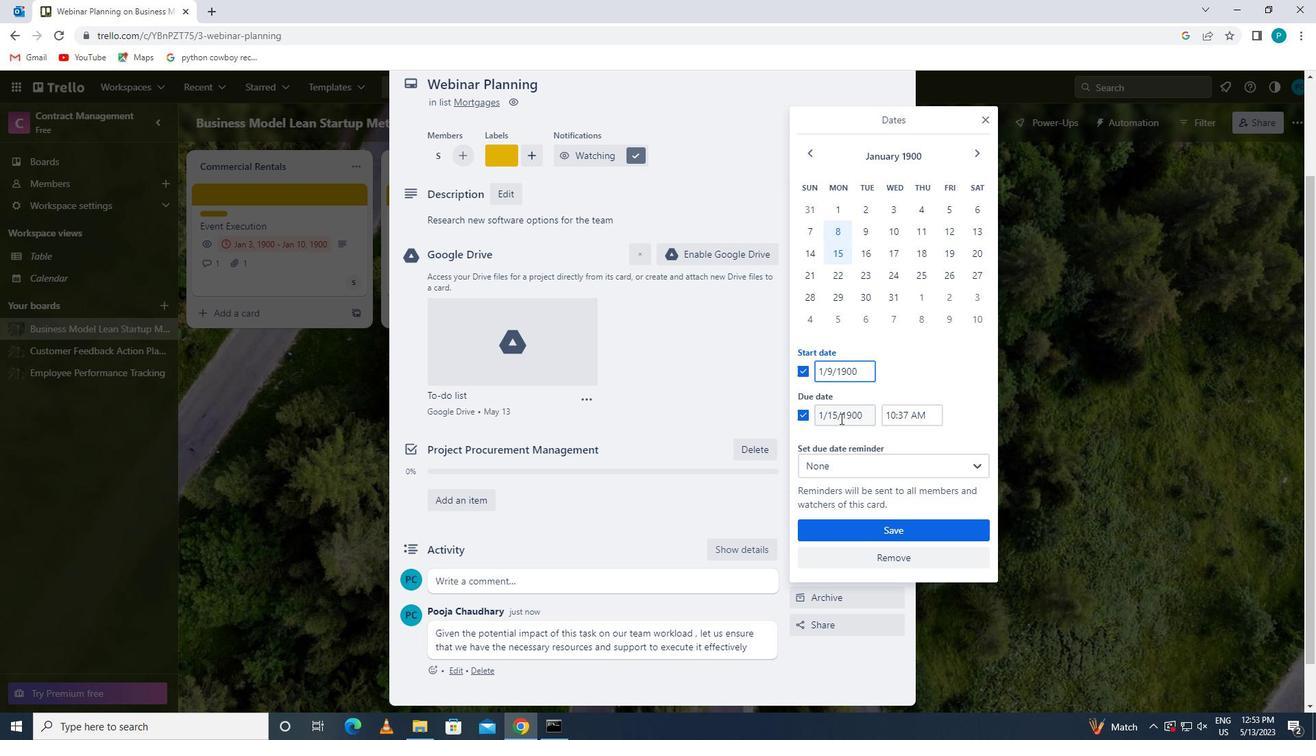 
Action: Mouse pressed left at (838, 418)
Screenshot: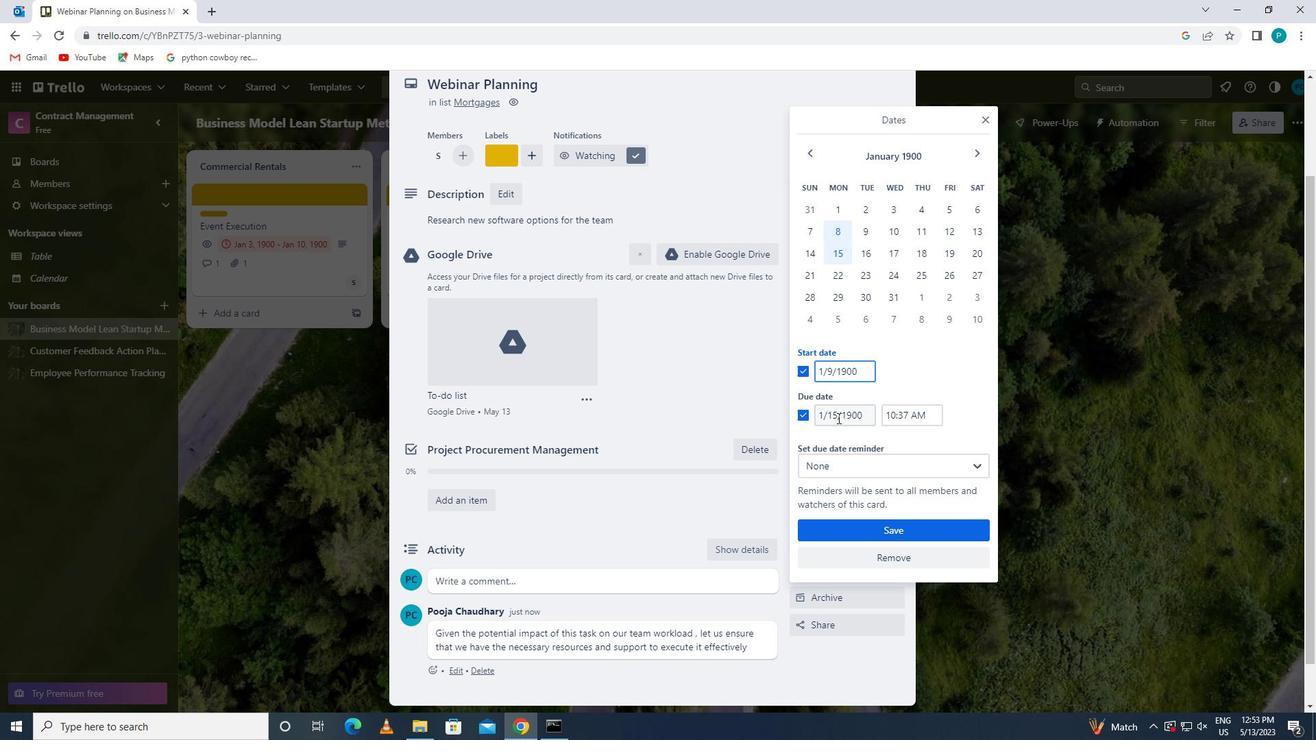 
Action: Key pressed <Key.backspace>6
Screenshot: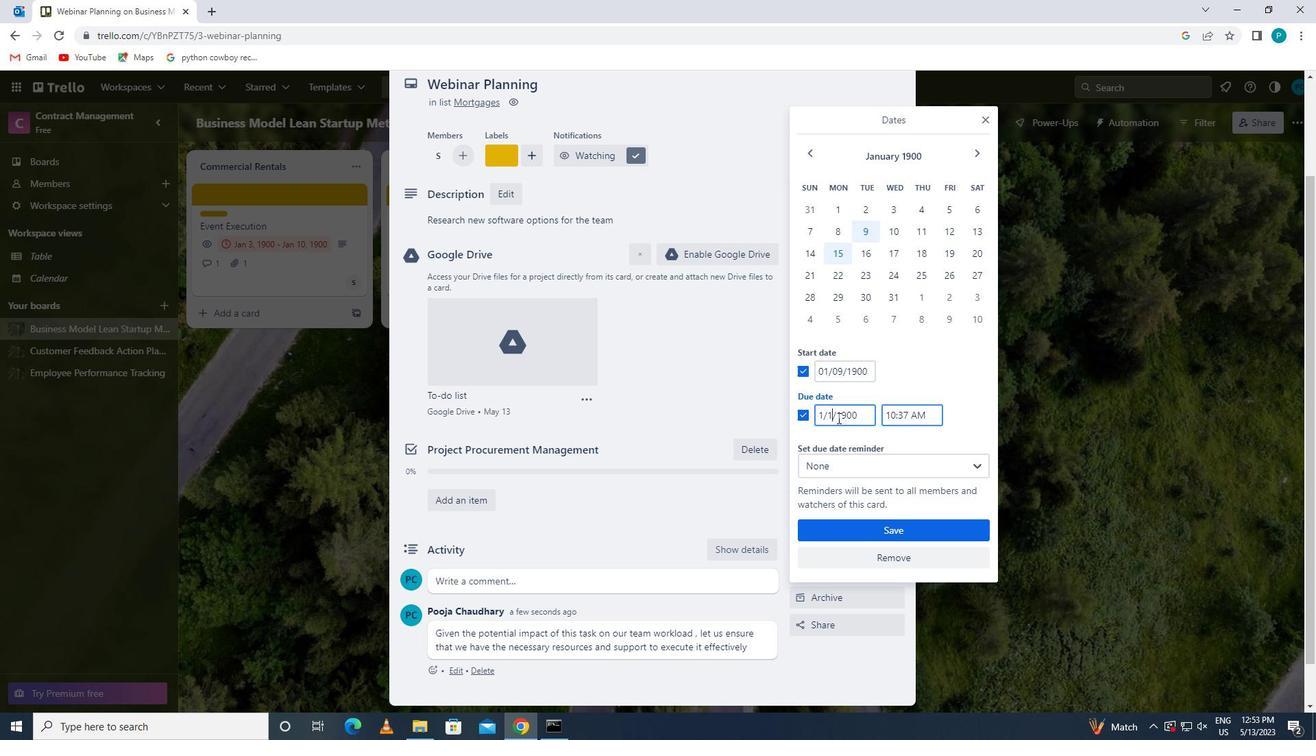
Action: Mouse moved to (882, 528)
Screenshot: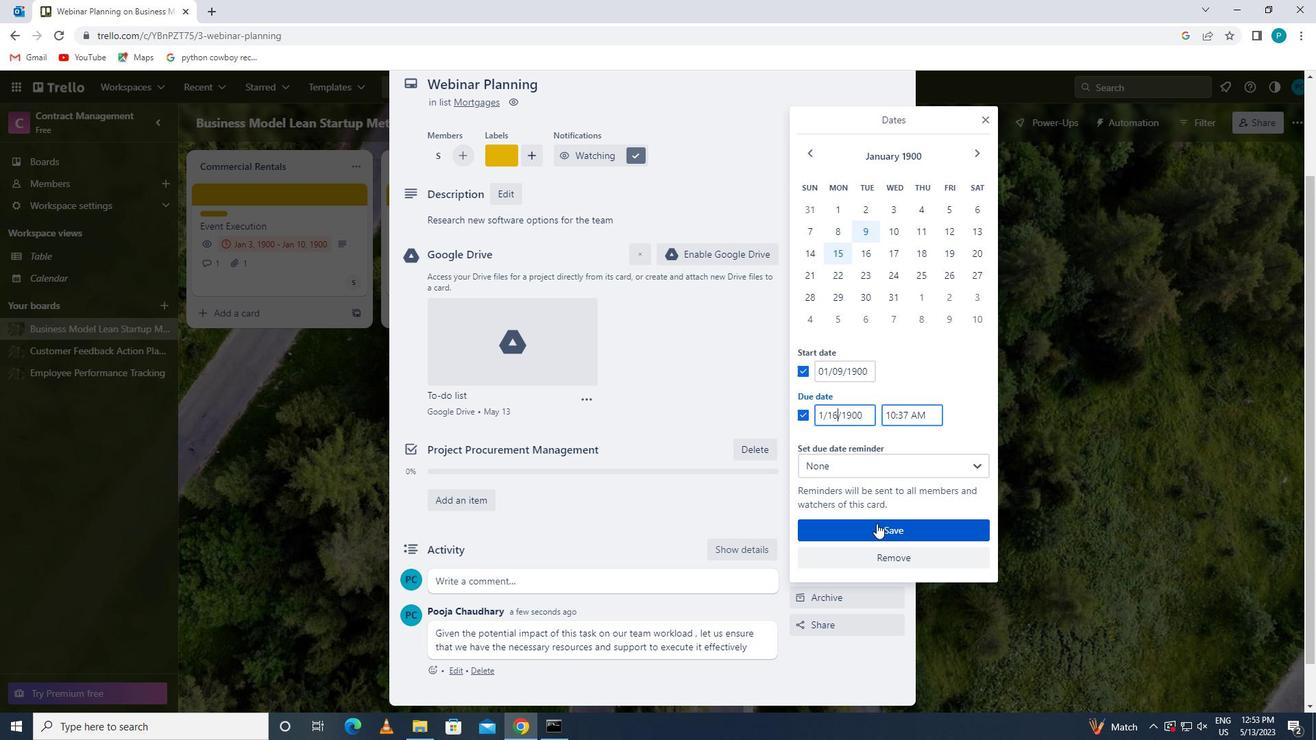 
Action: Mouse pressed left at (882, 528)
Screenshot: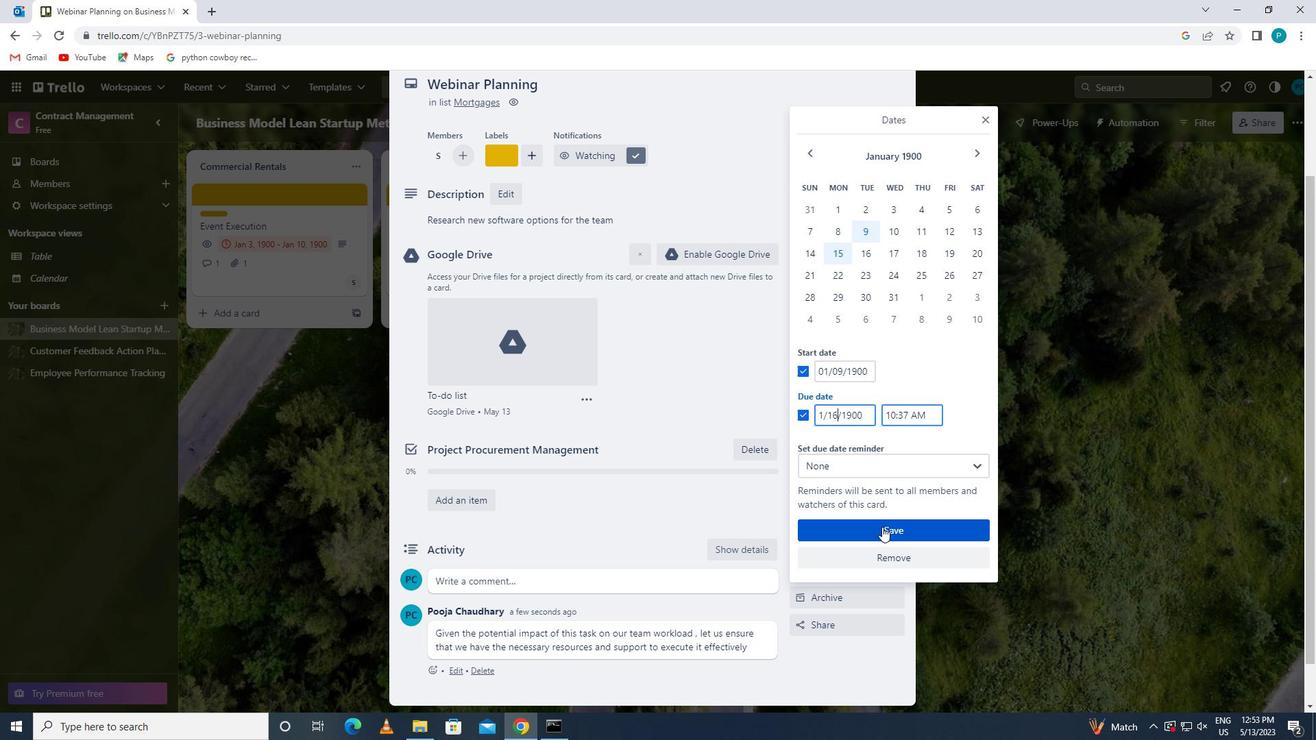 
Action: Mouse scrolled (882, 528) with delta (0, 0)
Screenshot: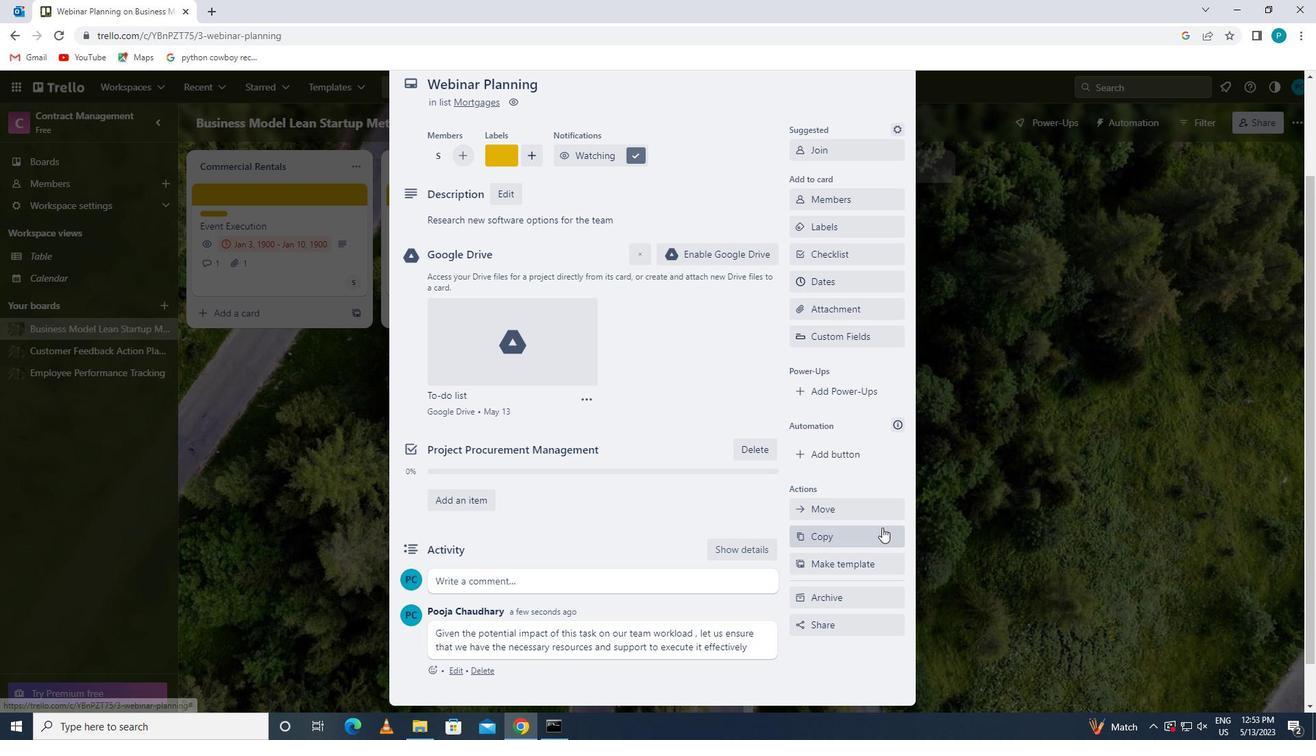 
Action: Mouse scrolled (882, 528) with delta (0, 0)
Screenshot: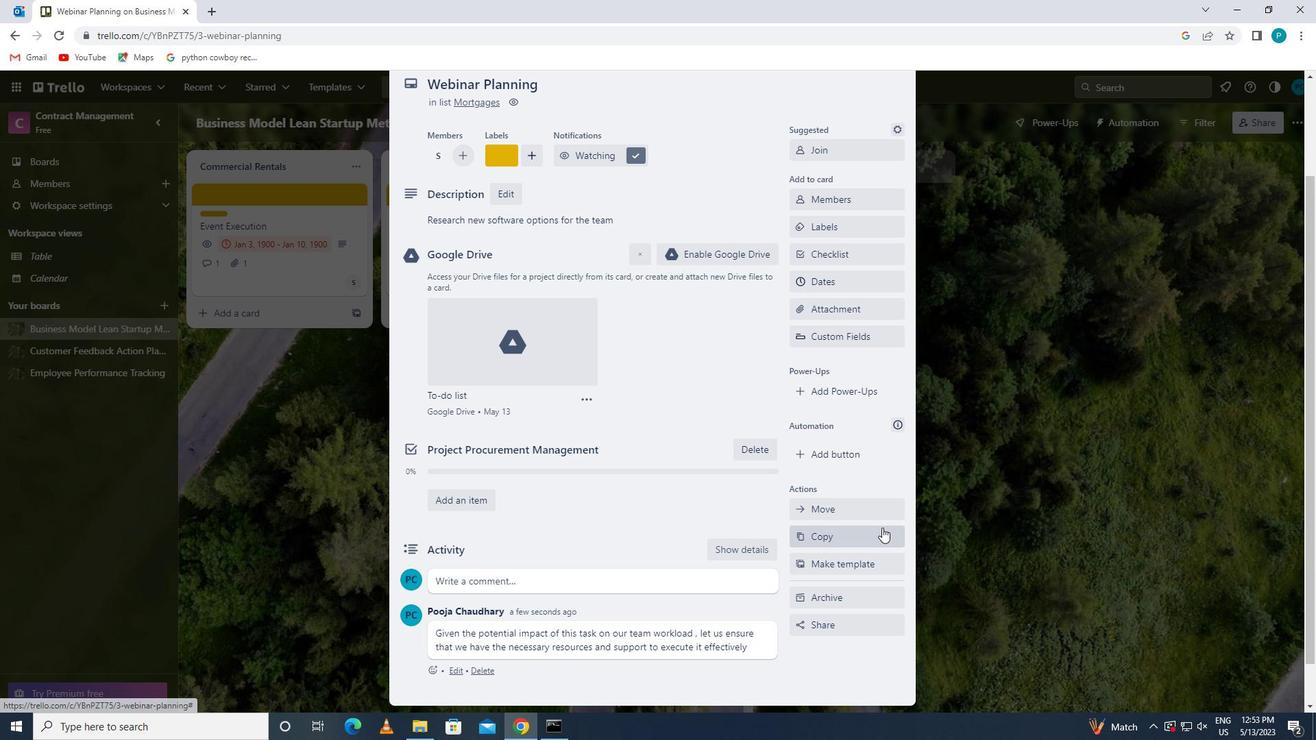 
Action: Mouse scrolled (882, 528) with delta (0, 0)
Screenshot: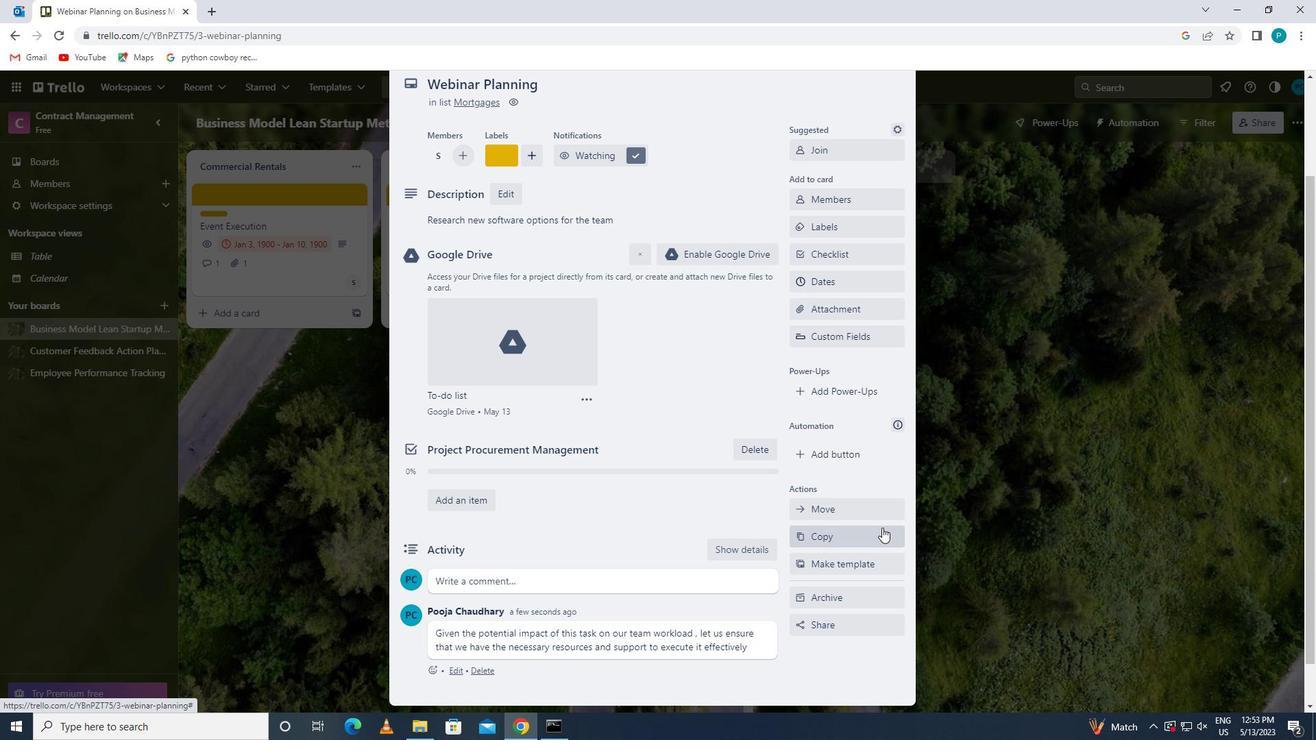 
